 Task: Select street view around selected location Big Bend National Park, Texas, United States and verify 3 surrounding locations
Action: Mouse moved to (112, 56)
Screenshot: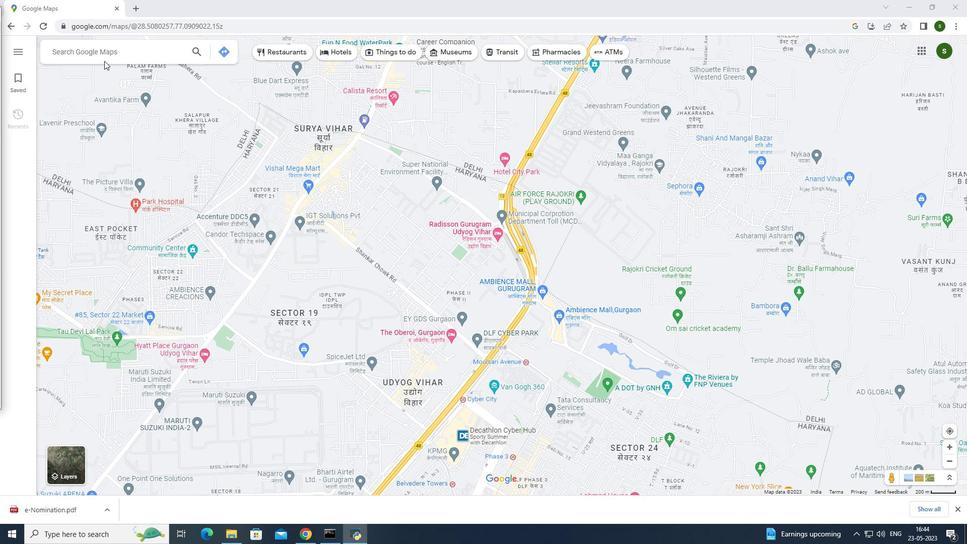 
Action: Mouse pressed left at (112, 56)
Screenshot: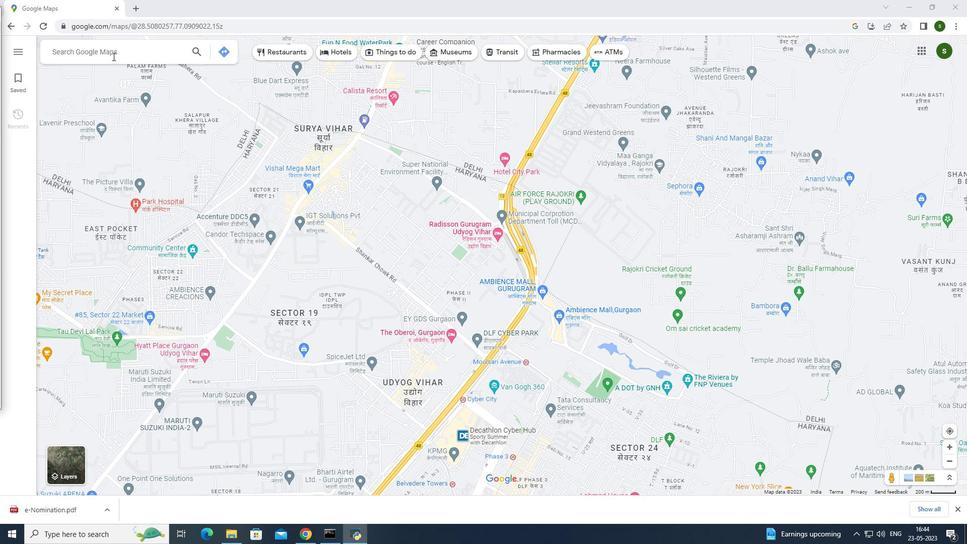 
Action: Mouse moved to (120, 65)
Screenshot: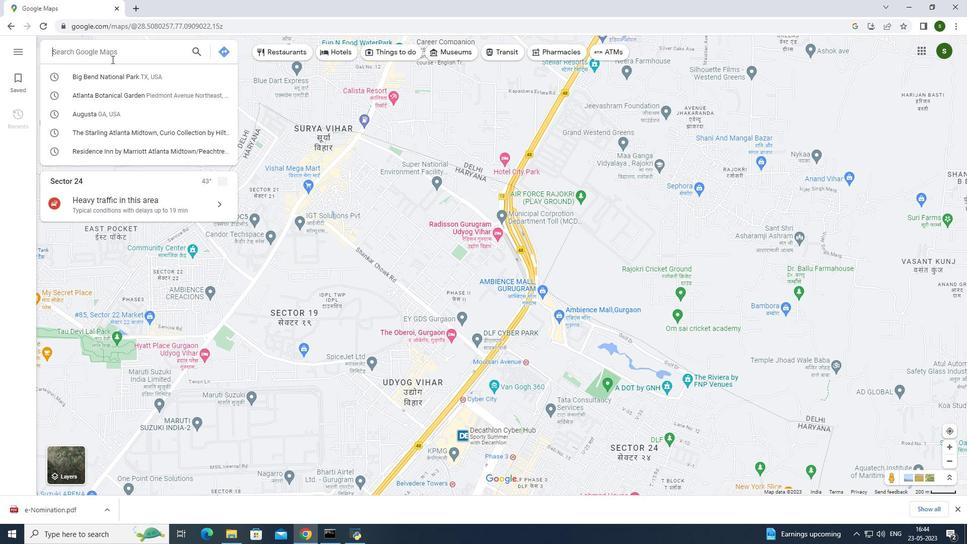 
Action: Key pressed <Key.caps_lock>B<Key.caps_lock>ig<Key.space><Key.caps_lock>B<Key.caps_lock>end<Key.space><Key.caps_lock>N<Key.caps_lock>ational<Key.space><Key.caps_lock>P<Key.caps_lock>ark,<Key.caps_lock>T<Key.caps_lock>exas,<Key.caps_lock>U<Key.caps_lock>nted<Key.space><Key.caps_lock>S<Key.caps_lock>tates<Key.enter>
Screenshot: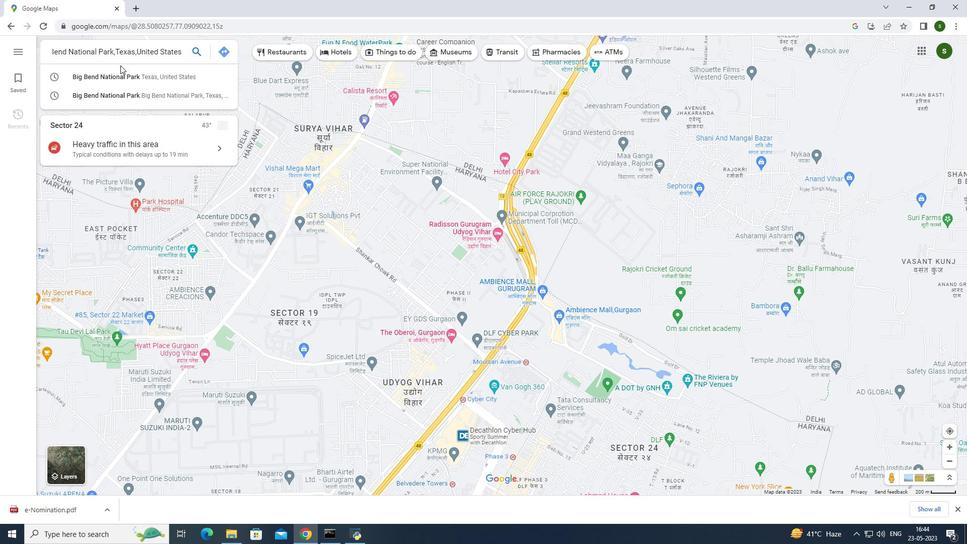
Action: Mouse moved to (654, 316)
Screenshot: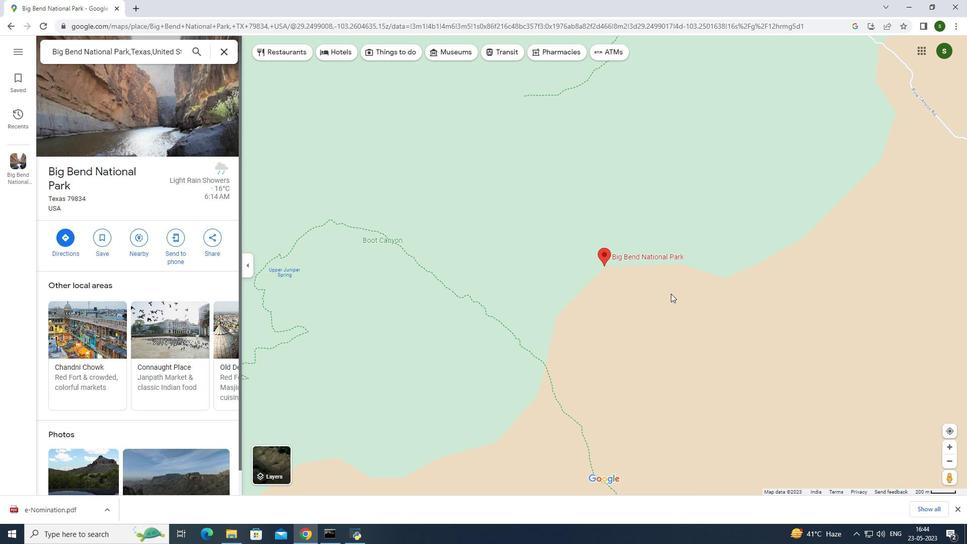 
Action: Mouse pressed left at (654, 316)
Screenshot: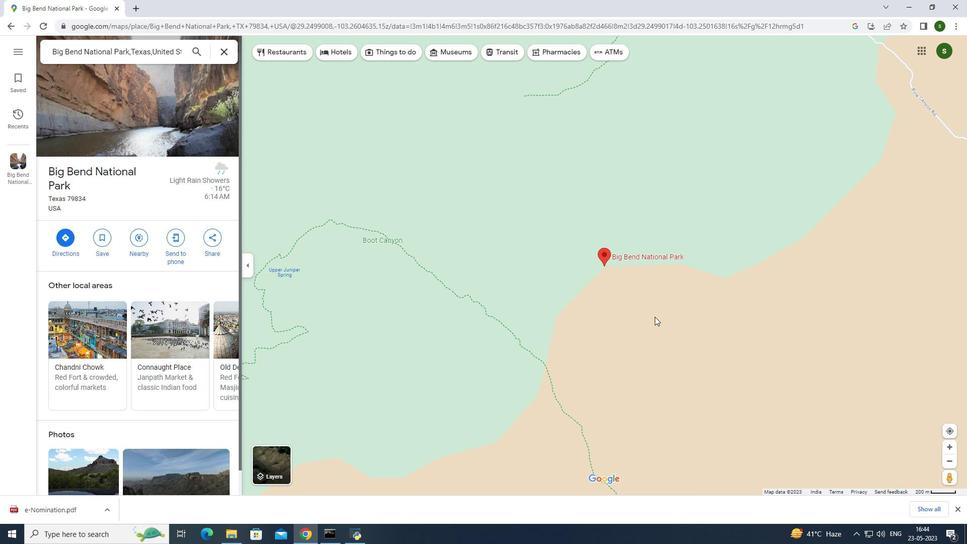 
Action: Mouse moved to (446, 245)
Screenshot: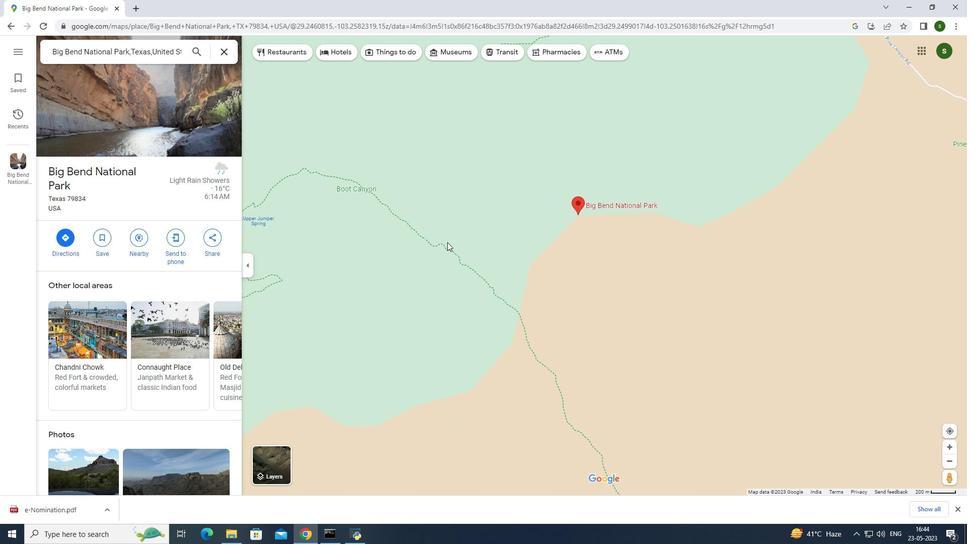 
Action: Mouse pressed left at (446, 245)
Screenshot: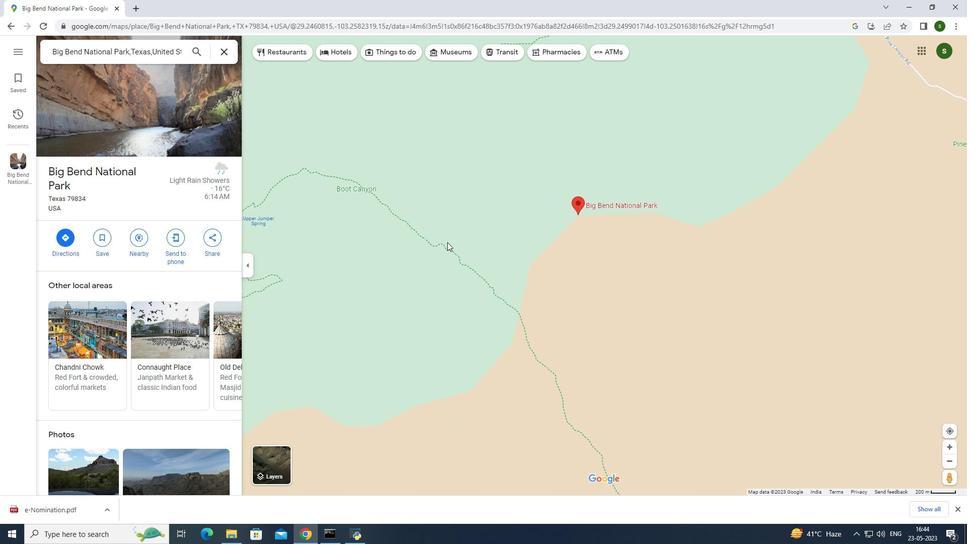 
Action: Mouse moved to (431, 235)
Screenshot: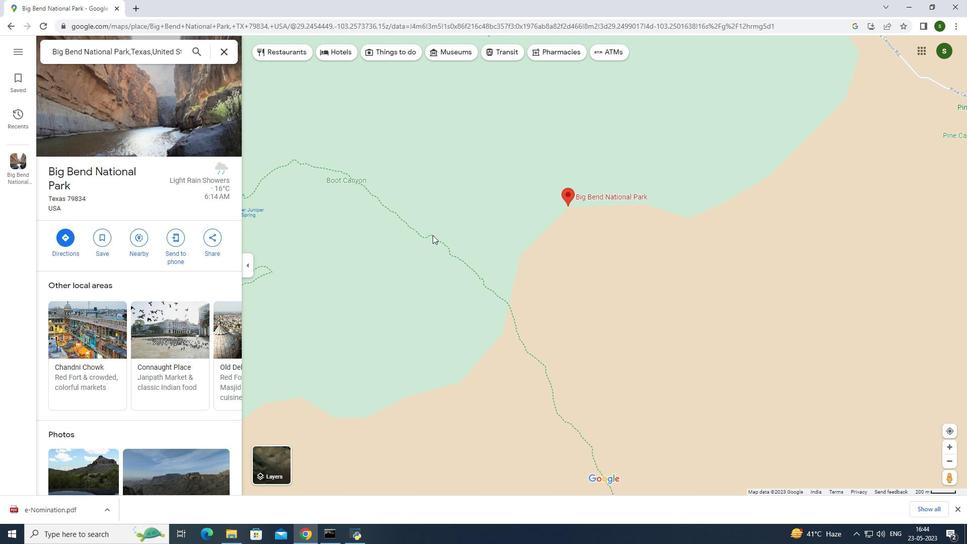 
Action: Mouse scrolled (431, 234) with delta (0, 0)
Screenshot: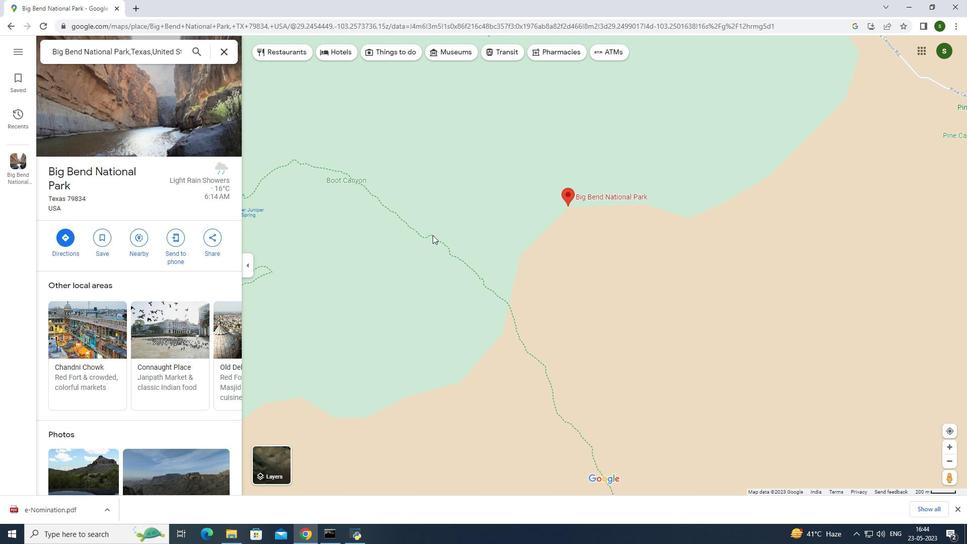 
Action: Mouse scrolled (431, 234) with delta (0, 0)
Screenshot: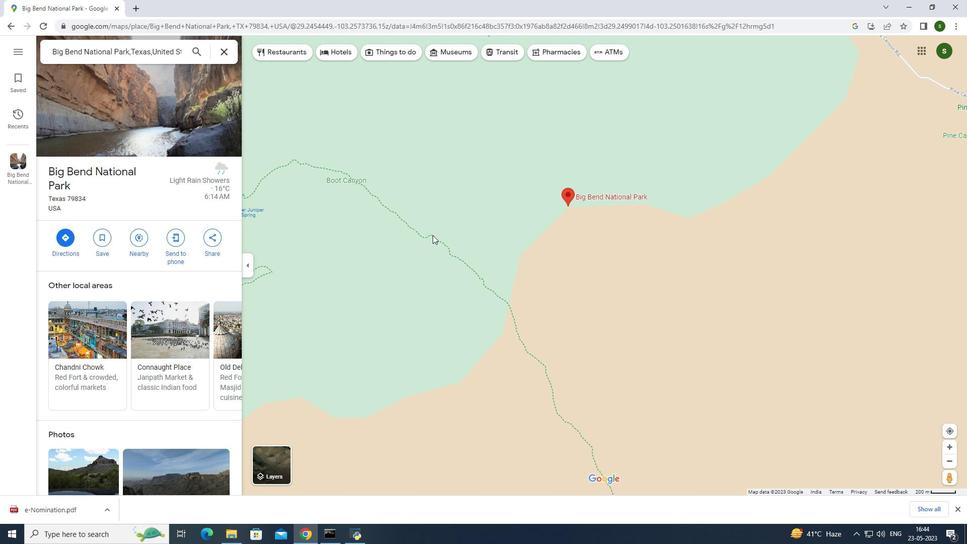 
Action: Mouse scrolled (431, 234) with delta (0, 0)
Screenshot: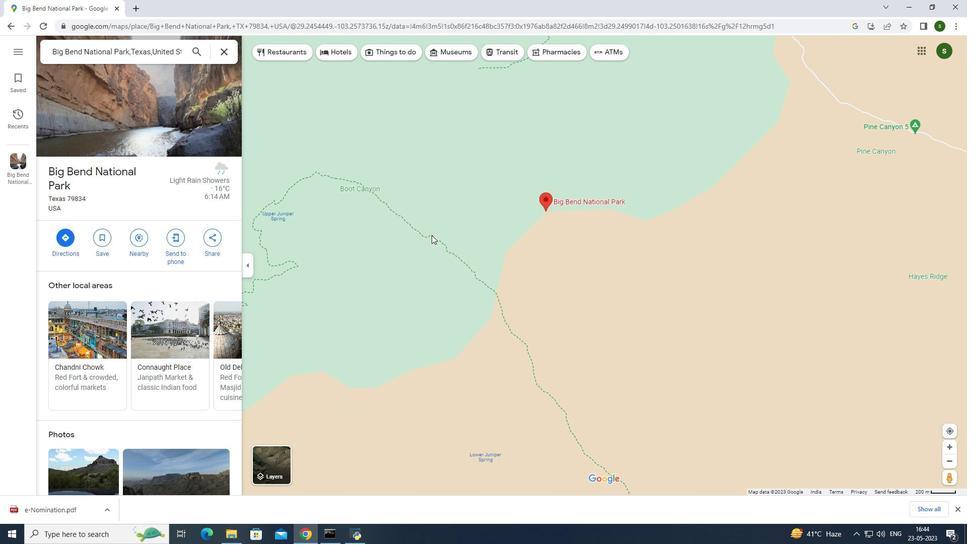 
Action: Mouse scrolled (431, 234) with delta (0, 0)
Screenshot: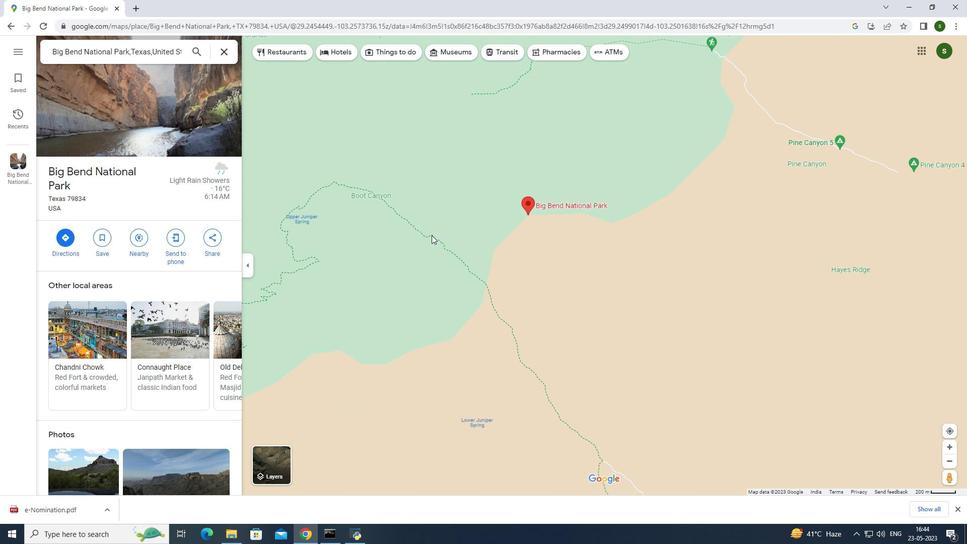 
Action: Mouse scrolled (431, 235) with delta (0, 0)
Screenshot: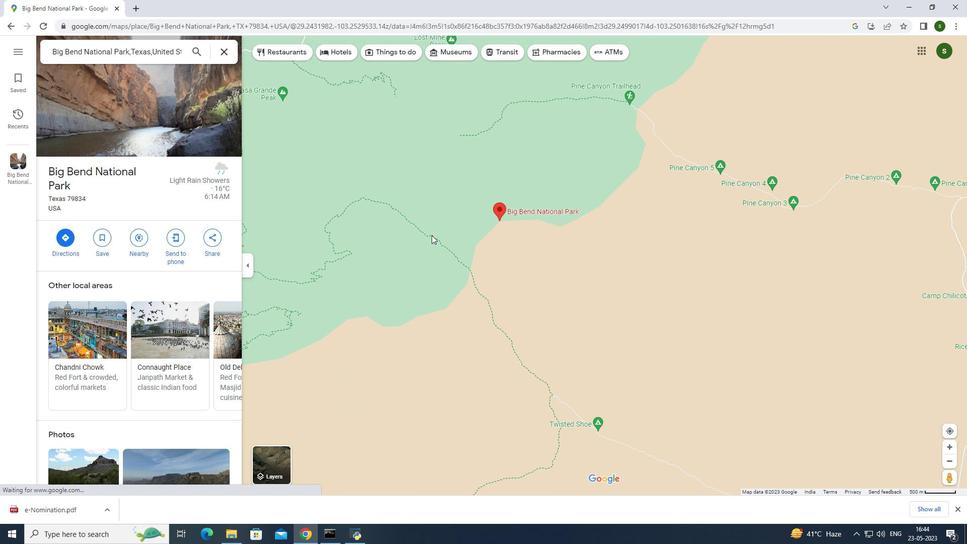 
Action: Mouse scrolled (431, 235) with delta (0, 0)
Screenshot: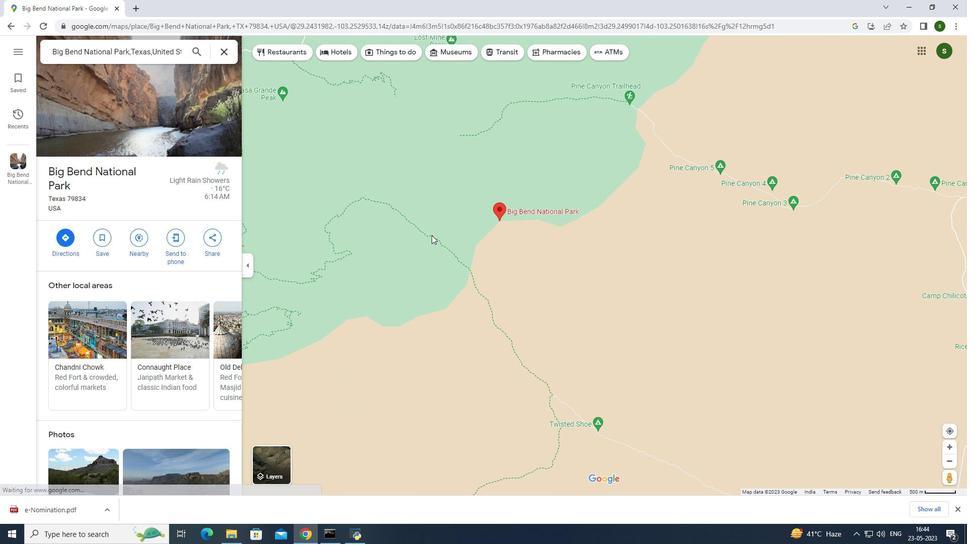 
Action: Mouse scrolled (431, 235) with delta (0, 0)
Screenshot: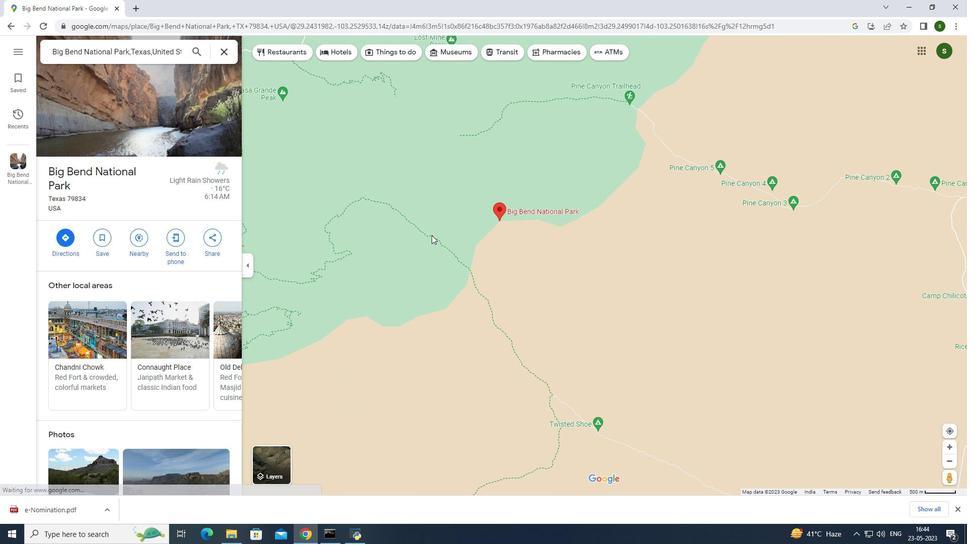 
Action: Mouse scrolled (431, 235) with delta (0, 0)
Screenshot: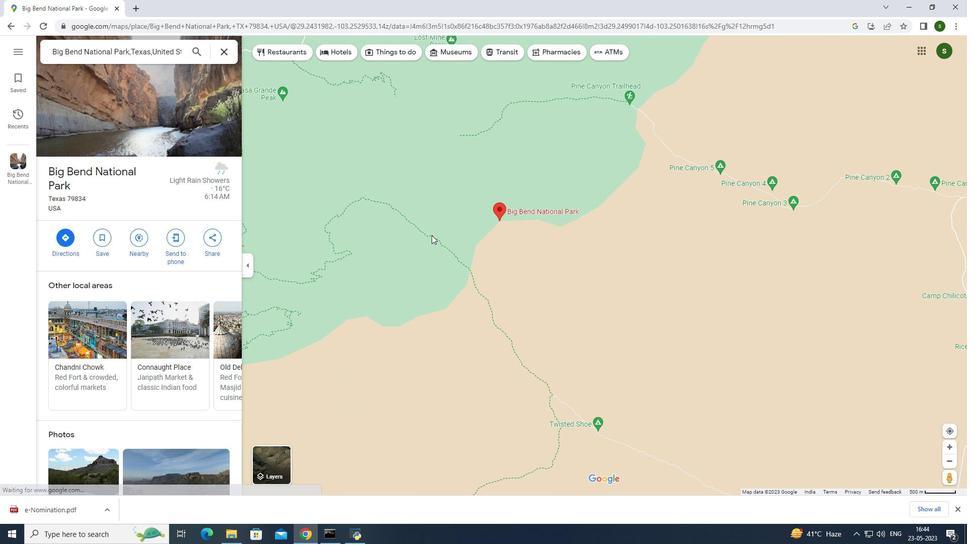 
Action: Mouse scrolled (431, 235) with delta (0, 0)
Screenshot: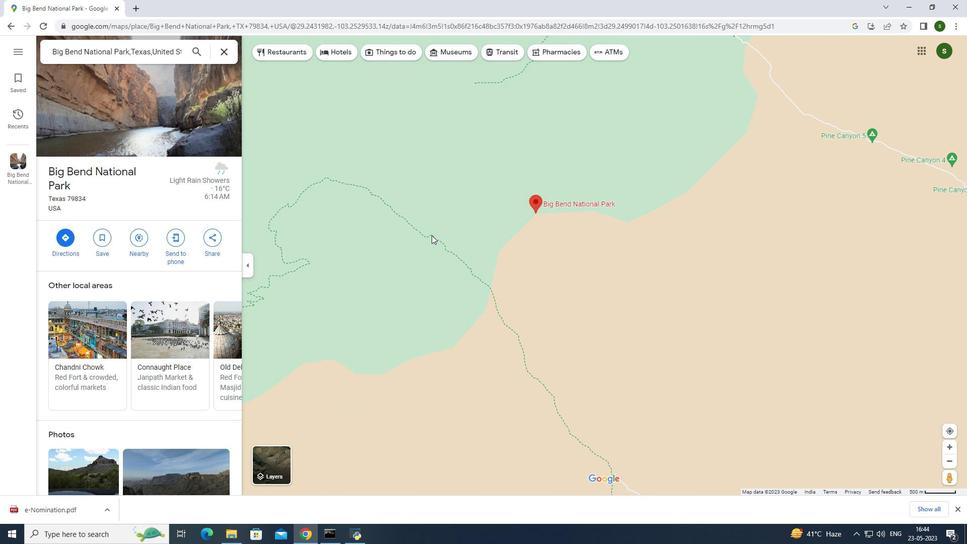 
Action: Mouse scrolled (431, 235) with delta (0, 0)
Screenshot: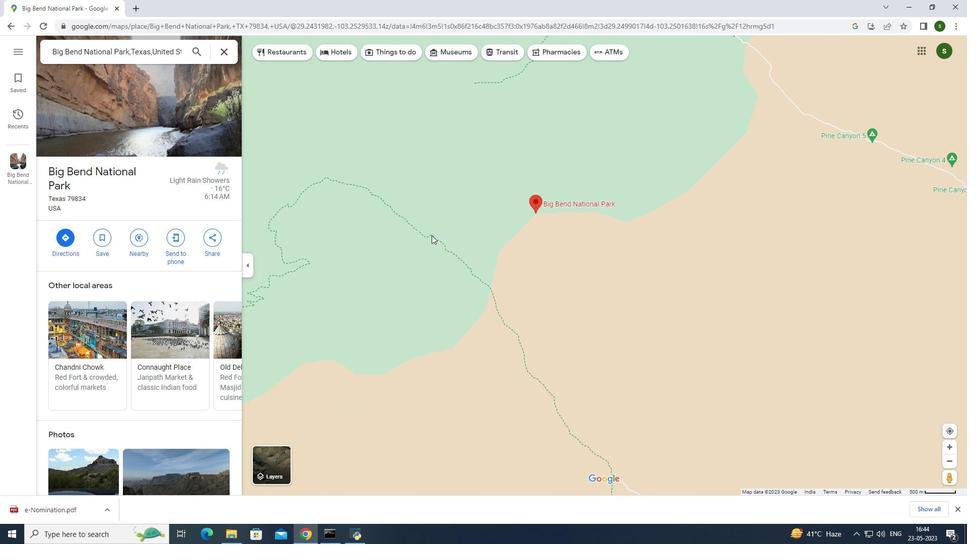 
Action: Mouse scrolled (431, 235) with delta (0, 0)
Screenshot: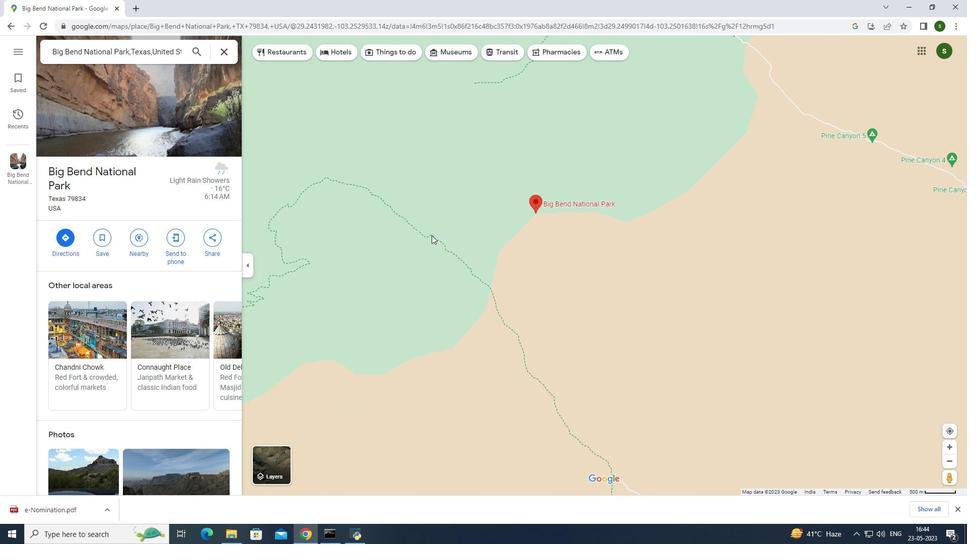 
Action: Mouse scrolled (431, 235) with delta (0, 0)
Screenshot: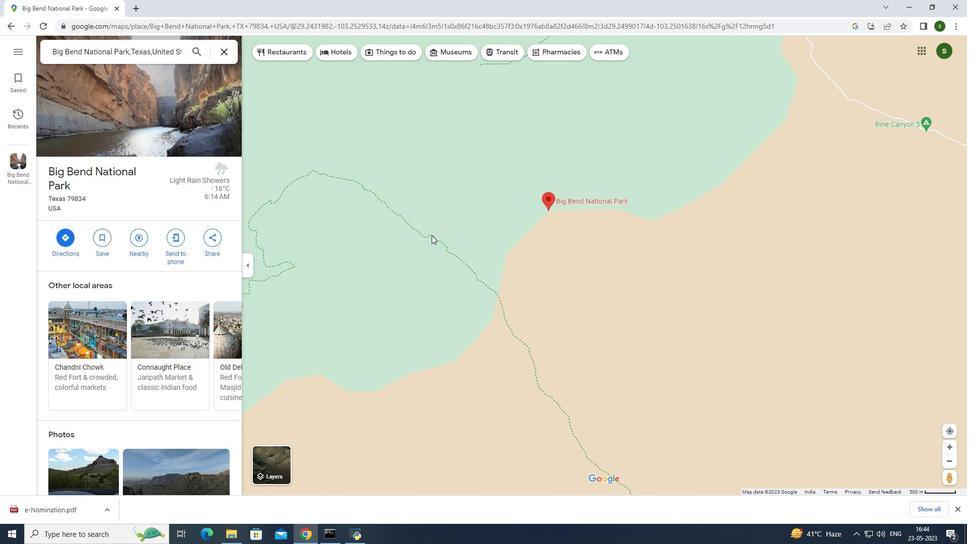 
Action: Mouse moved to (806, 269)
Screenshot: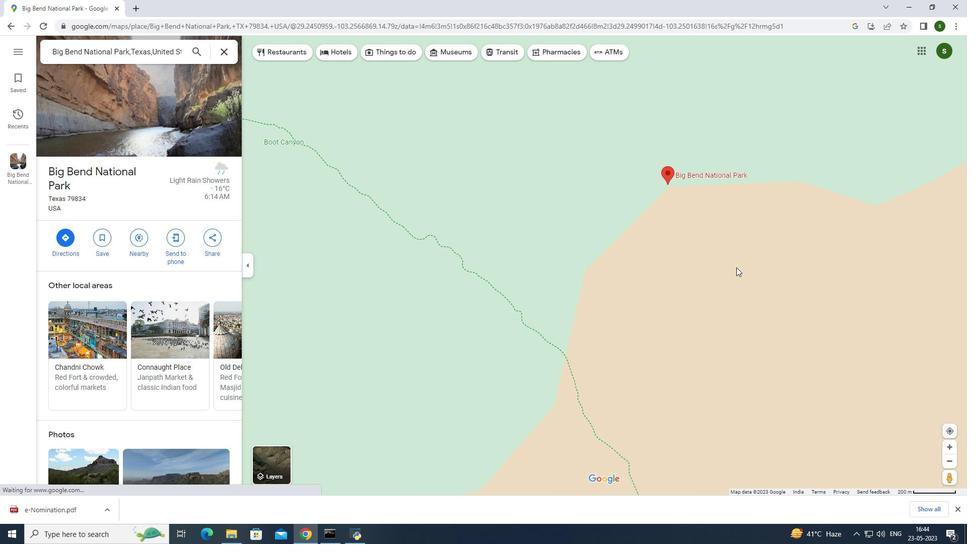 
Action: Mouse pressed left at (806, 269)
Screenshot: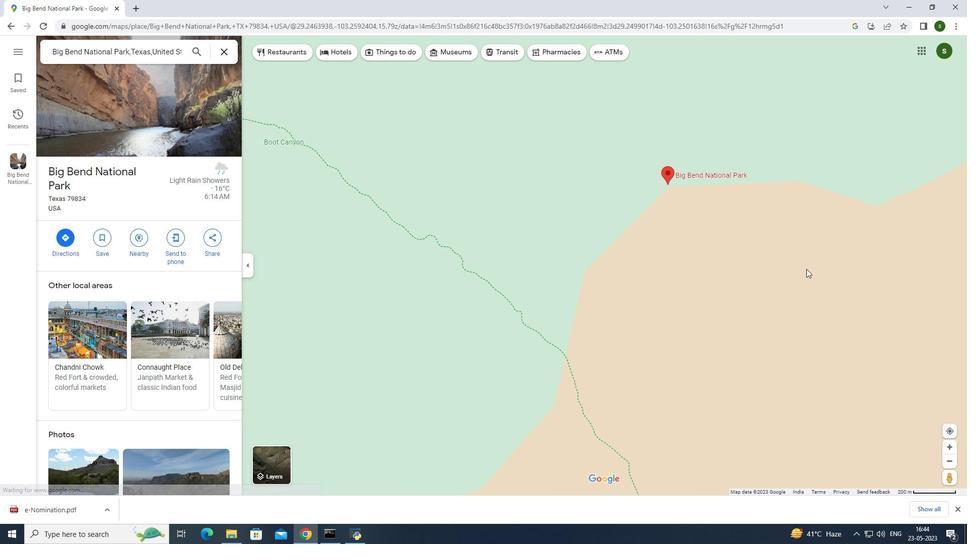 
Action: Mouse moved to (564, 236)
Screenshot: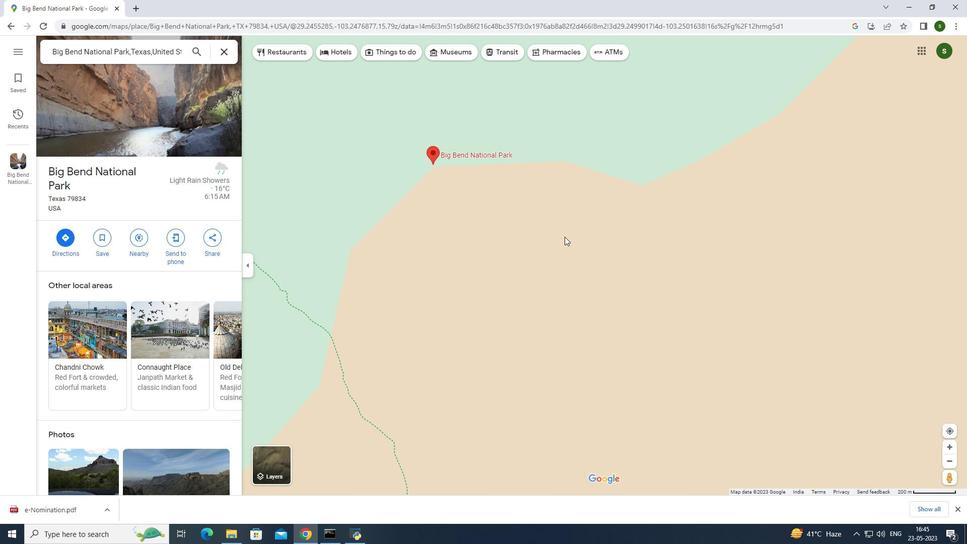 
Action: Mouse pressed left at (564, 236)
Screenshot: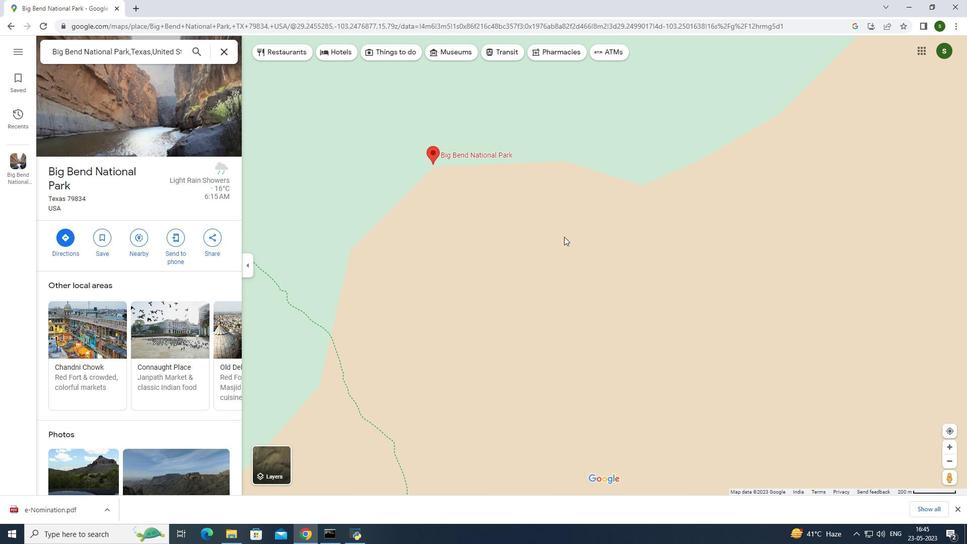 
Action: Mouse moved to (553, 224)
Screenshot: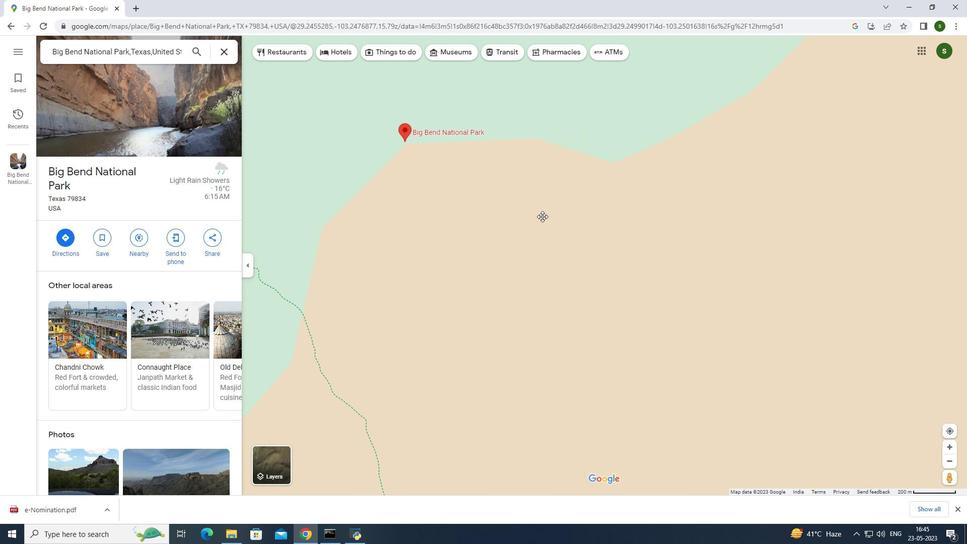 
Action: Mouse pressed left at (553, 224)
Screenshot: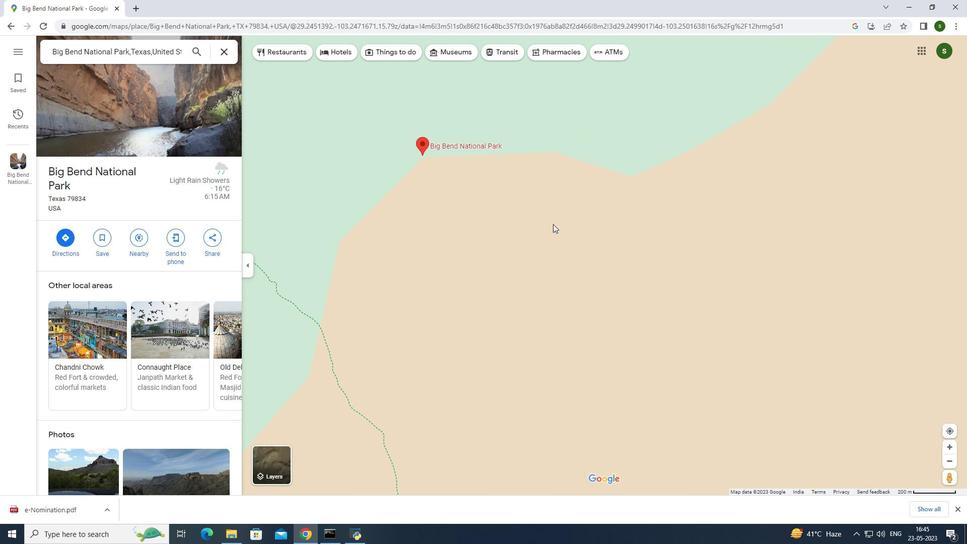 
Action: Mouse moved to (474, 240)
Screenshot: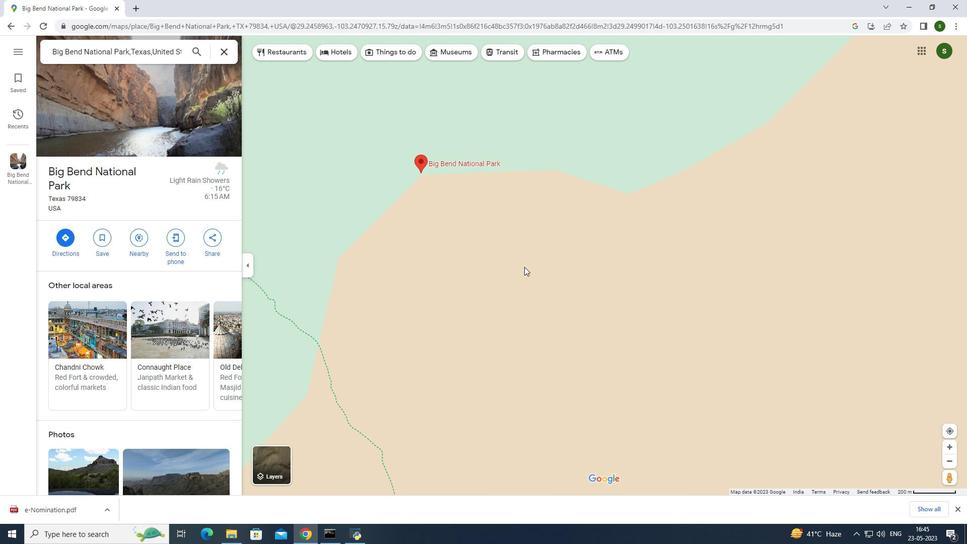 
Action: Mouse scrolled (474, 239) with delta (0, 0)
Screenshot: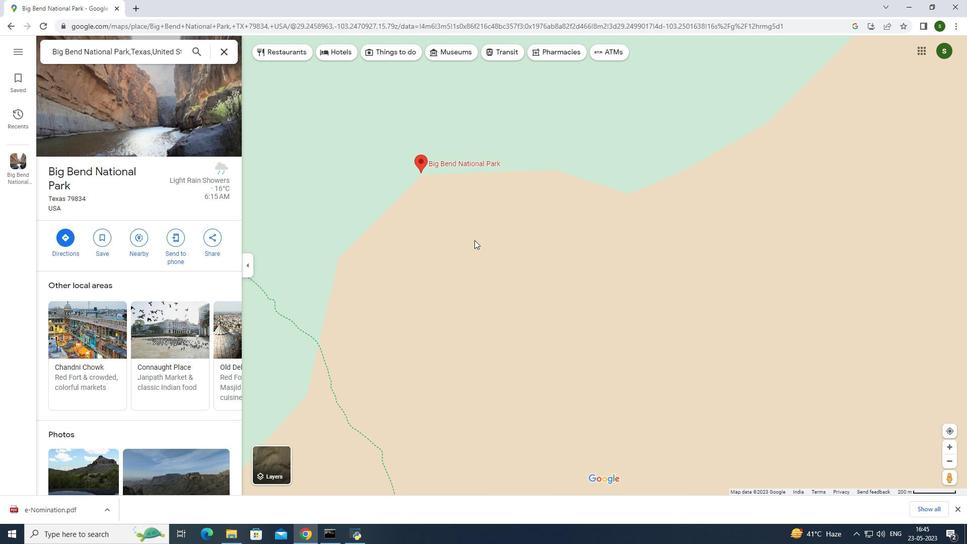 
Action: Mouse scrolled (474, 239) with delta (0, 0)
Screenshot: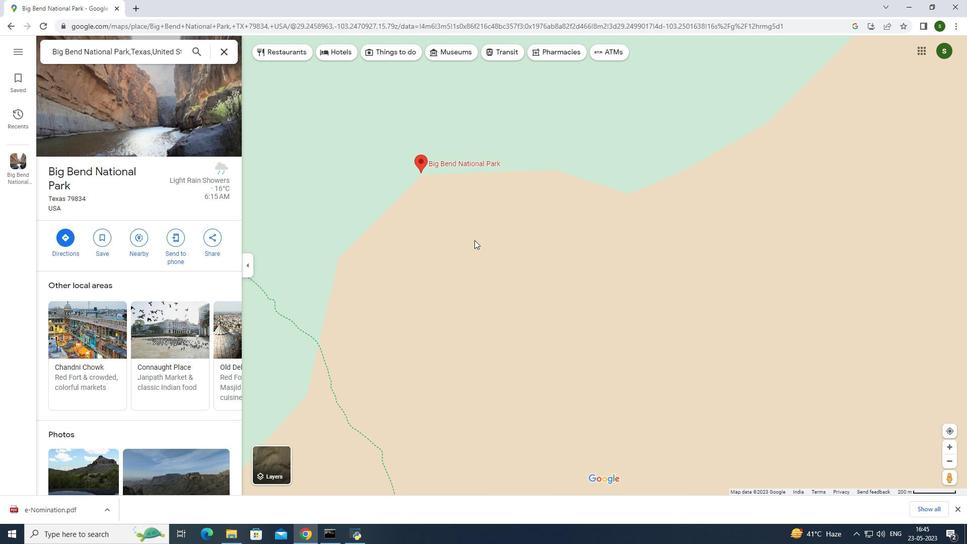 
Action: Mouse moved to (474, 240)
Screenshot: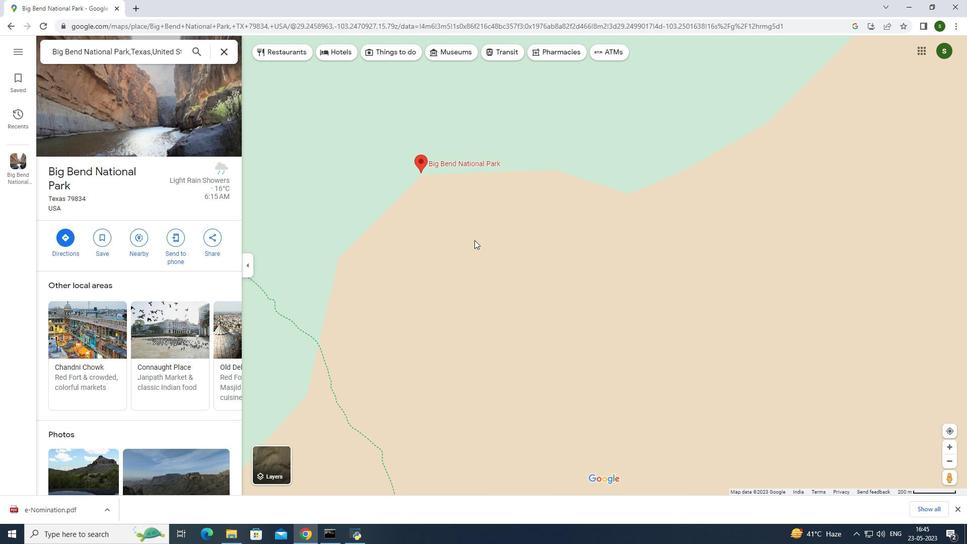 
Action: Mouse scrolled (474, 239) with delta (0, 0)
Screenshot: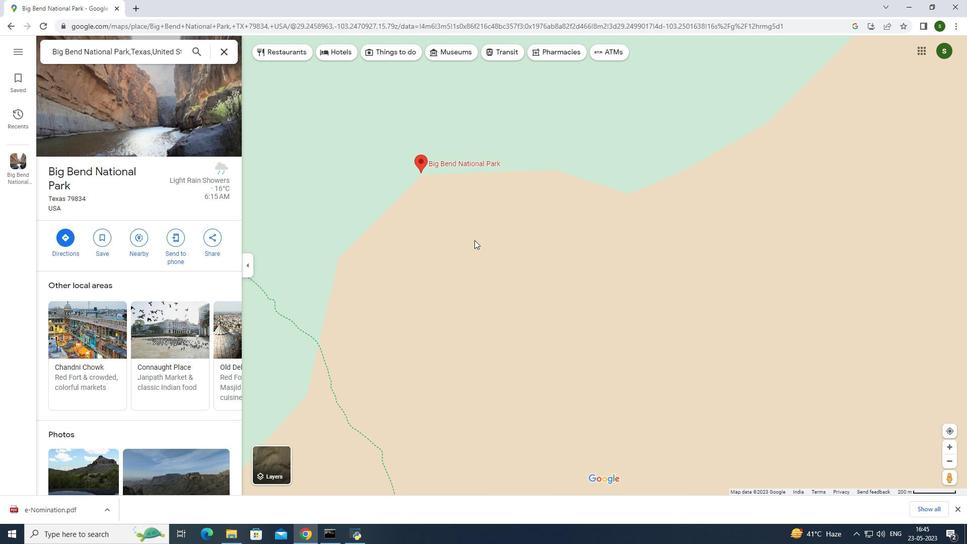
Action: Mouse scrolled (474, 239) with delta (0, 0)
Screenshot: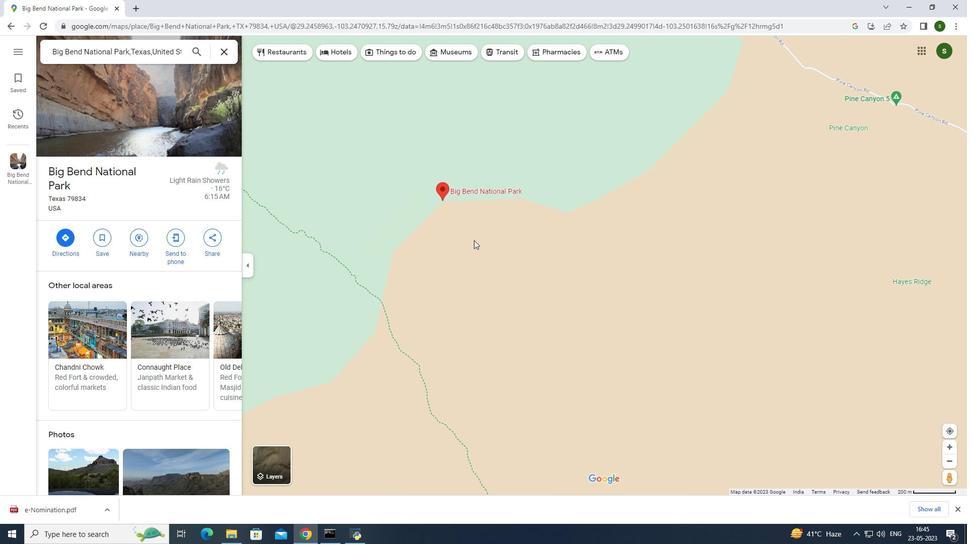 
Action: Mouse scrolled (474, 239) with delta (0, 0)
Screenshot: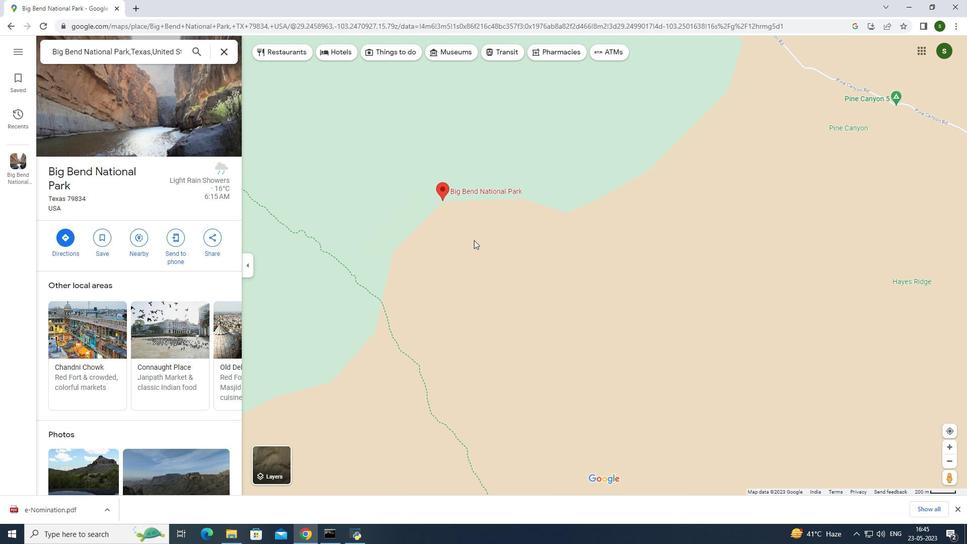 
Action: Mouse scrolled (474, 239) with delta (0, 0)
Screenshot: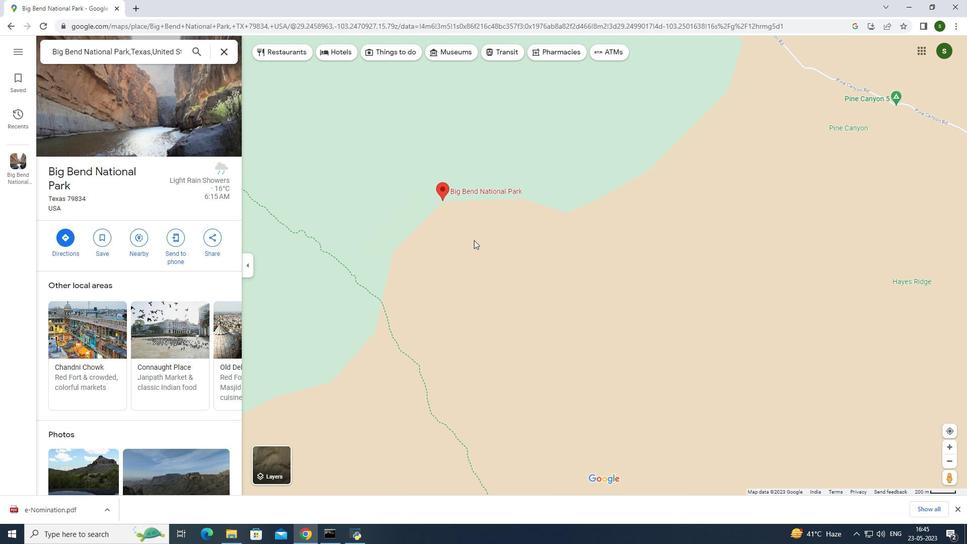 
Action: Mouse scrolled (474, 239) with delta (0, 0)
Screenshot: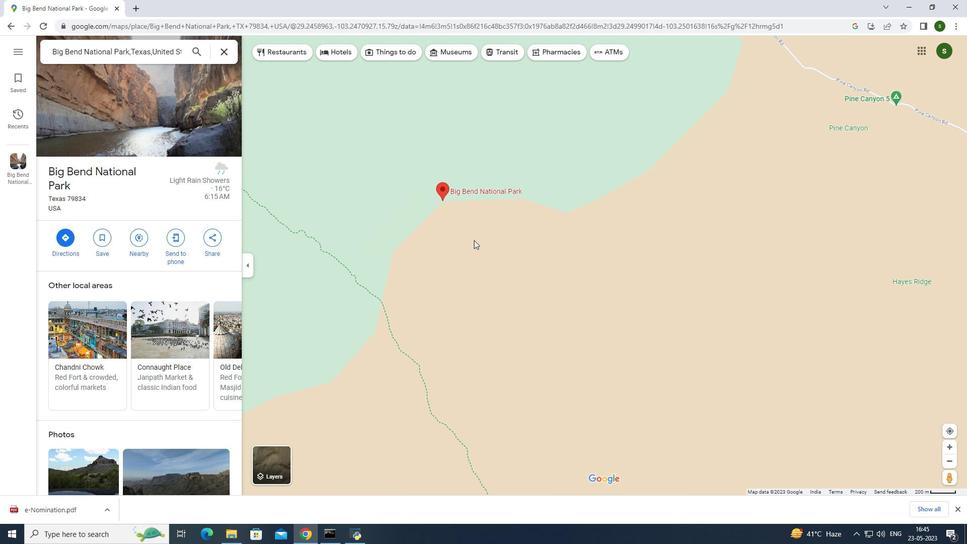 
Action: Mouse moved to (591, 84)
Screenshot: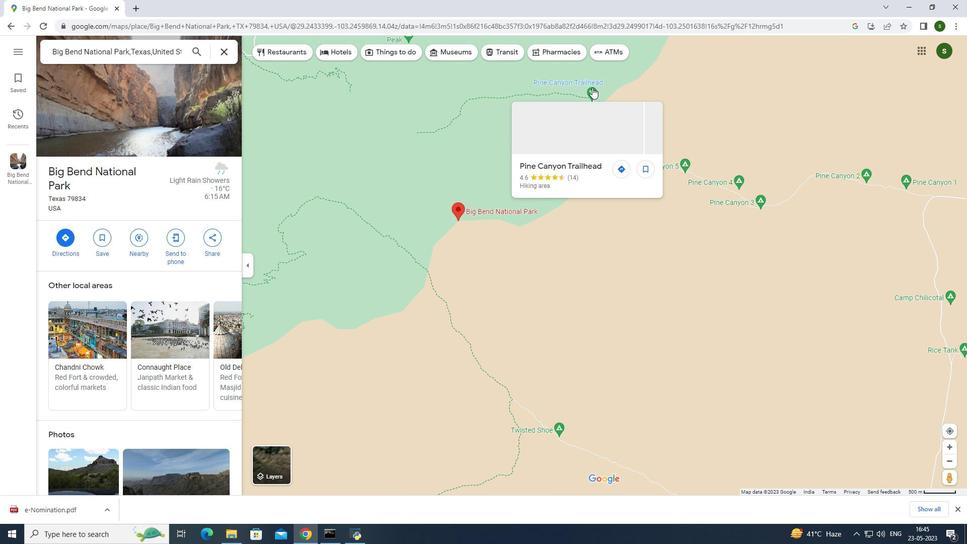 
Action: Mouse pressed left at (591, 84)
Screenshot: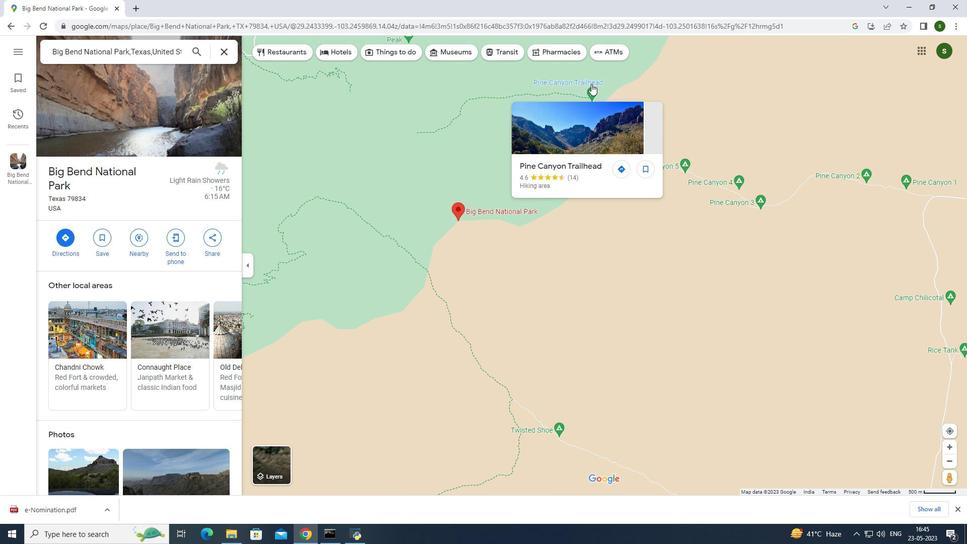 
Action: Mouse moved to (142, 301)
Screenshot: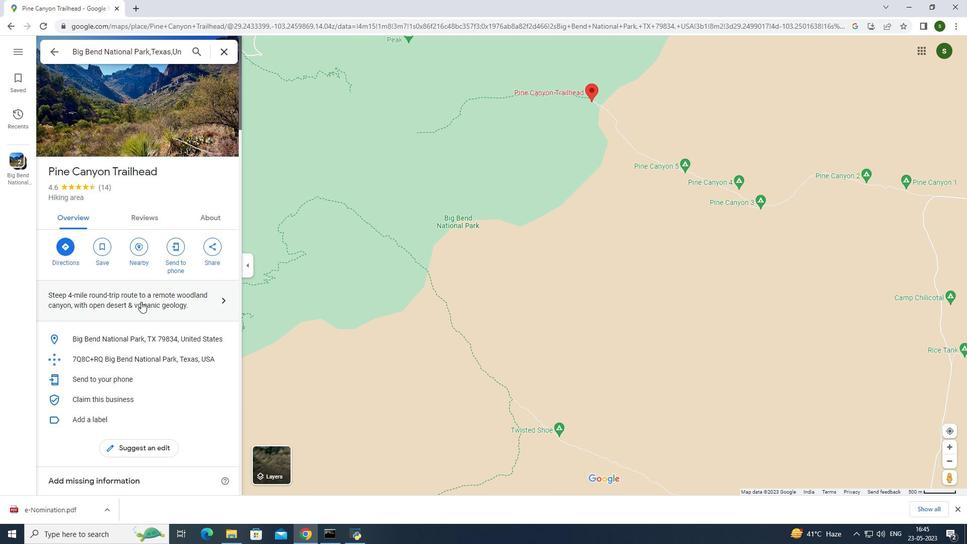 
Action: Mouse scrolled (142, 301) with delta (0, 0)
Screenshot: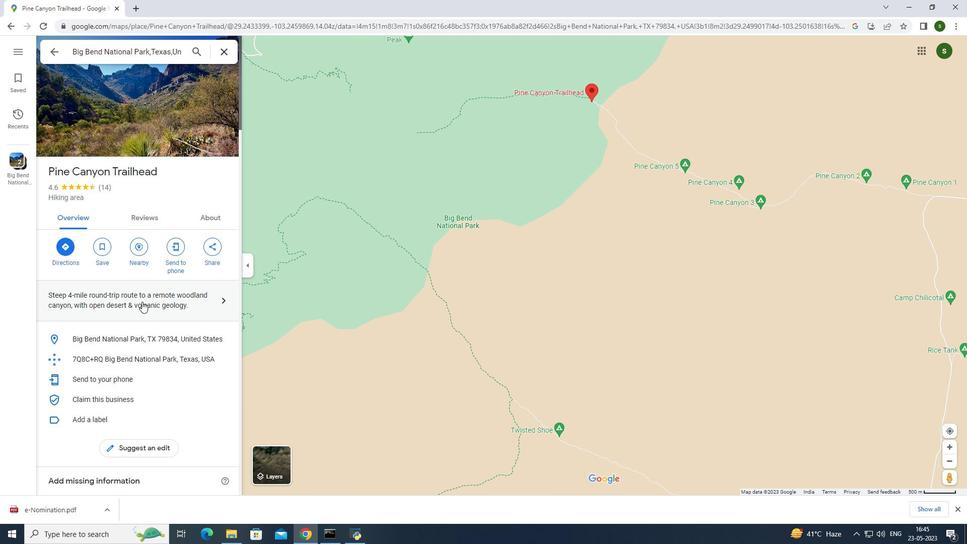 
Action: Mouse scrolled (142, 301) with delta (0, 0)
Screenshot: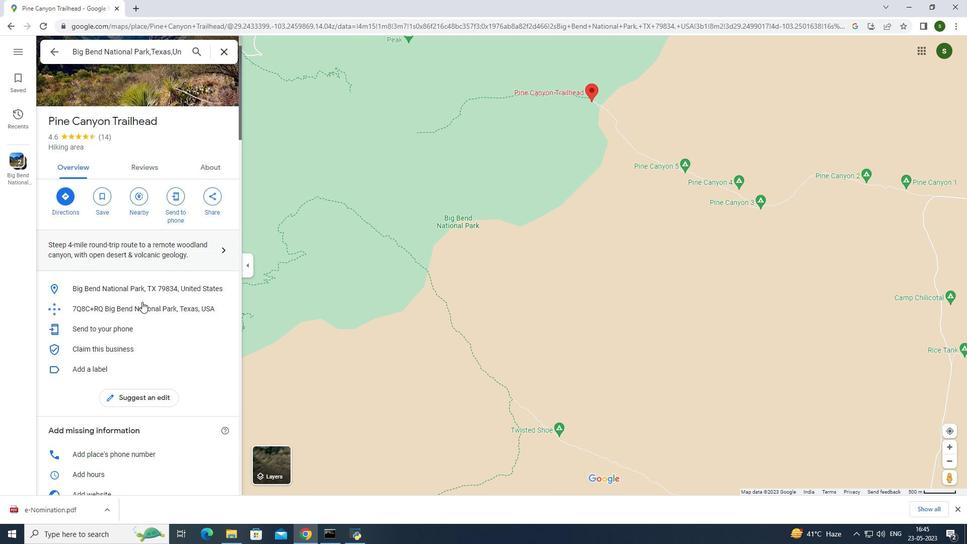 
Action: Mouse scrolled (142, 301) with delta (0, 0)
Screenshot: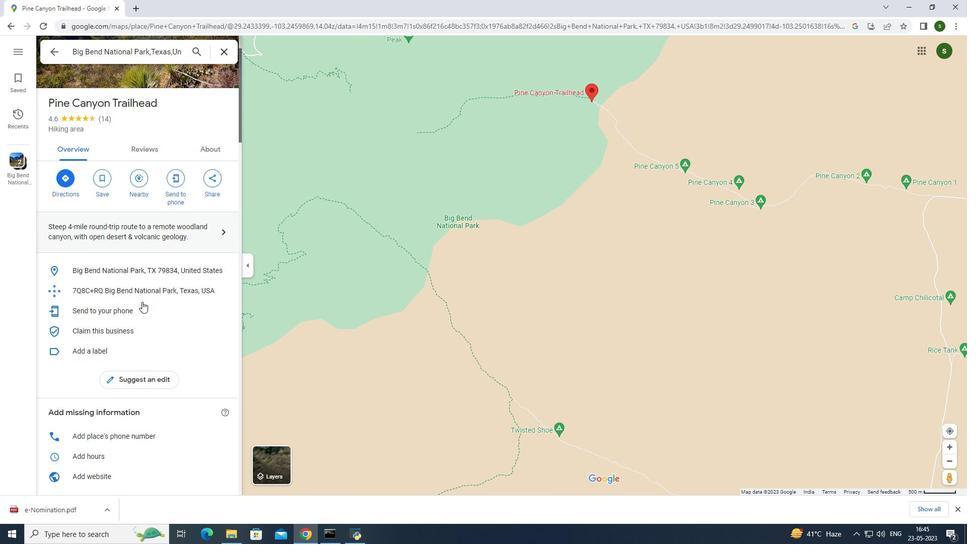 
Action: Mouse scrolled (142, 301) with delta (0, 0)
Screenshot: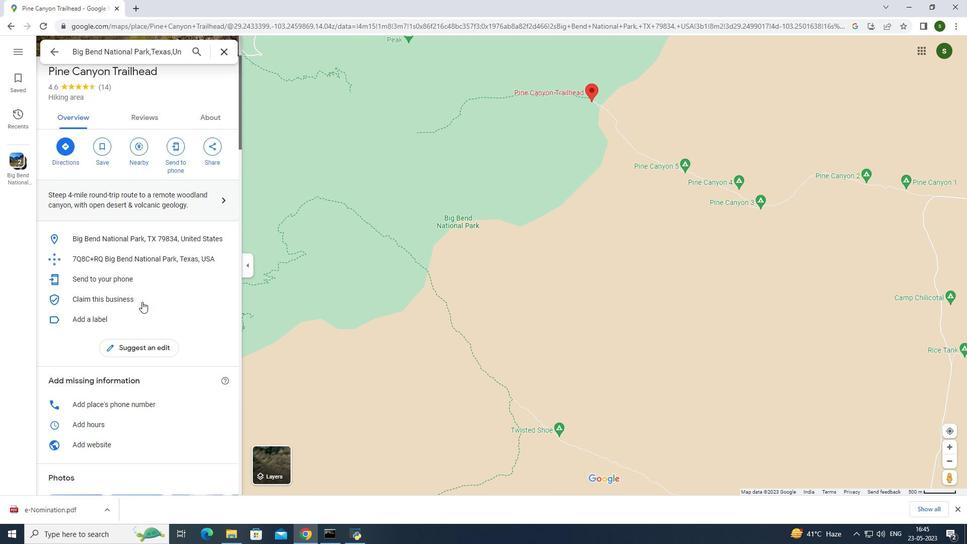 
Action: Mouse scrolled (142, 301) with delta (0, 0)
Screenshot: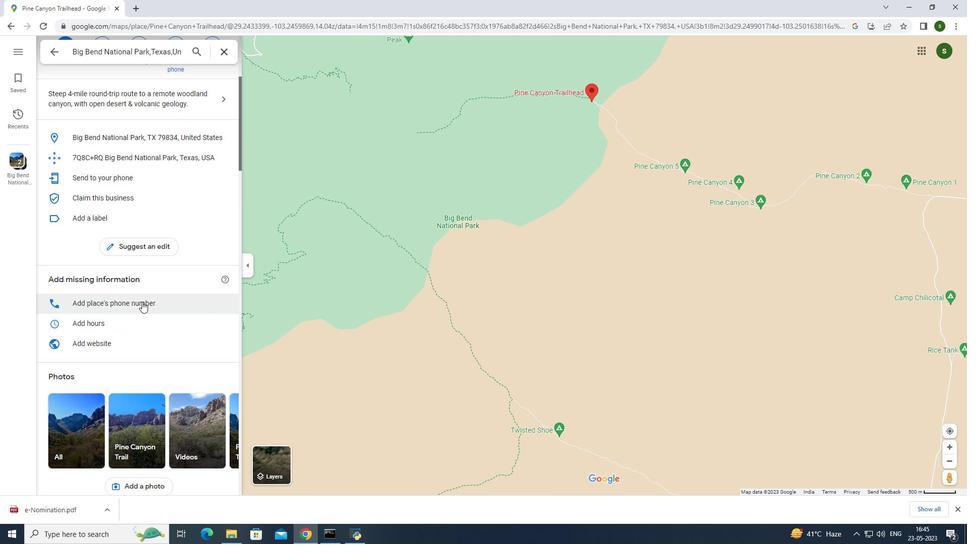 
Action: Mouse scrolled (142, 301) with delta (0, 0)
Screenshot: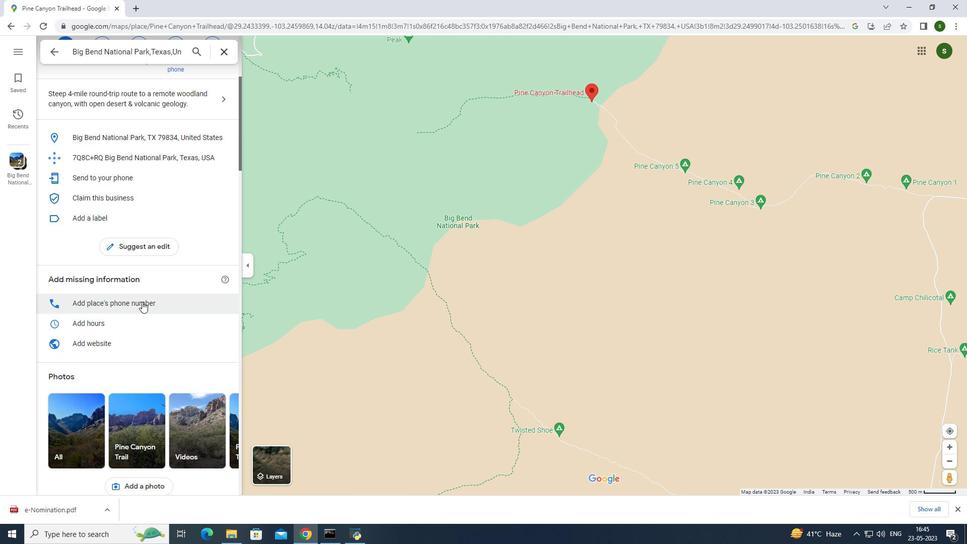 
Action: Mouse scrolled (142, 301) with delta (0, 0)
Screenshot: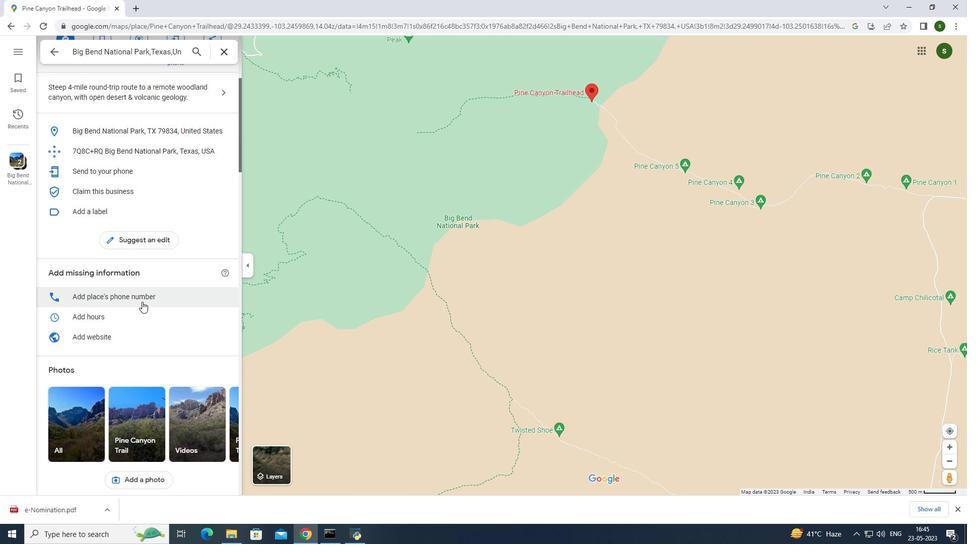 
Action: Mouse moved to (96, 289)
Screenshot: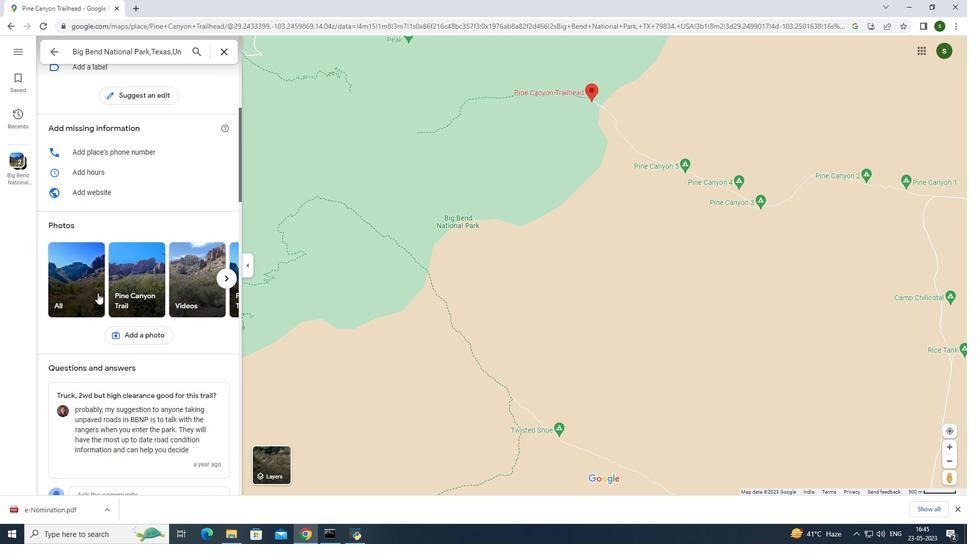 
Action: Mouse pressed left at (96, 289)
Screenshot: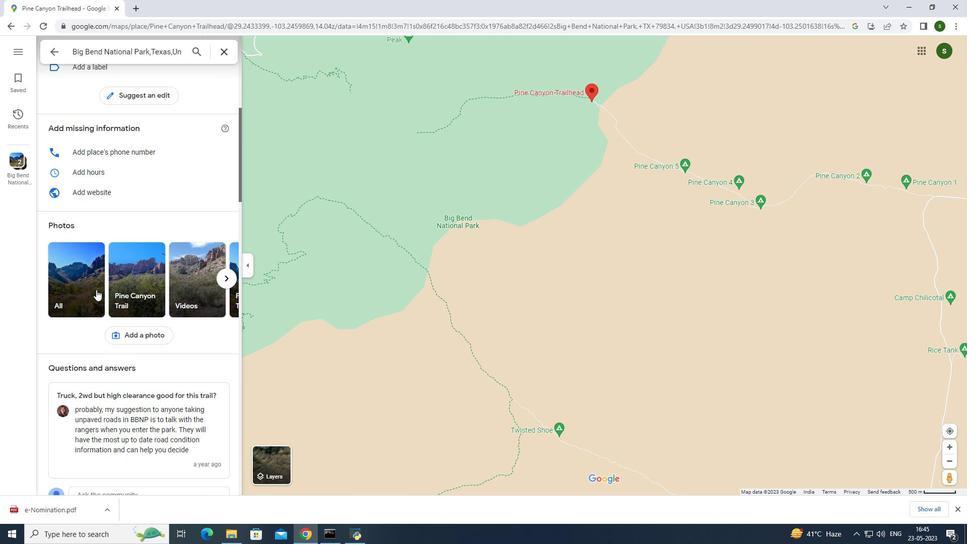 
Action: Mouse moved to (166, 305)
Screenshot: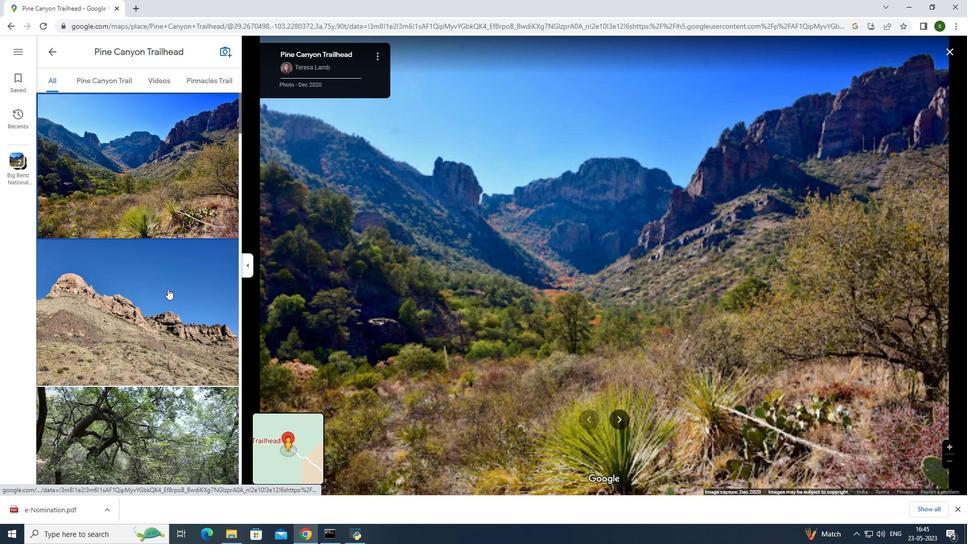 
Action: Mouse scrolled (166, 304) with delta (0, 0)
Screenshot: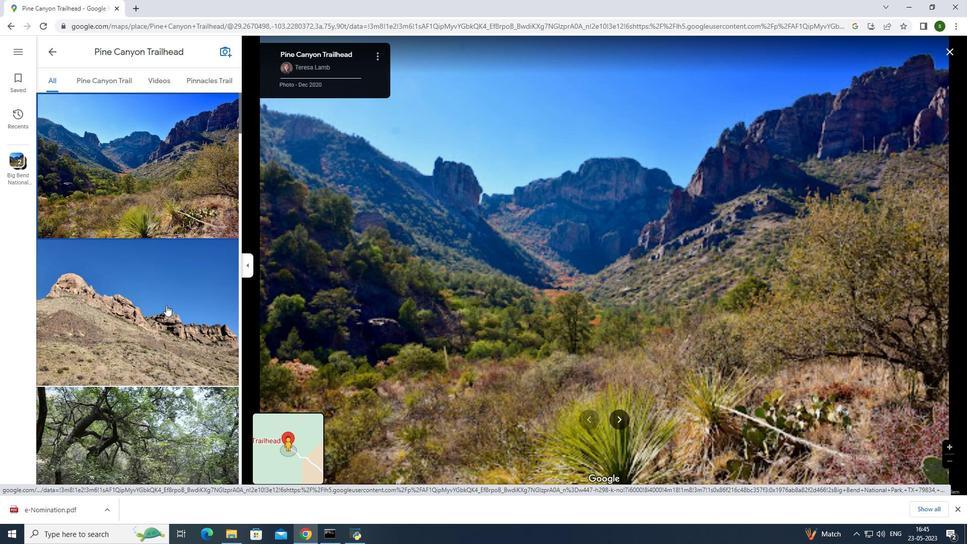 
Action: Mouse scrolled (166, 304) with delta (0, 0)
Screenshot: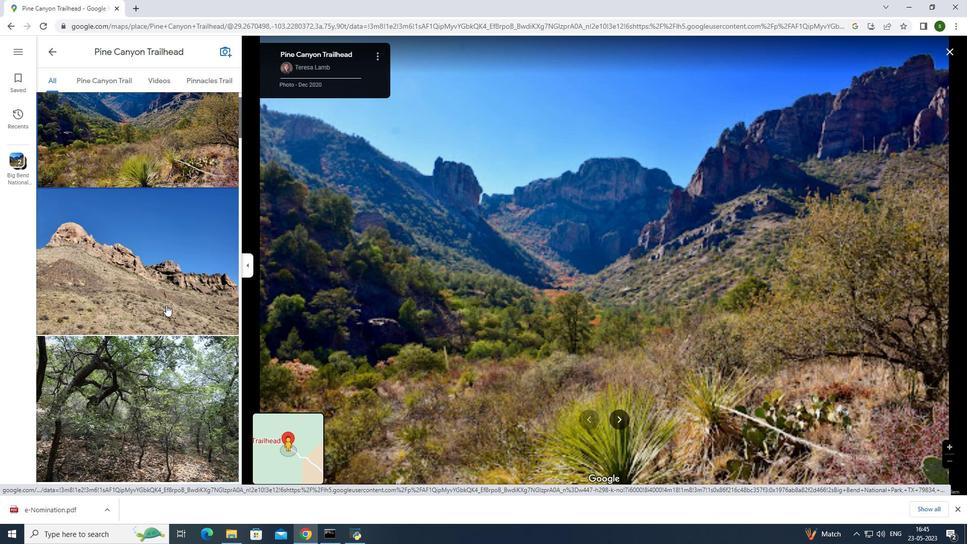 
Action: Mouse moved to (166, 305)
Screenshot: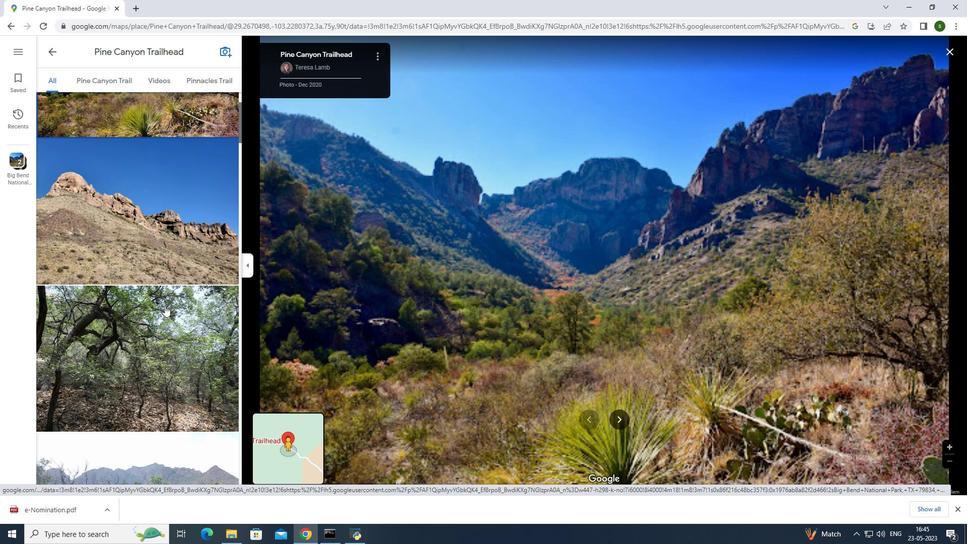 
Action: Mouse scrolled (166, 305) with delta (0, 0)
Screenshot: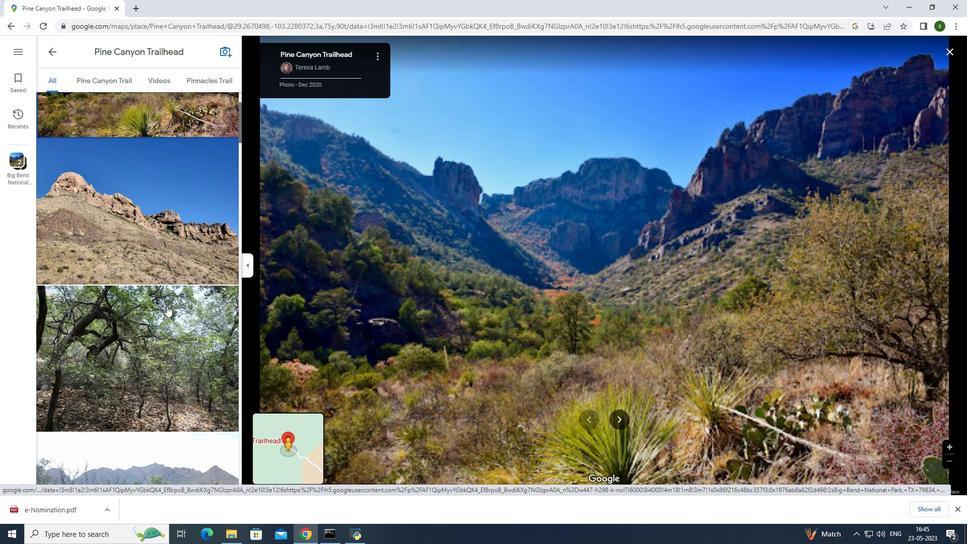 
Action: Mouse scrolled (166, 305) with delta (0, 0)
Screenshot: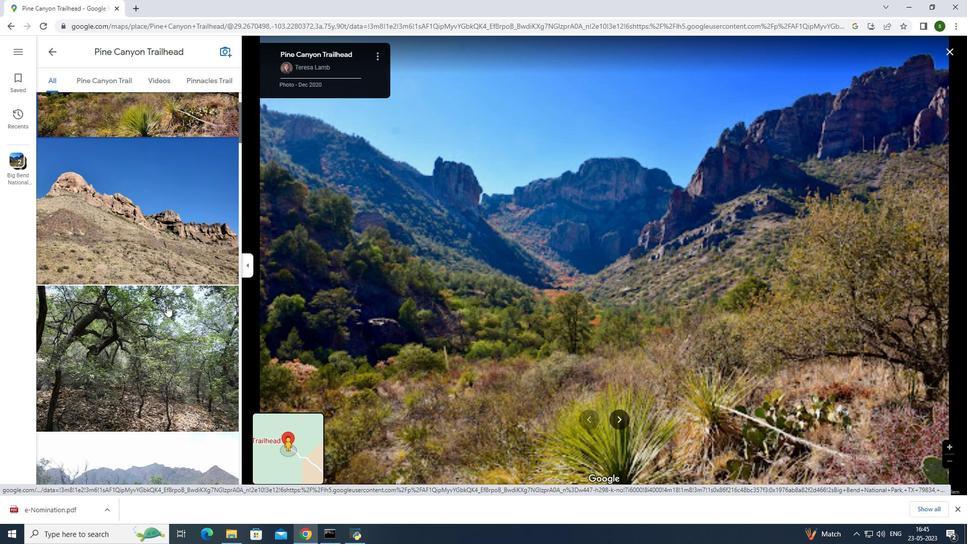
Action: Mouse moved to (165, 306)
Screenshot: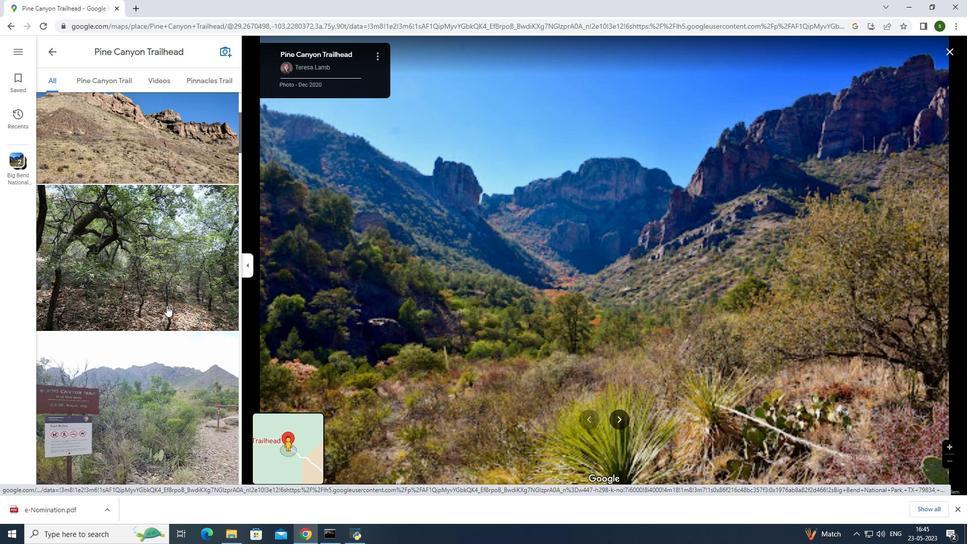 
Action: Mouse scrolled (165, 306) with delta (0, 0)
Screenshot: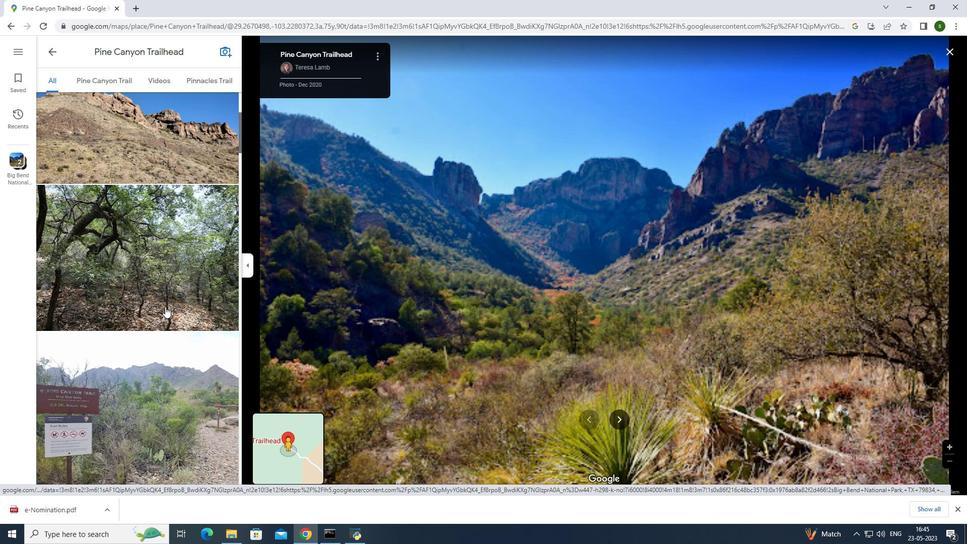 
Action: Mouse scrolled (165, 306) with delta (0, 0)
Screenshot: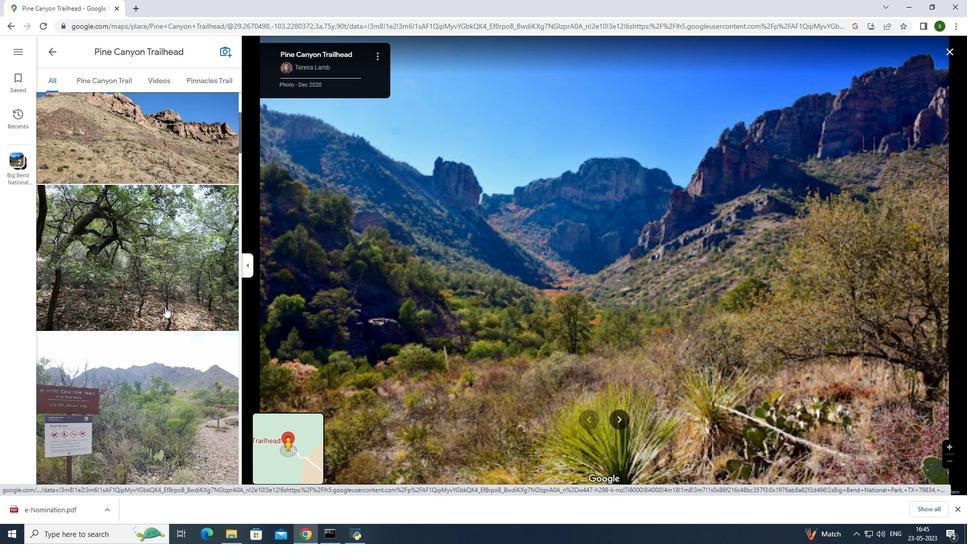 
Action: Mouse moved to (164, 307)
Screenshot: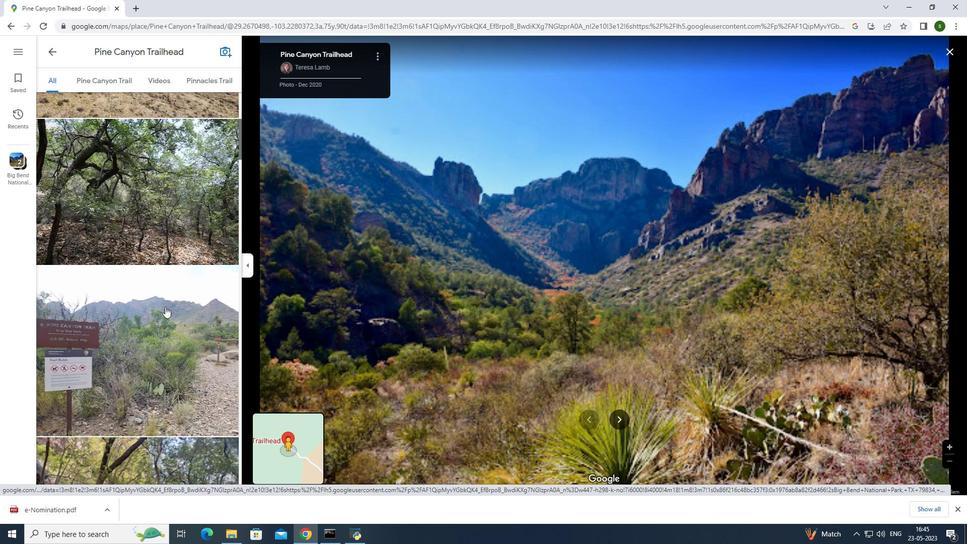 
Action: Mouse scrolled (164, 306) with delta (0, 0)
Screenshot: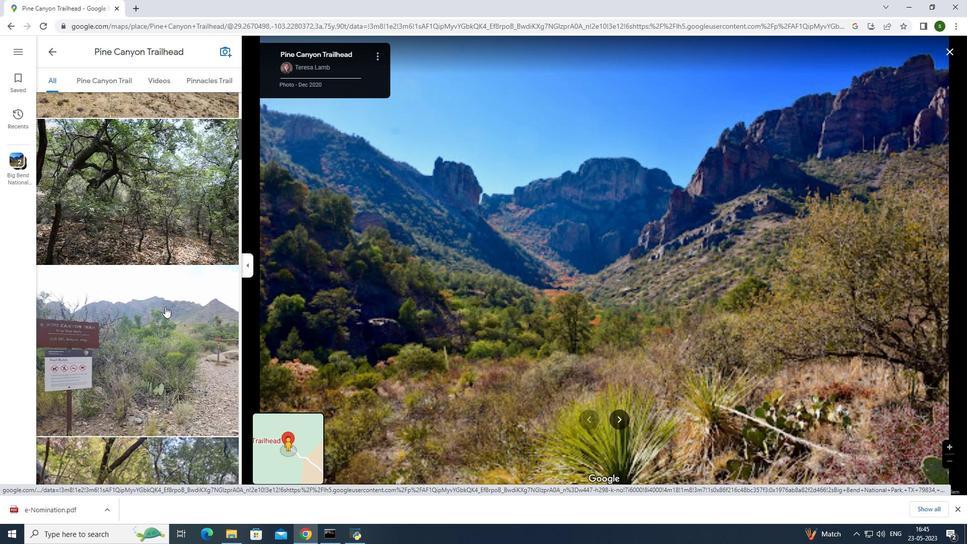 
Action: Mouse moved to (164, 307)
Screenshot: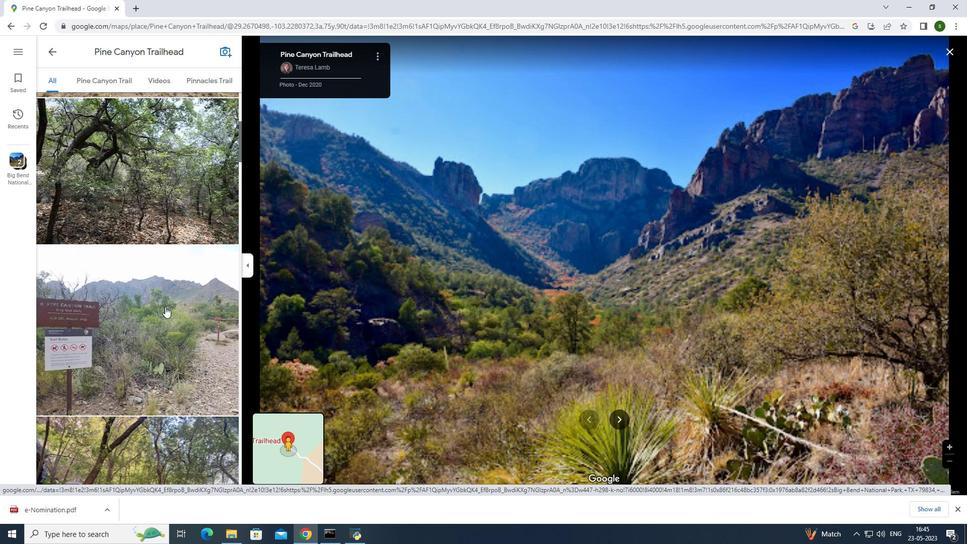 
Action: Mouse scrolled (164, 306) with delta (0, 0)
Screenshot: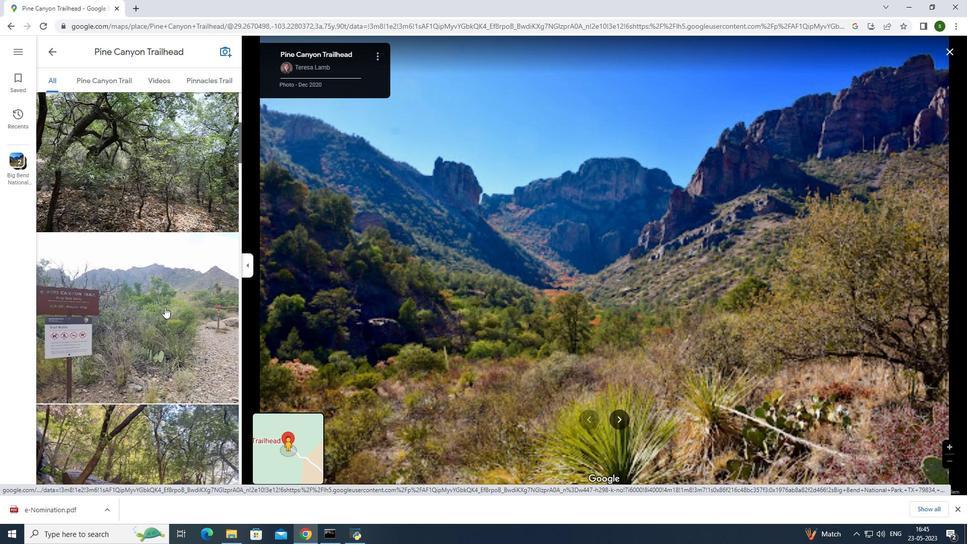 
Action: Mouse scrolled (164, 306) with delta (0, 0)
Screenshot: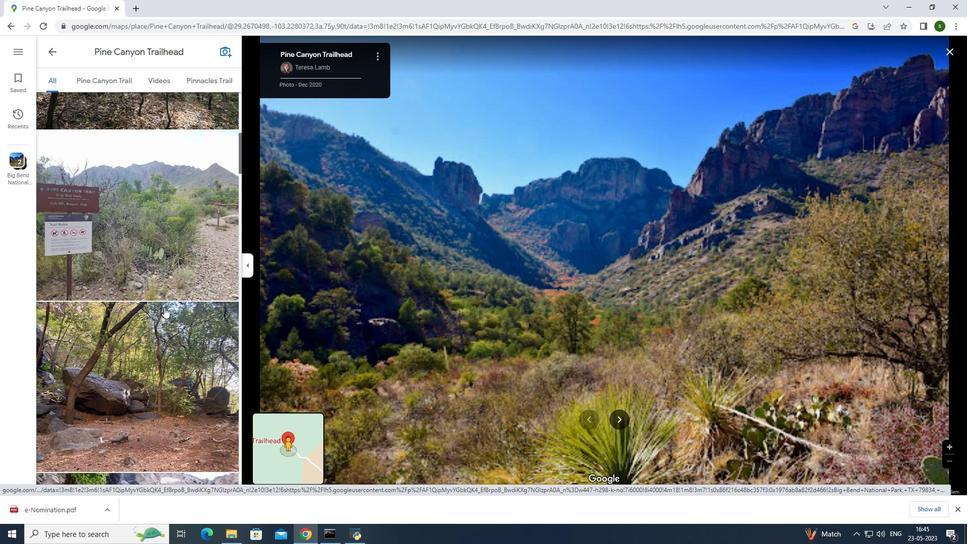 
Action: Mouse moved to (163, 306)
Screenshot: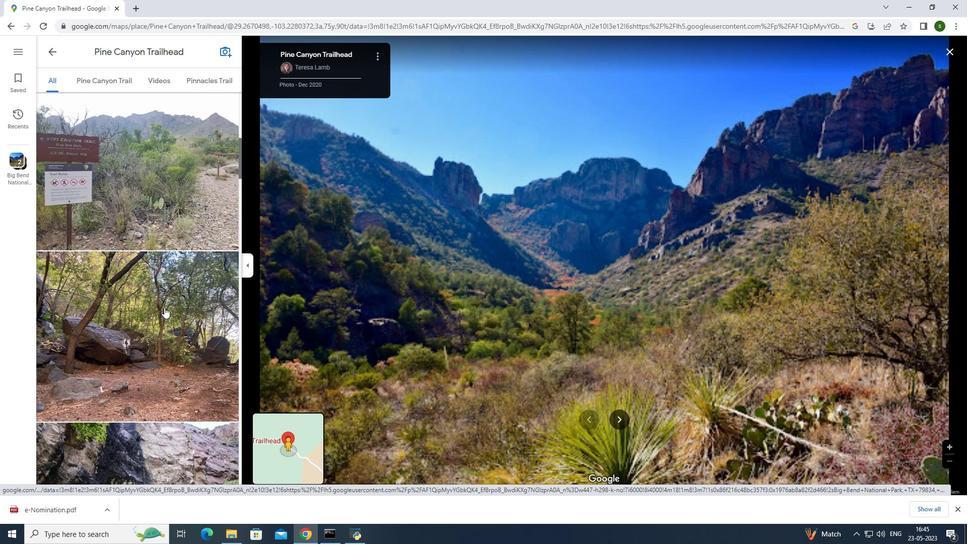 
Action: Mouse scrolled (163, 306) with delta (0, 0)
Screenshot: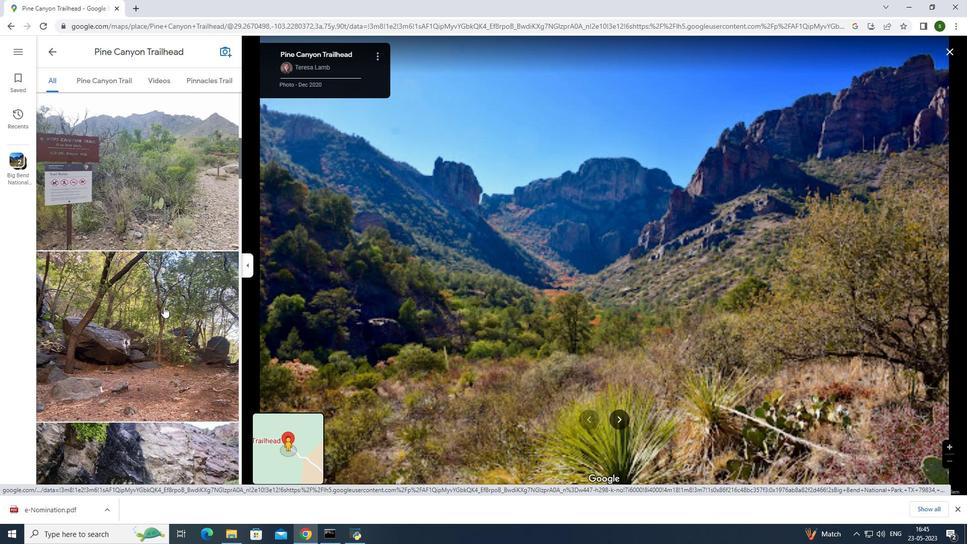 
Action: Mouse scrolled (163, 306) with delta (0, 0)
Screenshot: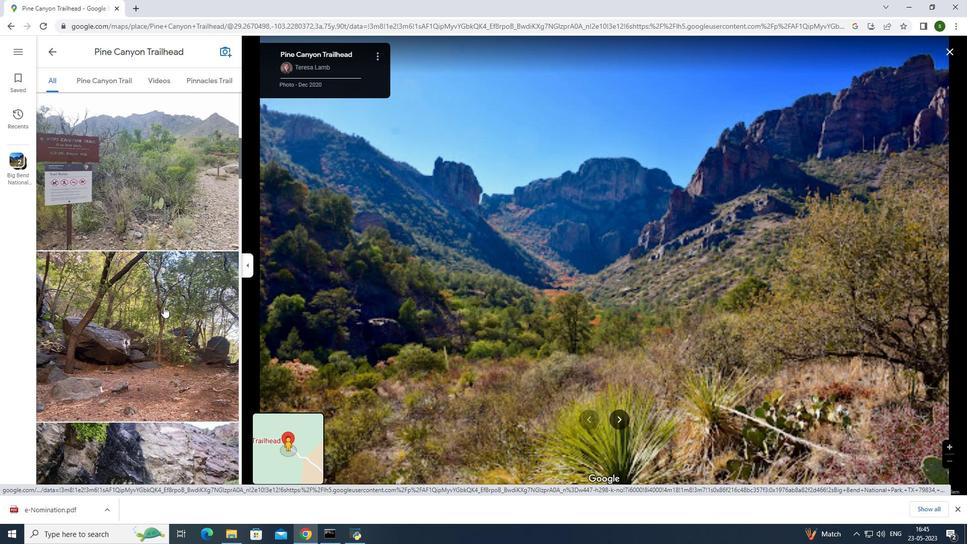 
Action: Mouse scrolled (163, 306) with delta (0, 0)
Screenshot: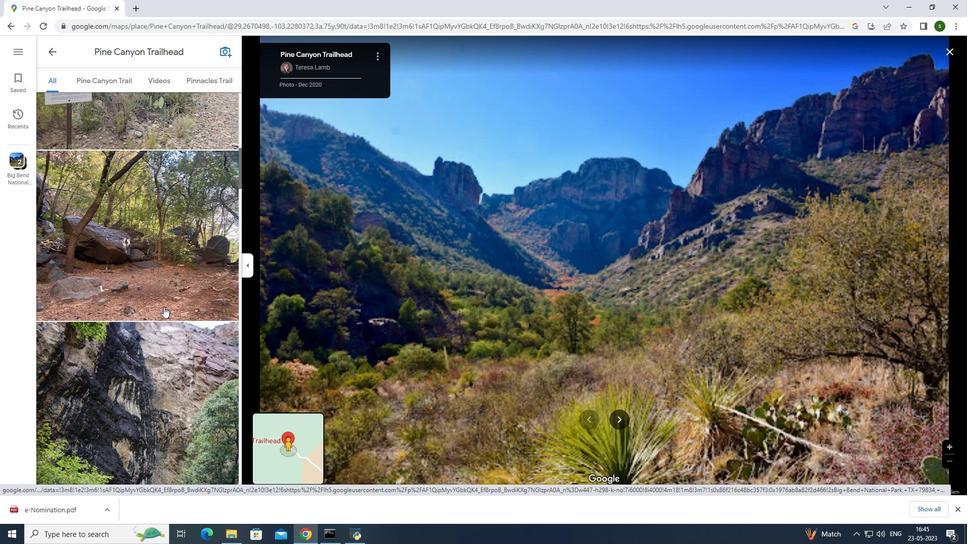 
Action: Mouse scrolled (163, 306) with delta (0, 0)
Screenshot: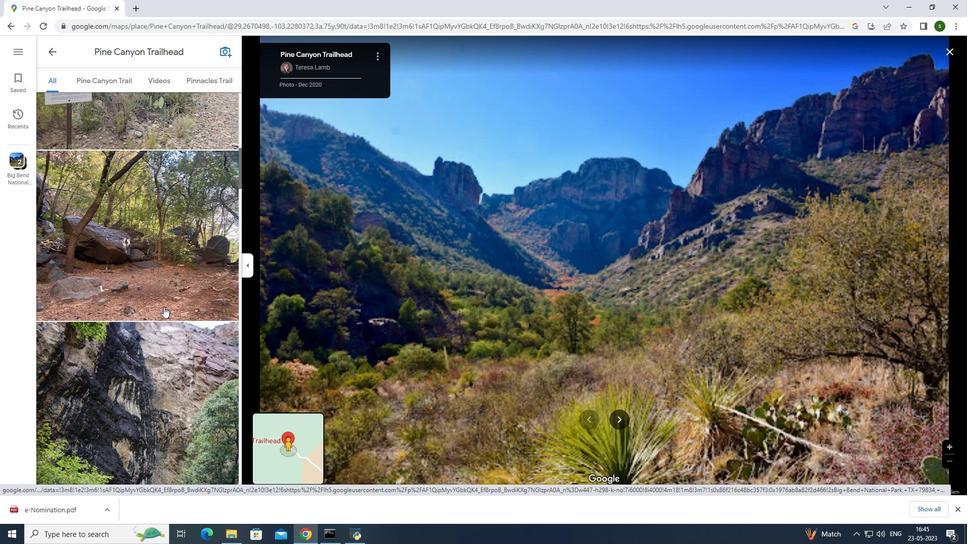 
Action: Mouse scrolled (163, 306) with delta (0, 0)
Screenshot: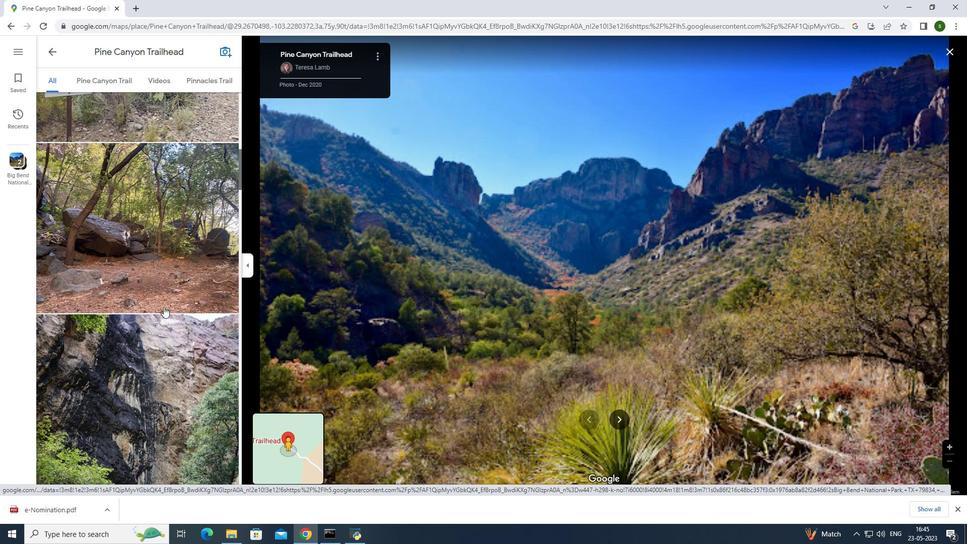 
Action: Mouse scrolled (163, 306) with delta (0, 0)
Screenshot: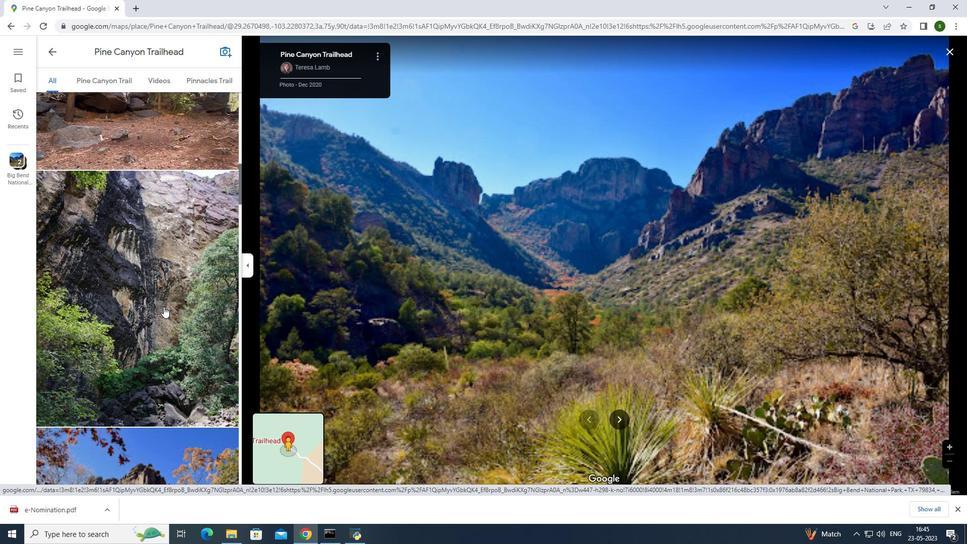
Action: Mouse scrolled (163, 306) with delta (0, 0)
Screenshot: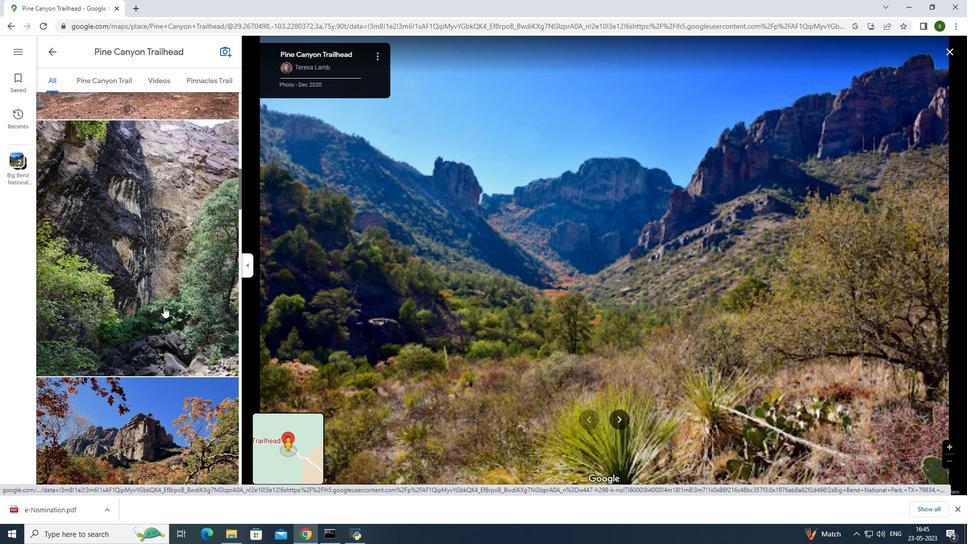 
Action: Mouse scrolled (163, 306) with delta (0, 0)
Screenshot: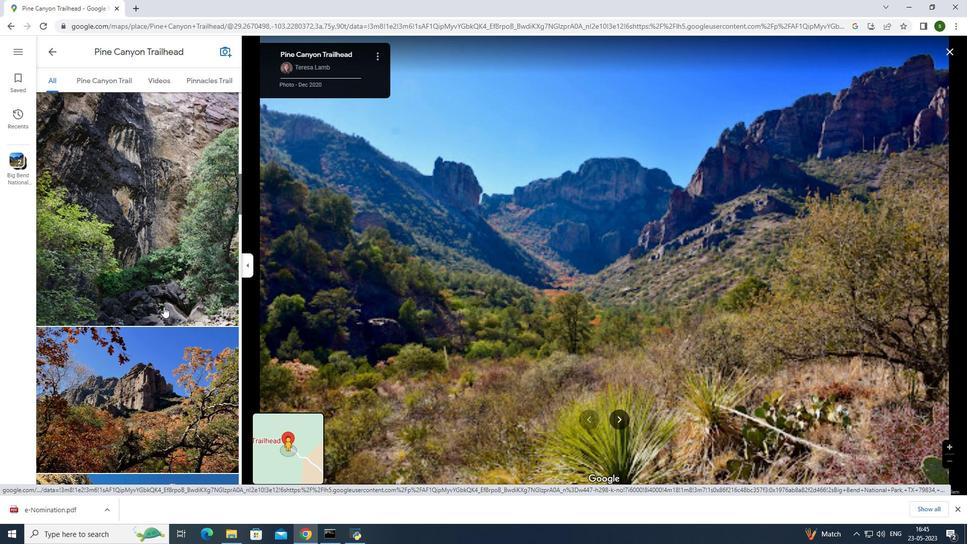 
Action: Mouse scrolled (163, 306) with delta (0, 0)
Screenshot: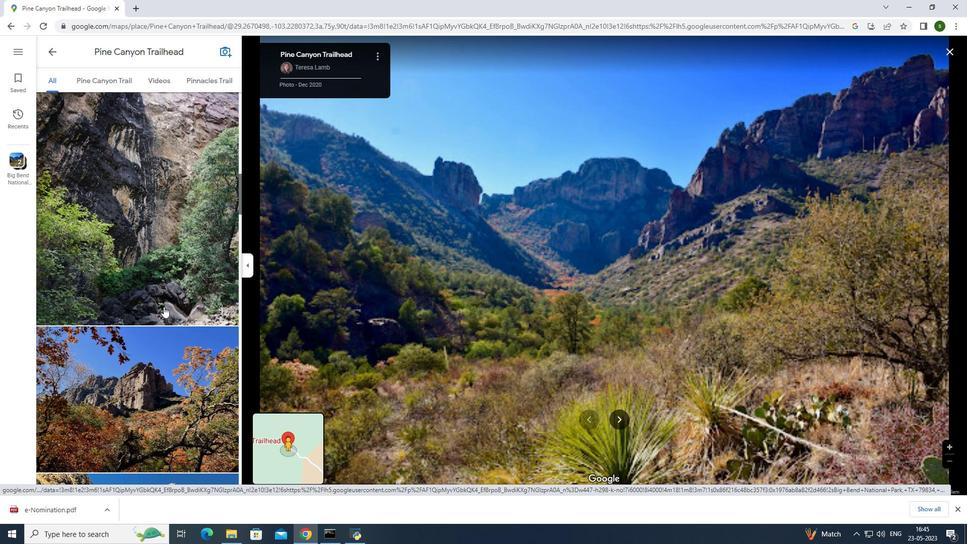 
Action: Mouse scrolled (163, 306) with delta (0, 0)
Screenshot: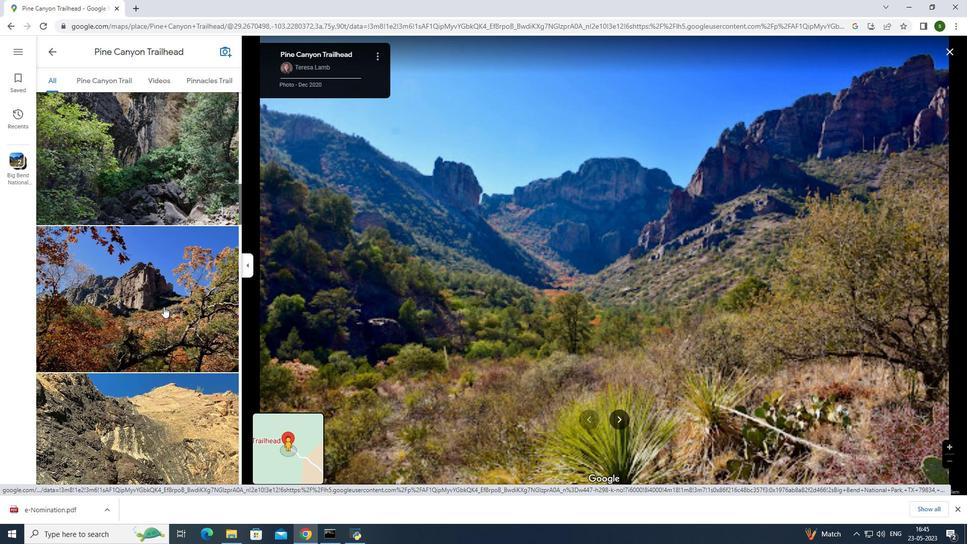 
Action: Mouse scrolled (163, 306) with delta (0, 0)
Screenshot: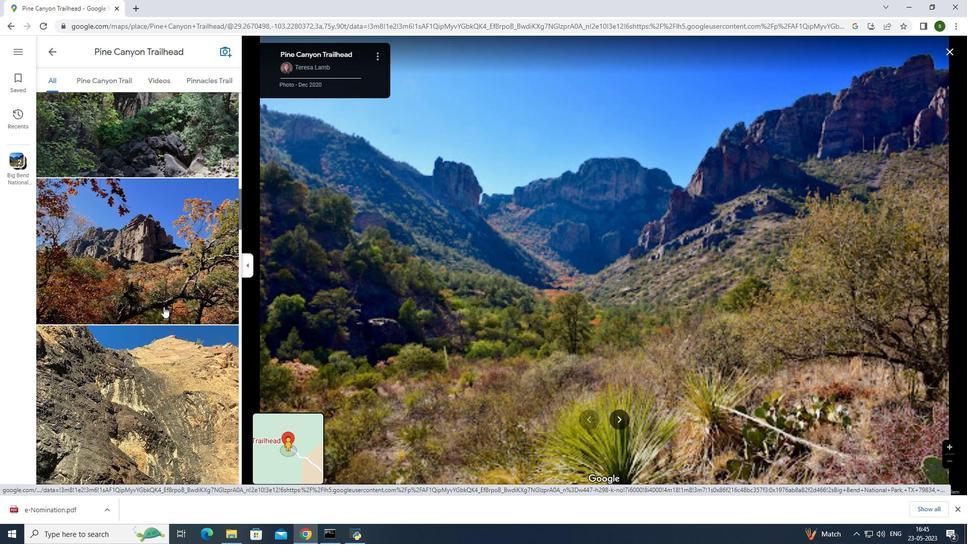 
Action: Mouse scrolled (163, 306) with delta (0, 0)
Screenshot: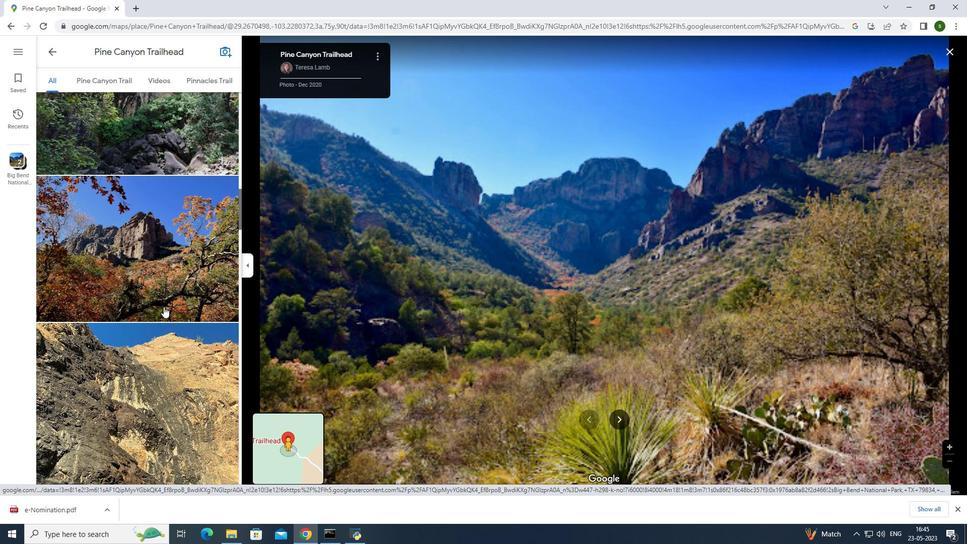 
Action: Mouse scrolled (163, 306) with delta (0, 0)
Screenshot: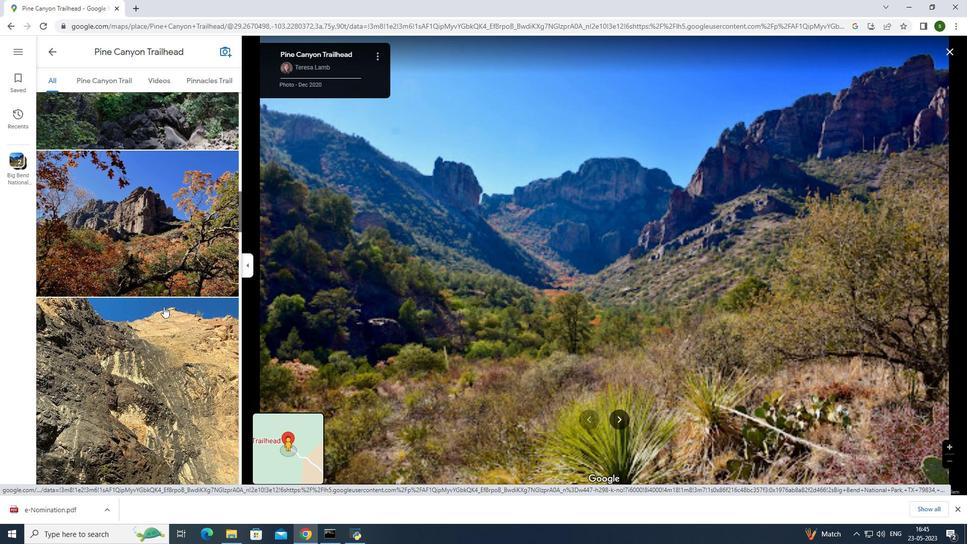 
Action: Mouse scrolled (163, 306) with delta (0, 0)
Screenshot: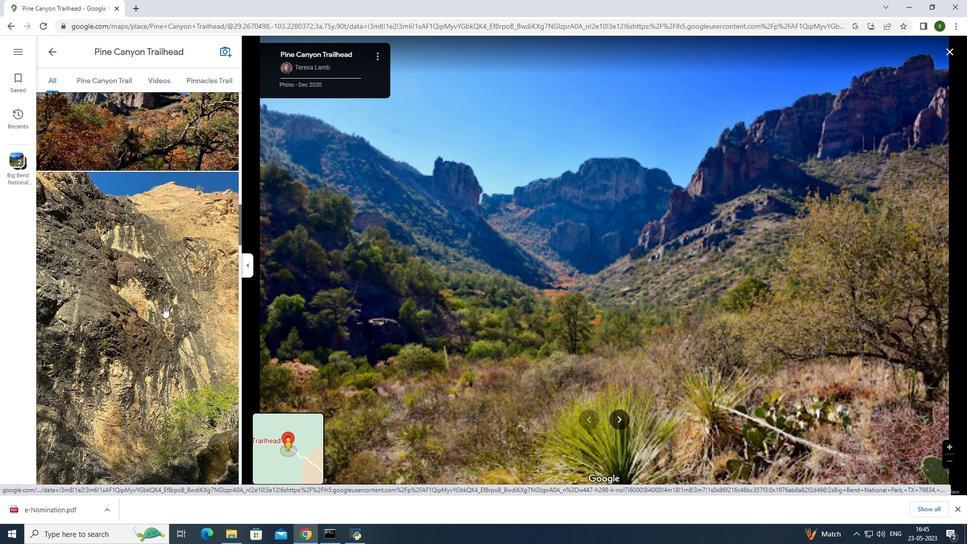 
Action: Mouse scrolled (163, 306) with delta (0, 0)
Screenshot: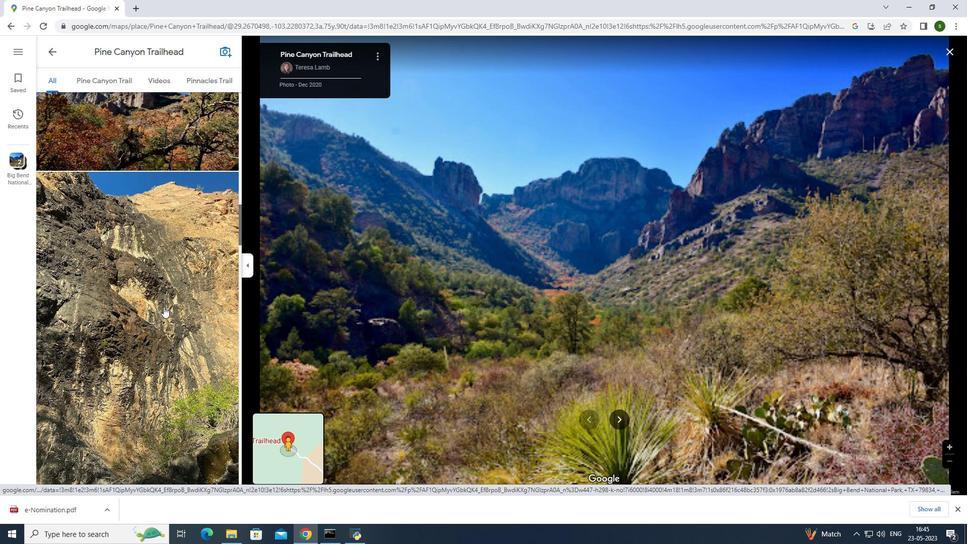 
Action: Mouse scrolled (163, 306) with delta (0, 0)
Screenshot: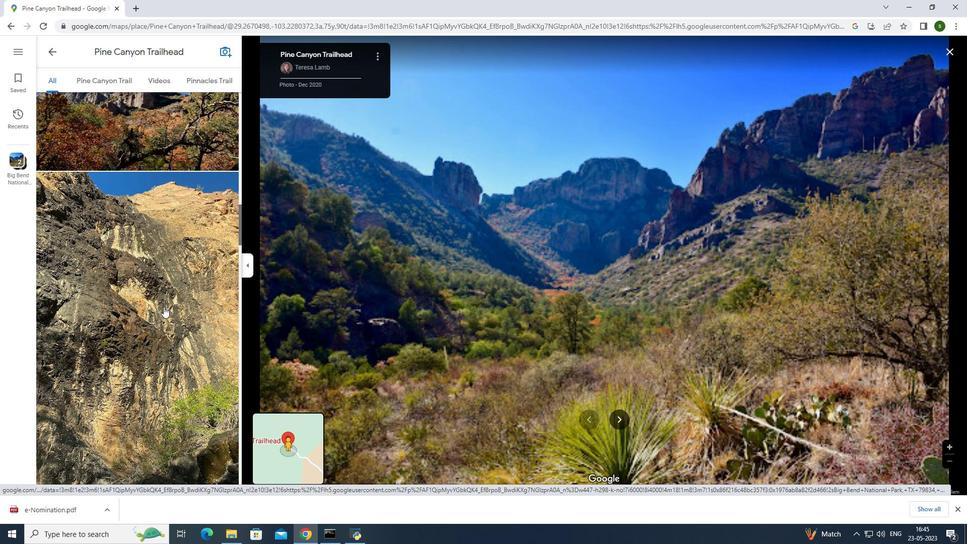
Action: Mouse moved to (162, 306)
Screenshot: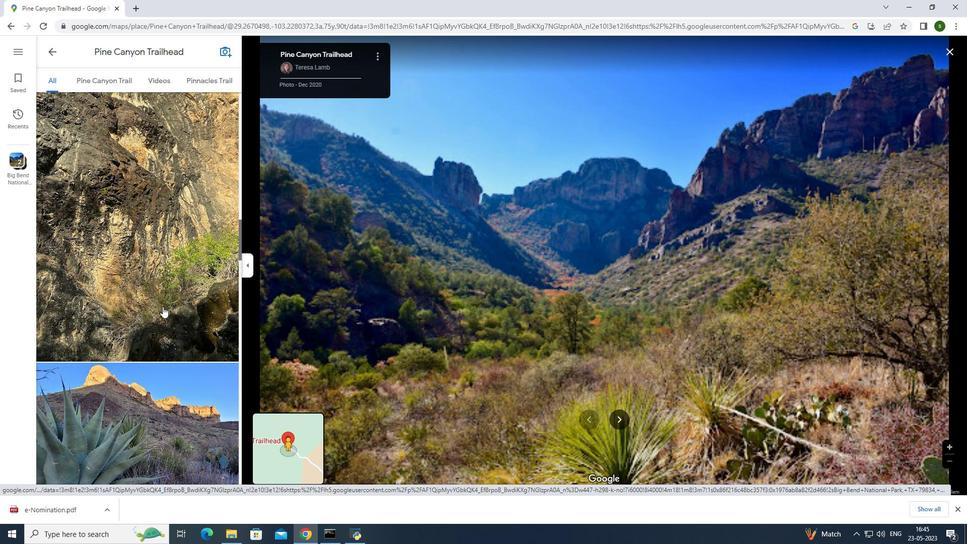 
Action: Mouse scrolled (162, 306) with delta (0, 0)
Screenshot: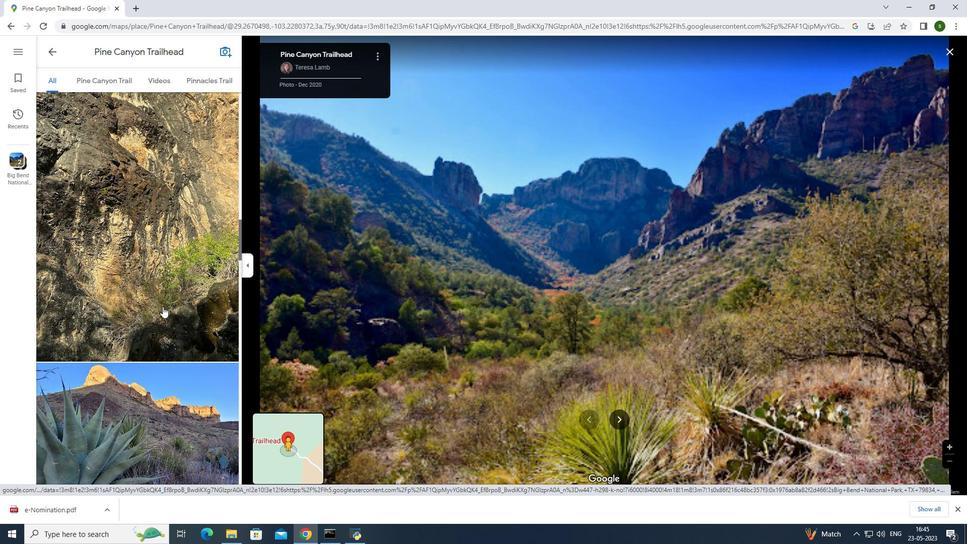 
Action: Mouse scrolled (162, 306) with delta (0, 0)
Screenshot: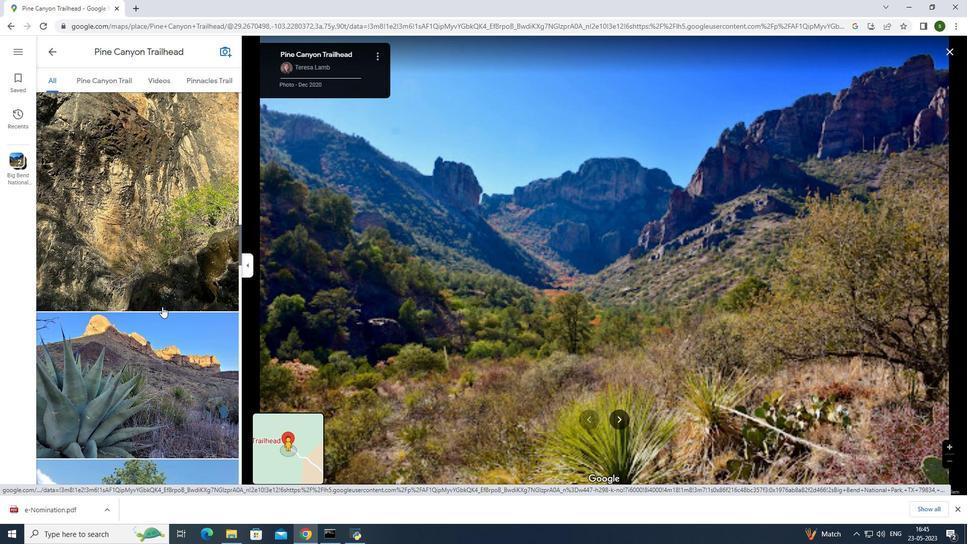 
Action: Mouse scrolled (162, 306) with delta (0, 0)
Screenshot: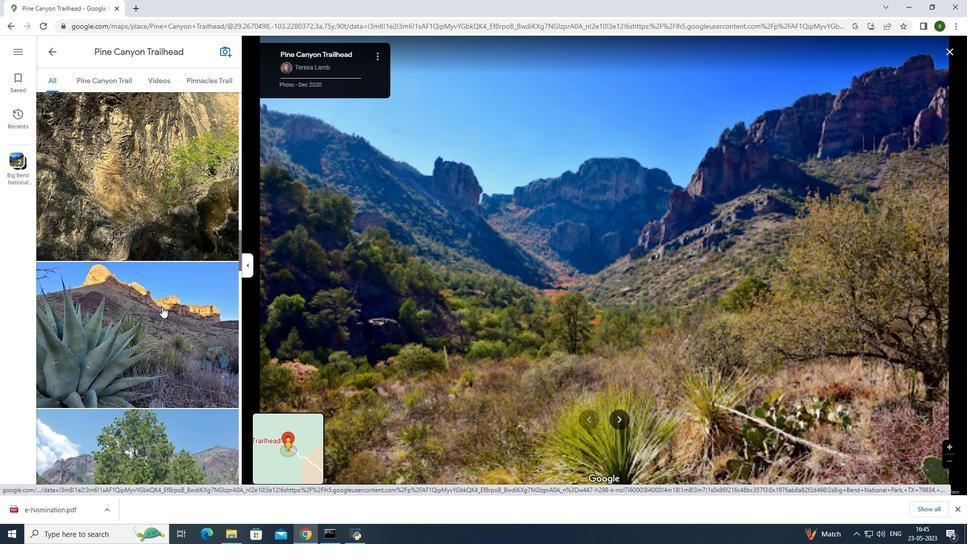 
Action: Mouse scrolled (162, 306) with delta (0, 0)
Screenshot: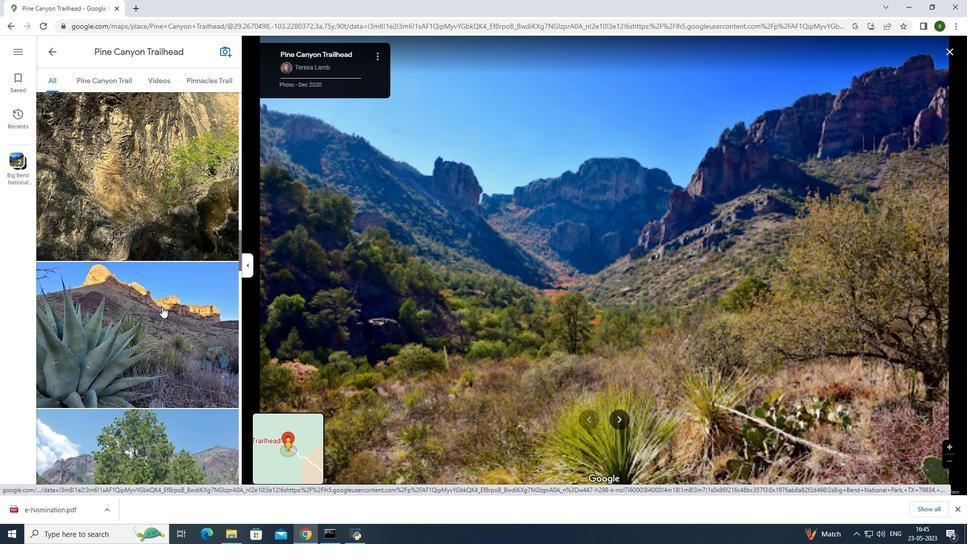 
Action: Mouse scrolled (162, 306) with delta (0, 0)
Screenshot: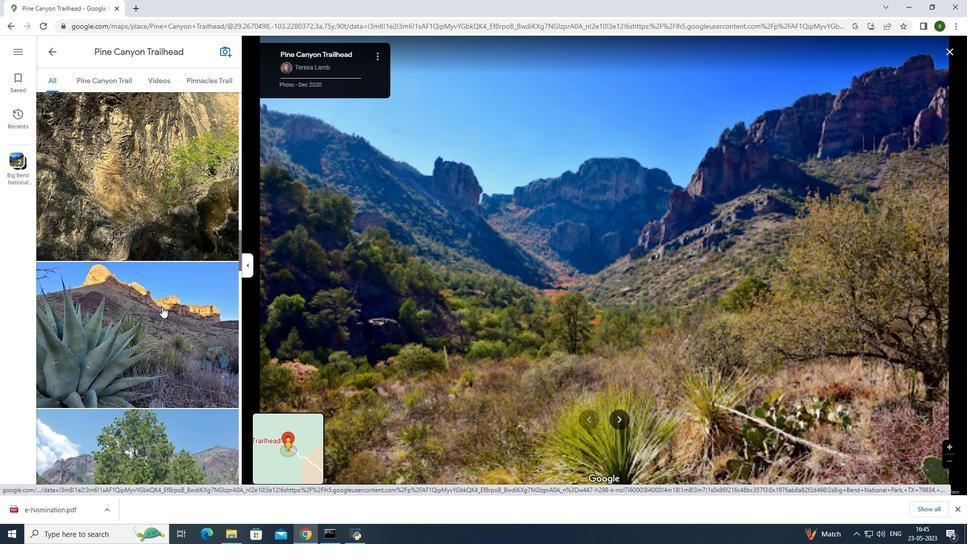 
Action: Mouse moved to (161, 306)
Screenshot: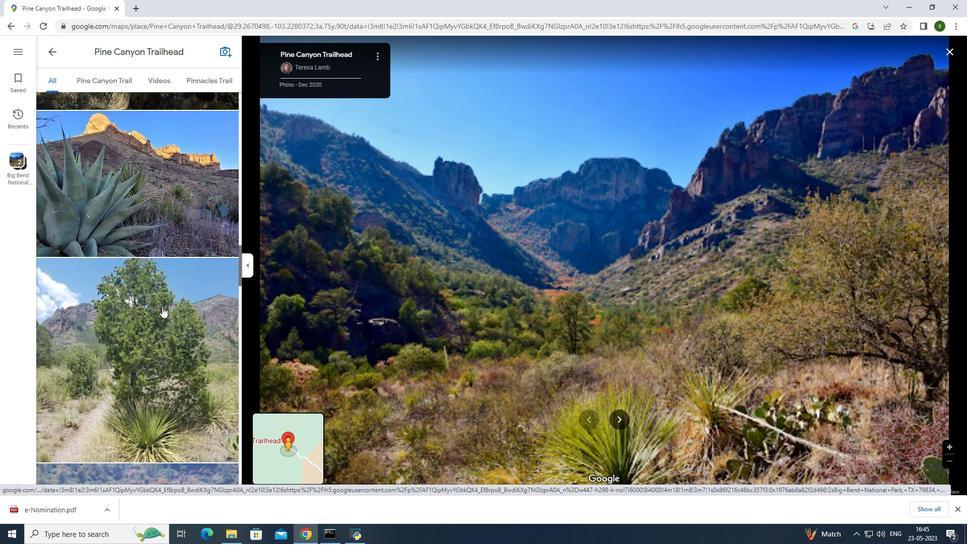 
Action: Mouse scrolled (161, 306) with delta (0, 0)
Screenshot: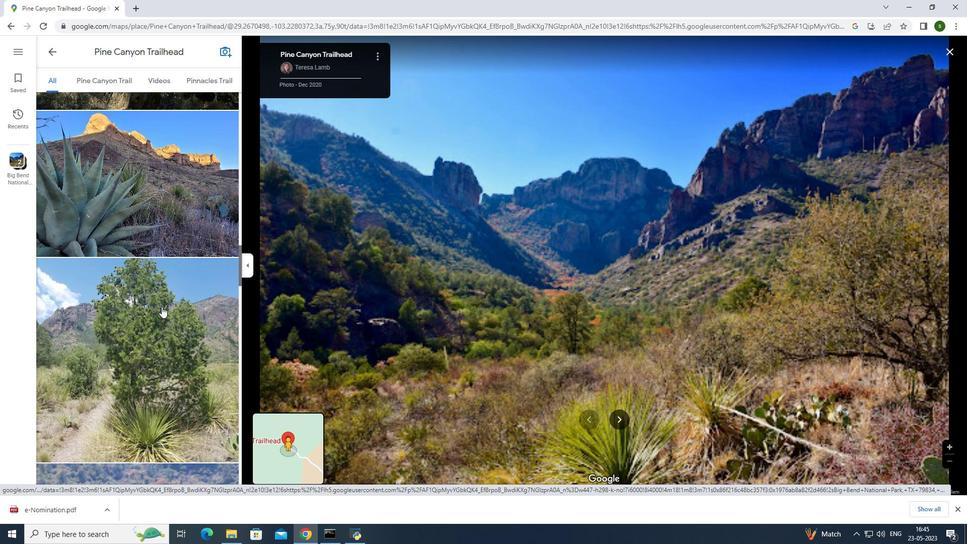 
Action: Mouse scrolled (161, 306) with delta (0, 0)
Screenshot: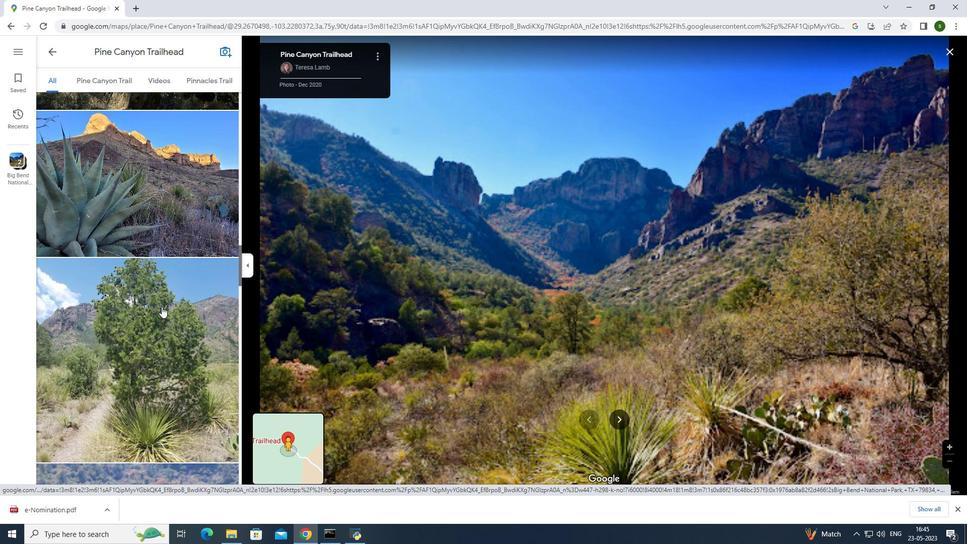 
Action: Mouse scrolled (161, 306) with delta (0, 0)
Screenshot: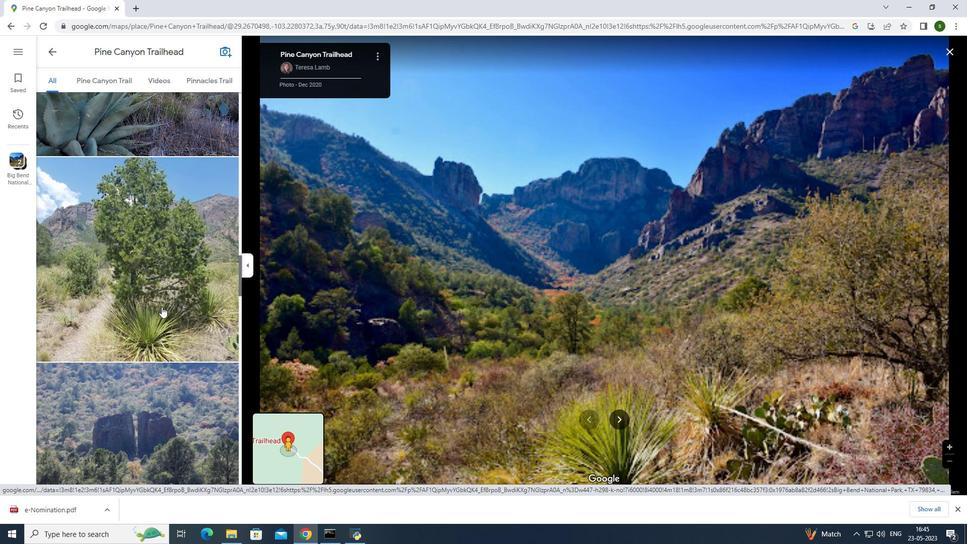 
Action: Mouse scrolled (161, 306) with delta (0, 0)
Screenshot: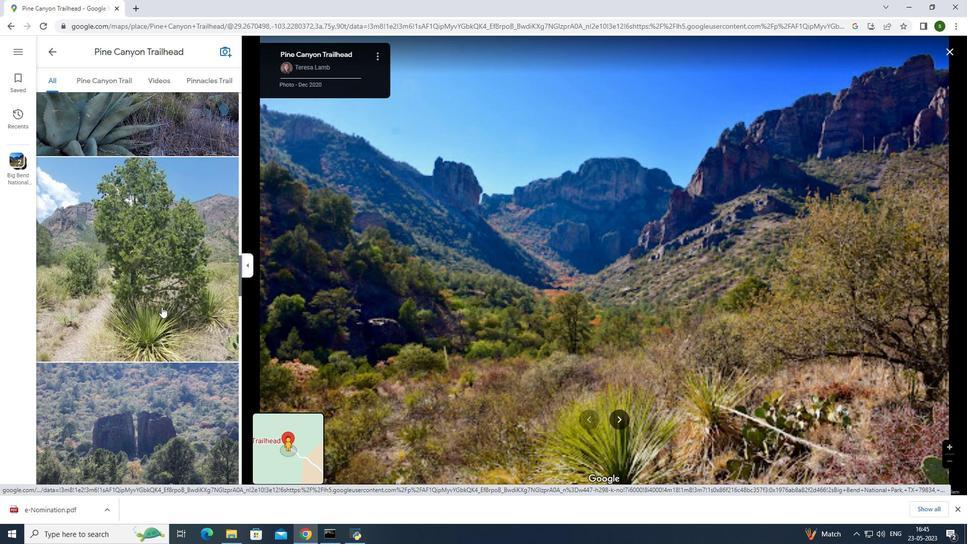 
Action: Mouse scrolled (161, 306) with delta (0, 0)
Screenshot: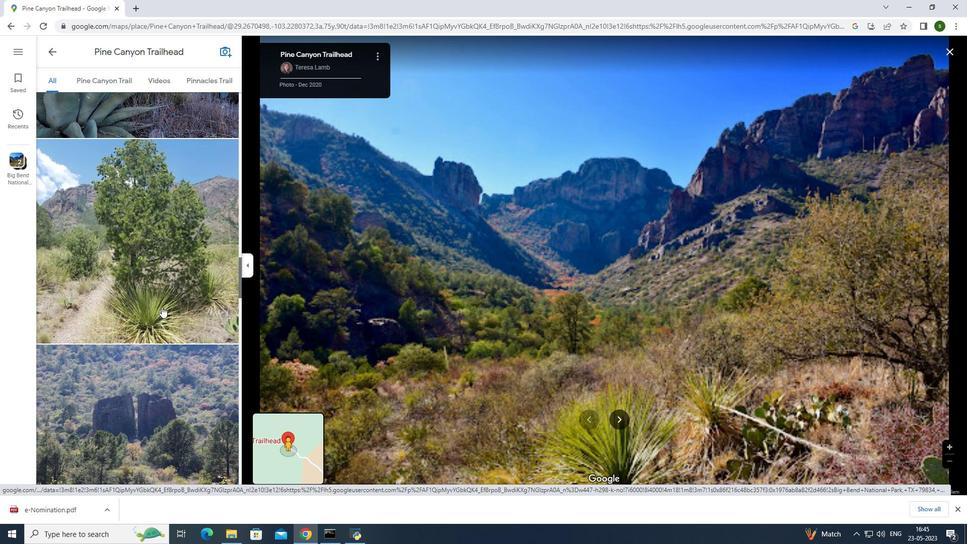 
Action: Mouse moved to (154, 81)
Screenshot: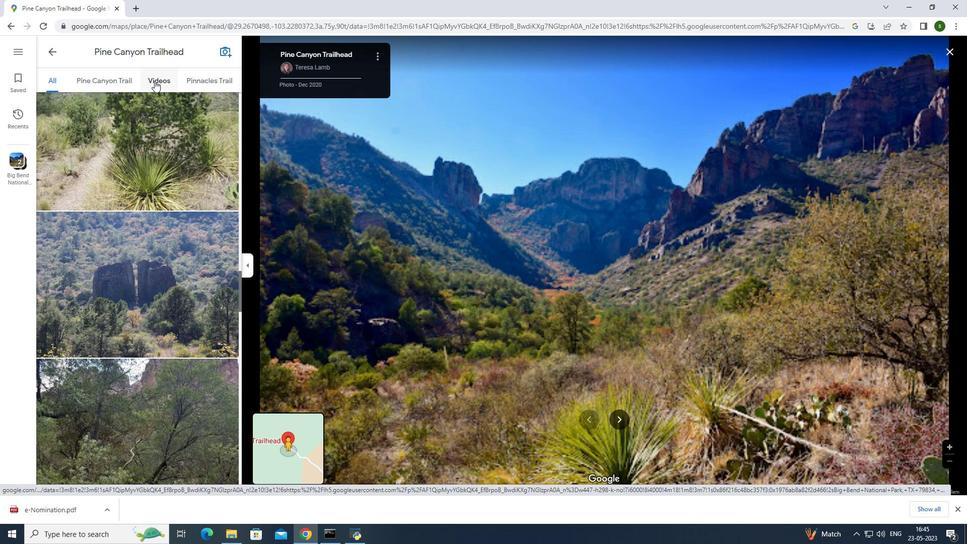 
Action: Mouse pressed left at (154, 81)
Screenshot: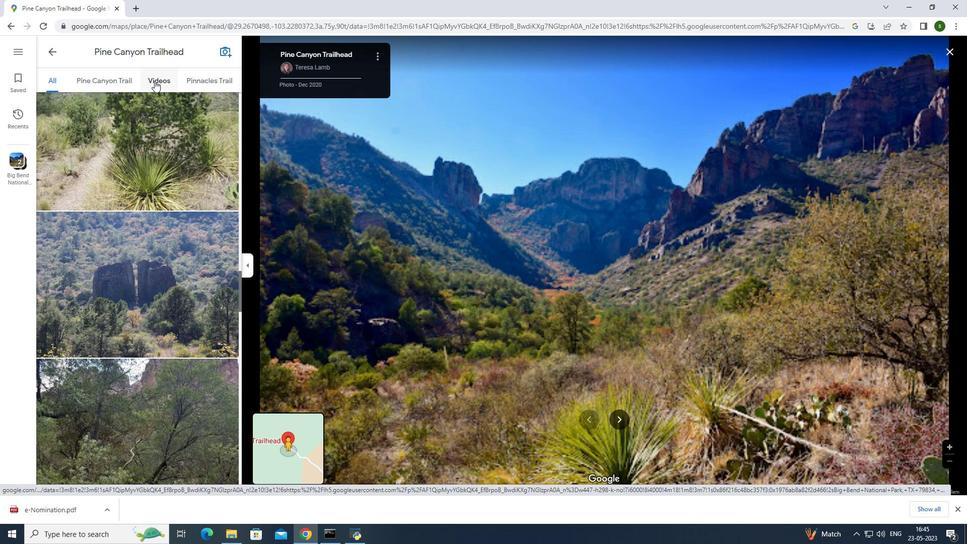 
Action: Mouse moved to (143, 355)
Screenshot: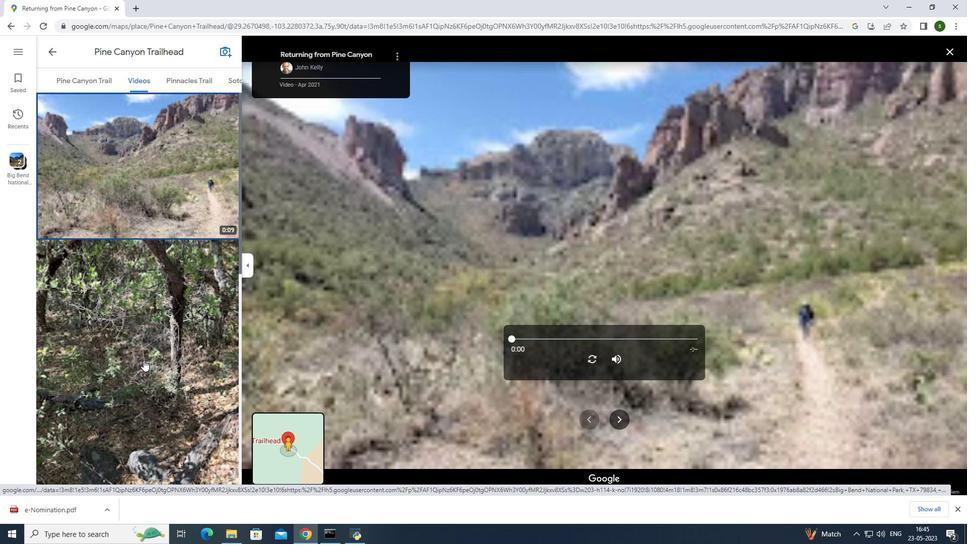 
Action: Mouse scrolled (143, 355) with delta (0, 0)
Screenshot: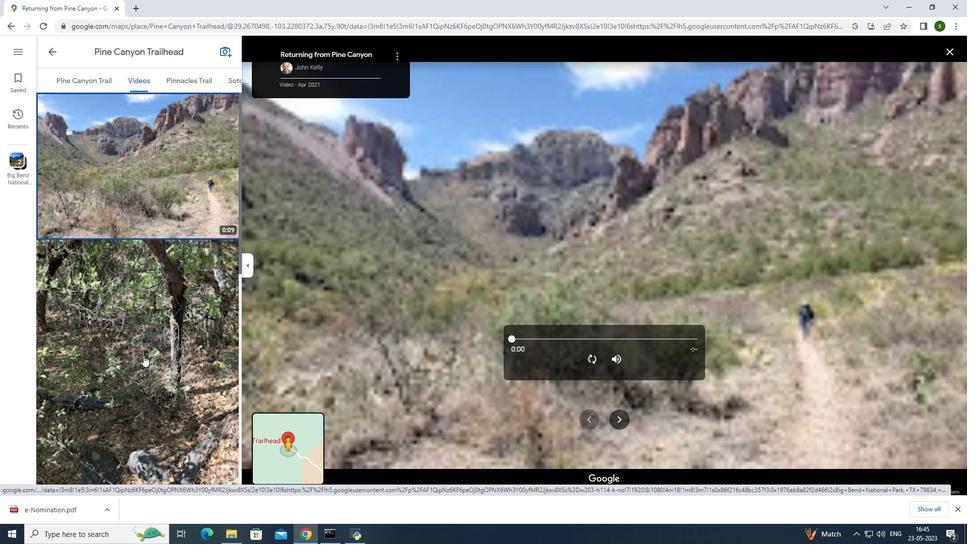 
Action: Mouse scrolled (143, 355) with delta (0, 0)
Screenshot: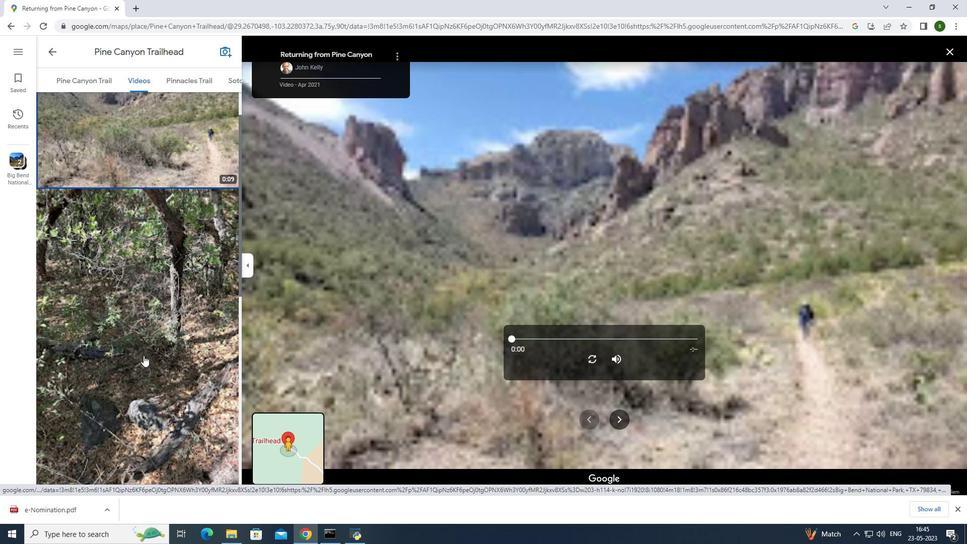 
Action: Mouse scrolled (143, 355) with delta (0, 0)
Screenshot: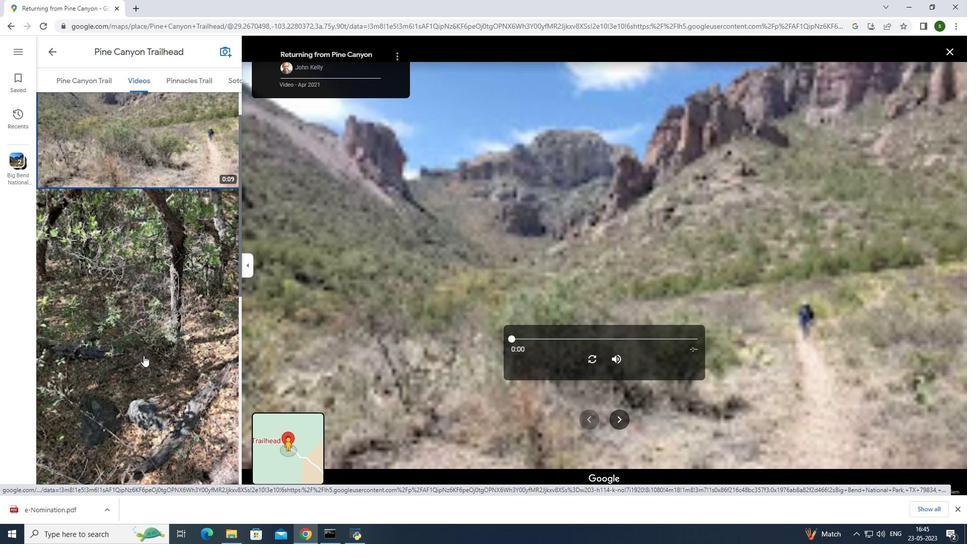 
Action: Mouse moved to (144, 355)
Screenshot: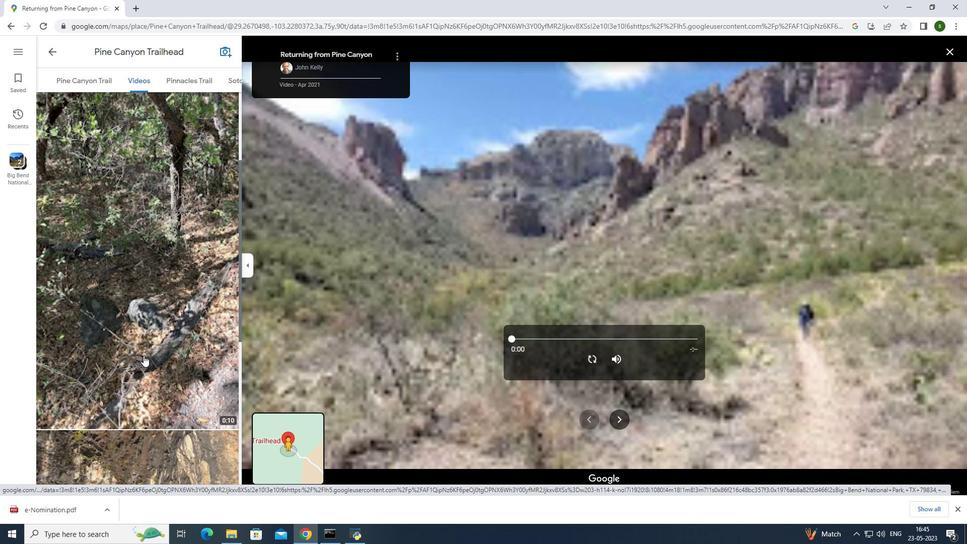 
Action: Mouse scrolled (144, 354) with delta (0, 0)
Screenshot: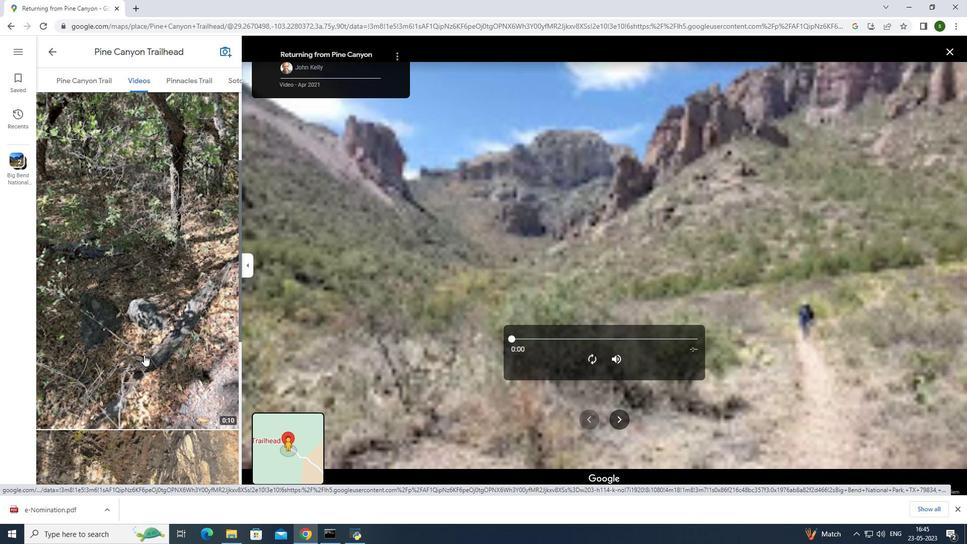 
Action: Mouse scrolled (144, 354) with delta (0, 0)
Screenshot: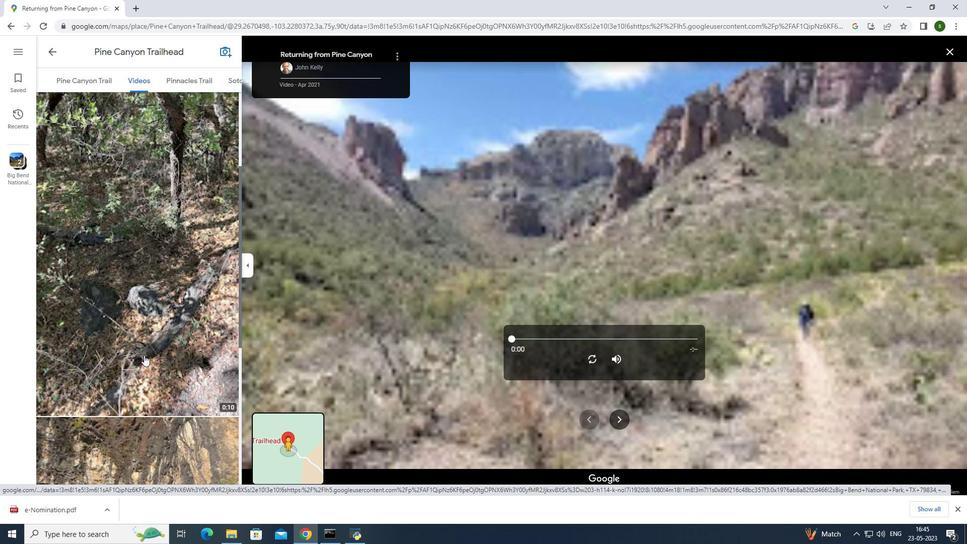 
Action: Mouse scrolled (144, 354) with delta (0, 0)
Screenshot: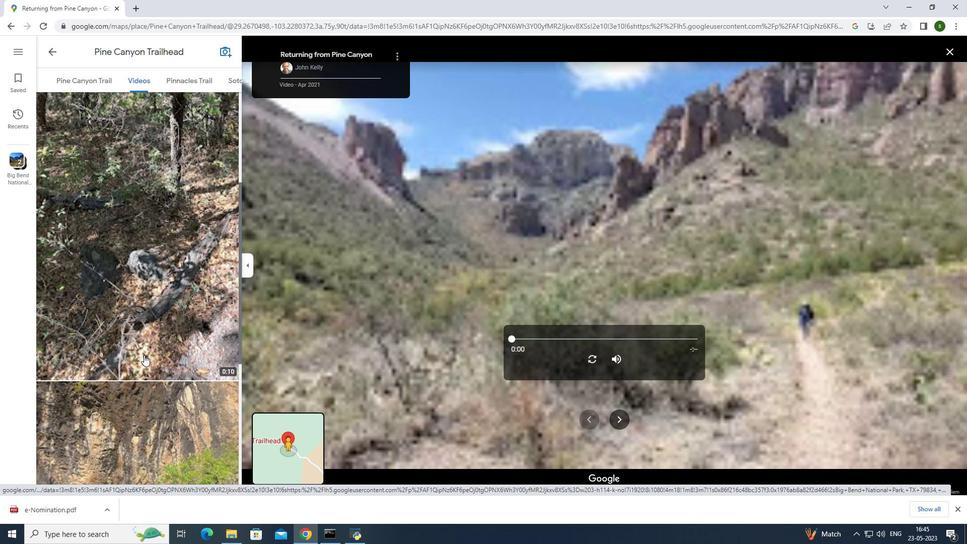 
Action: Mouse scrolled (144, 354) with delta (0, 0)
Screenshot: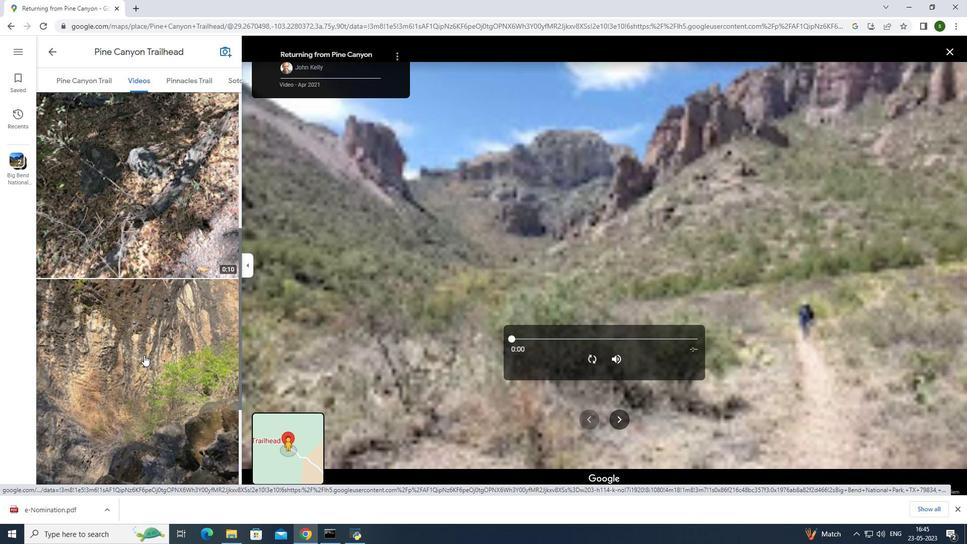 
Action: Mouse scrolled (144, 354) with delta (0, 0)
Screenshot: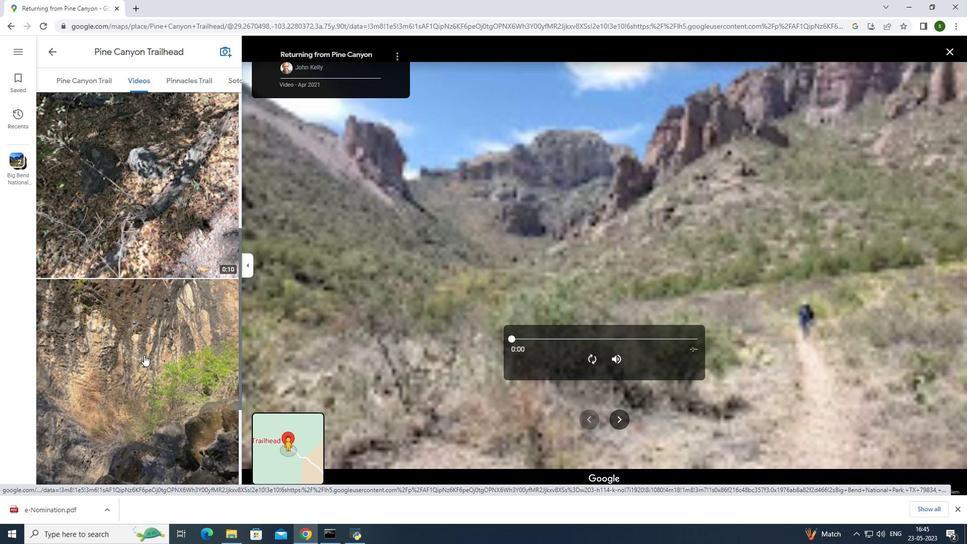 
Action: Mouse scrolled (144, 354) with delta (0, 0)
Screenshot: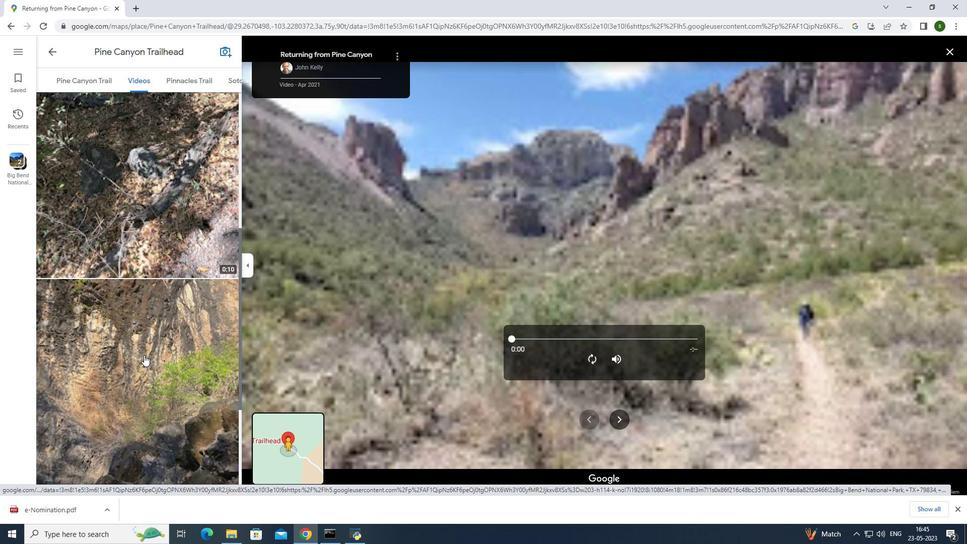 
Action: Mouse moved to (144, 355)
Screenshot: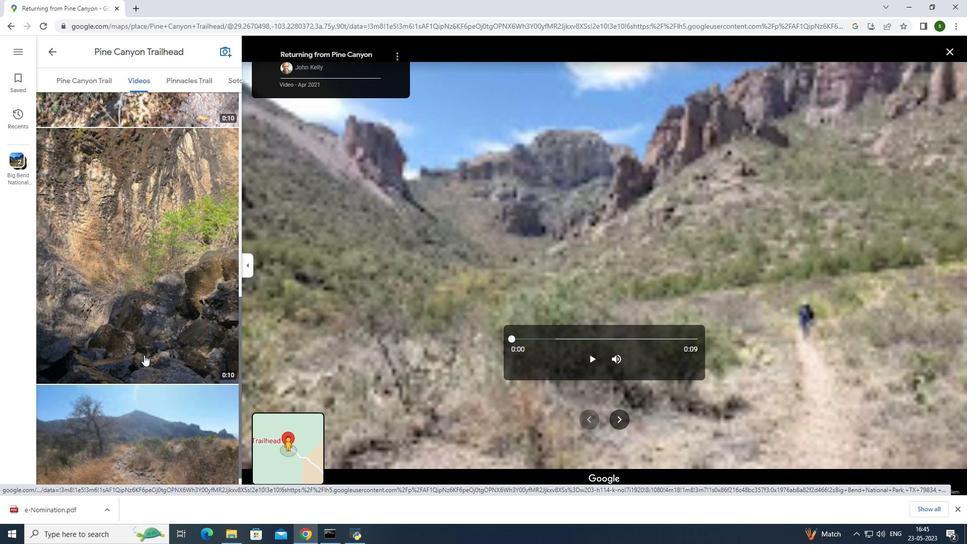 
Action: Mouse scrolled (144, 354) with delta (0, 0)
Screenshot: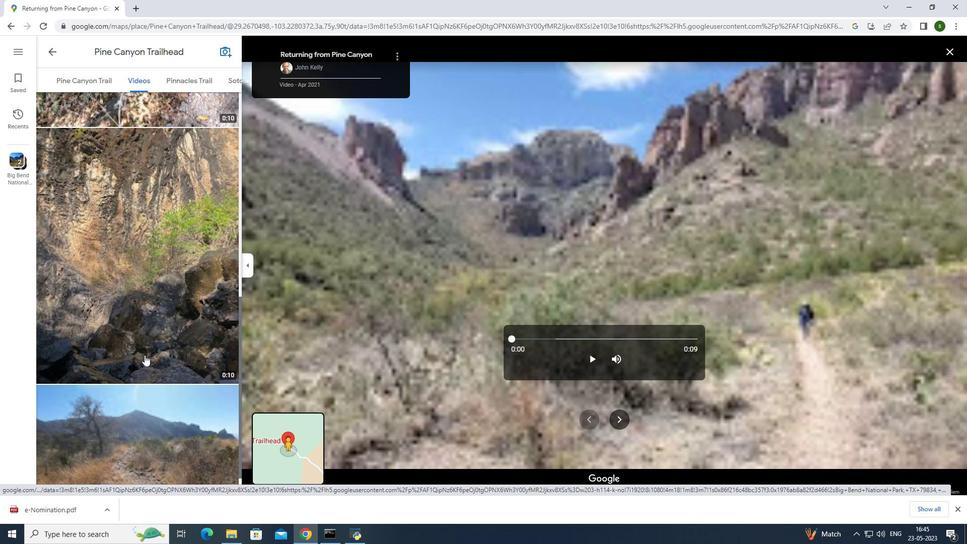 
Action: Mouse scrolled (144, 354) with delta (0, 0)
Screenshot: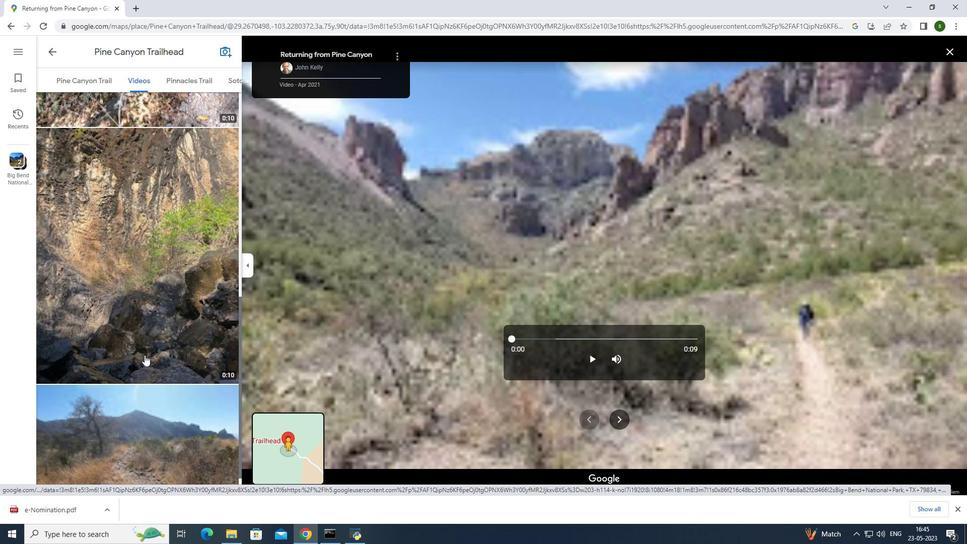 
Action: Mouse scrolled (144, 354) with delta (0, 0)
Screenshot: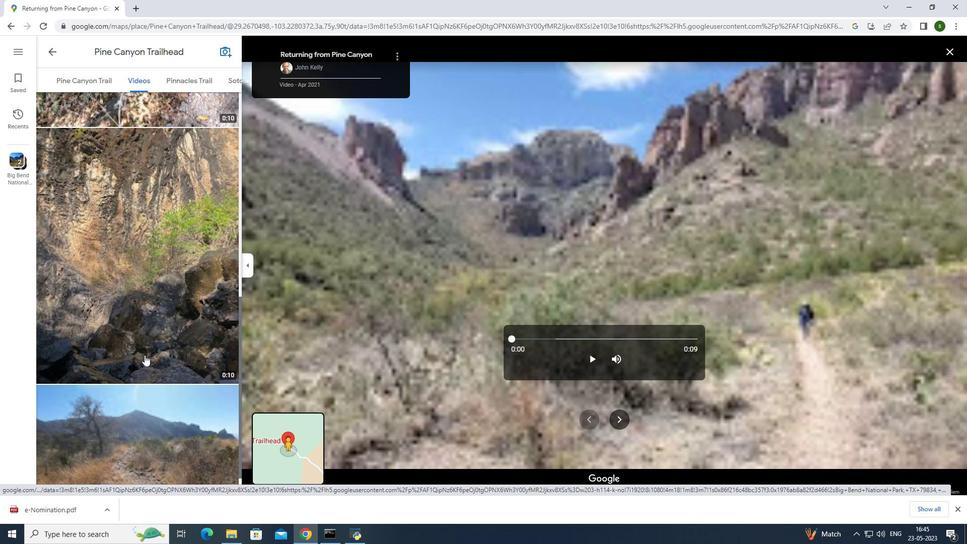 
Action: Mouse scrolled (144, 354) with delta (0, 0)
Screenshot: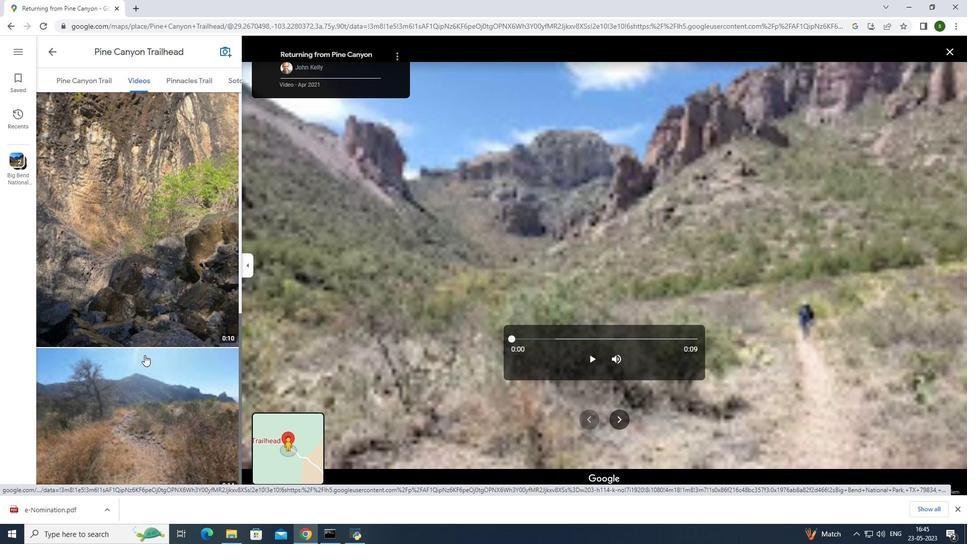 
Action: Mouse scrolled (144, 354) with delta (0, 0)
Screenshot: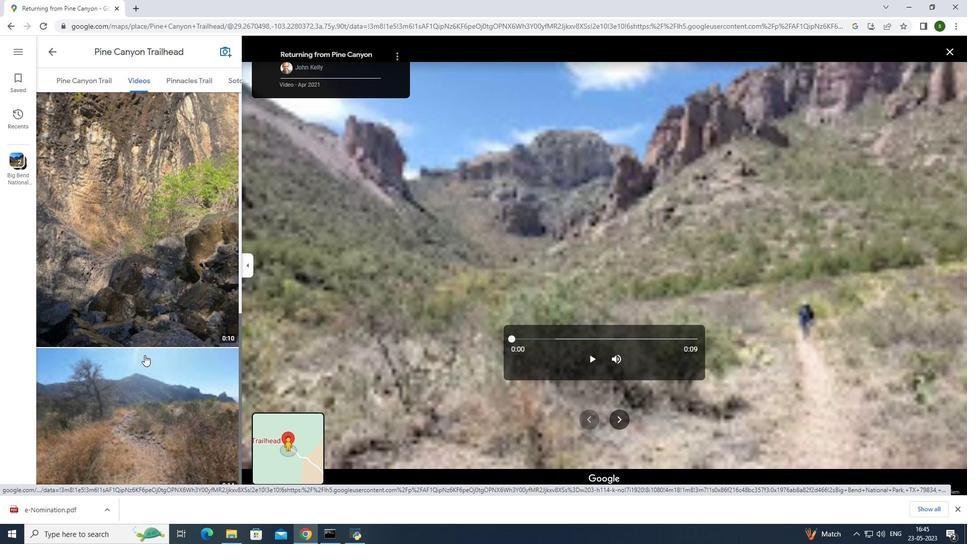 
Action: Mouse scrolled (144, 354) with delta (0, 0)
Screenshot: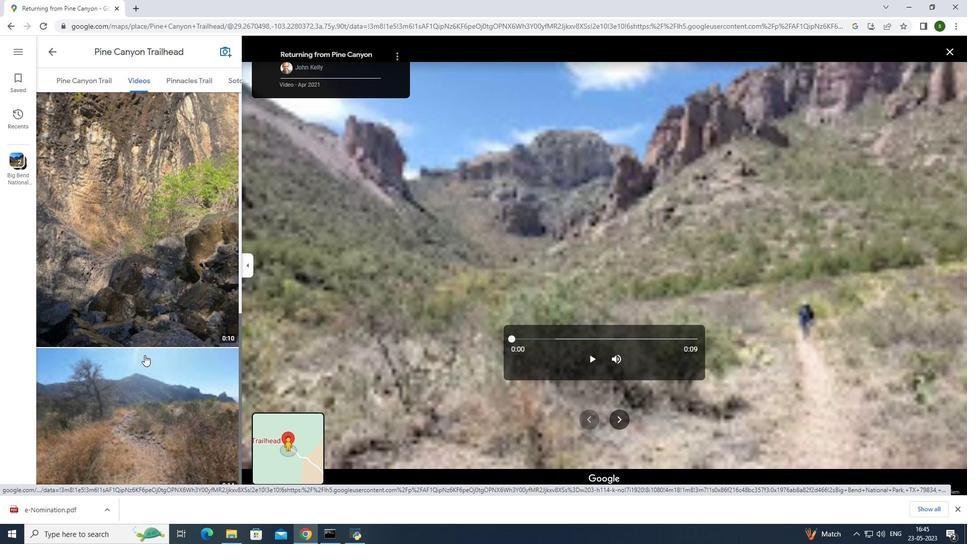 
Action: Mouse scrolled (144, 354) with delta (0, 0)
Screenshot: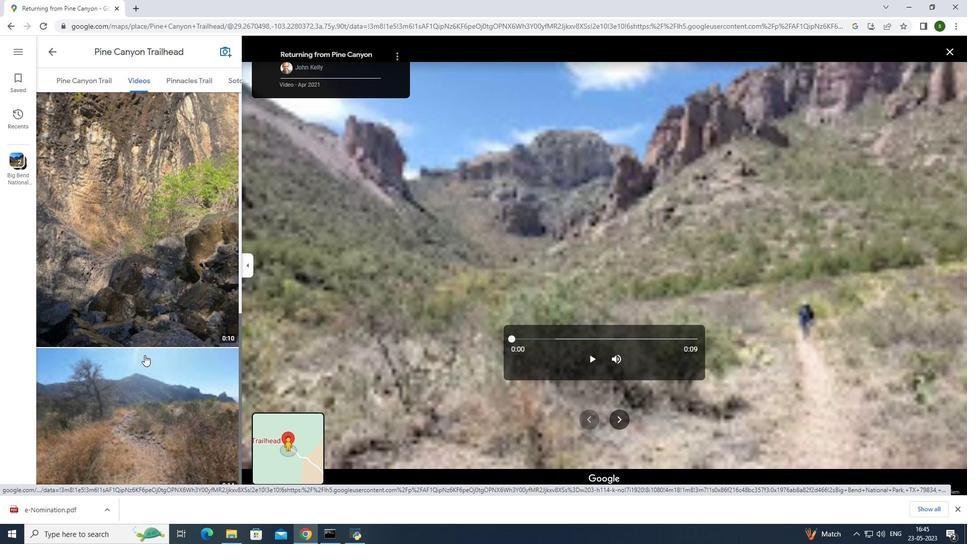 
Action: Mouse scrolled (144, 355) with delta (0, 0)
Screenshot: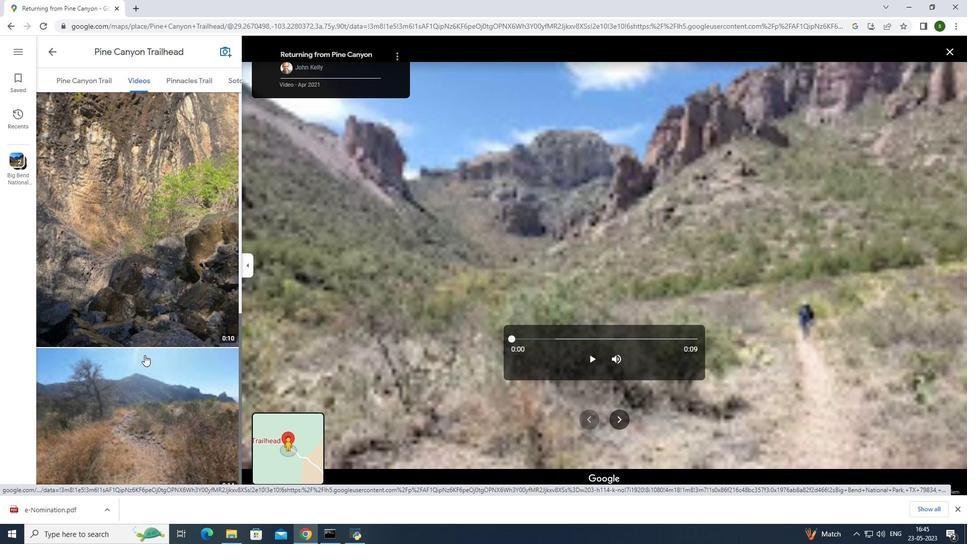 
Action: Mouse scrolled (144, 355) with delta (0, 0)
Screenshot: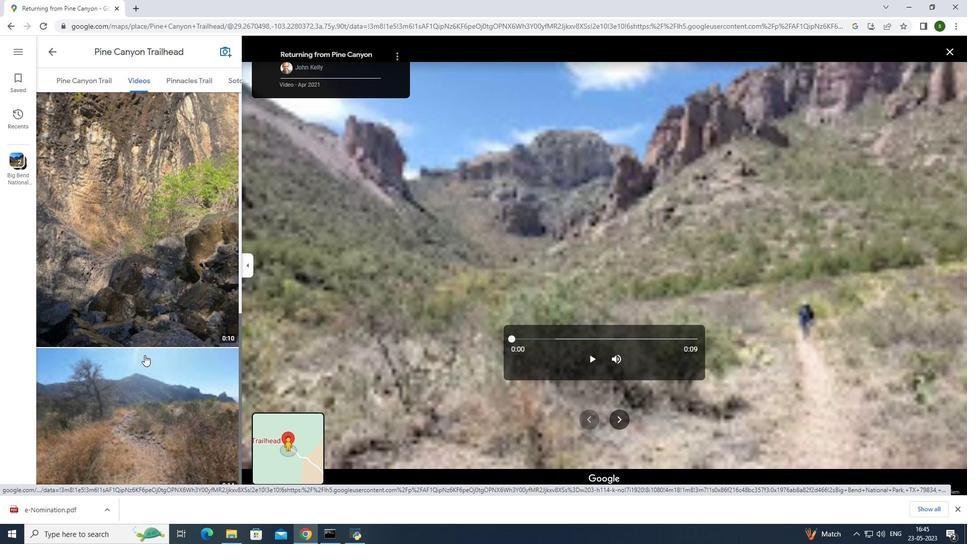 
Action: Mouse scrolled (144, 355) with delta (0, 0)
Screenshot: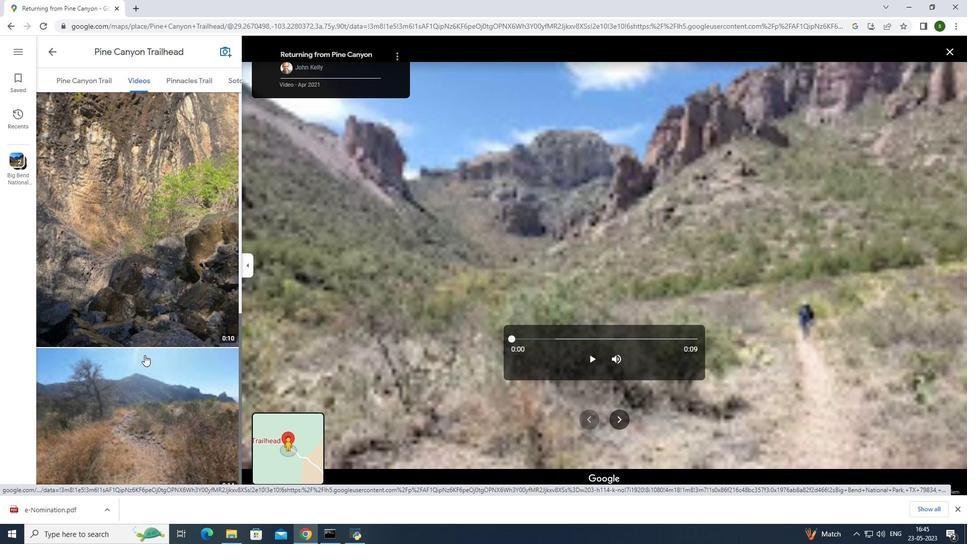 
Action: Mouse scrolled (144, 355) with delta (0, 0)
Screenshot: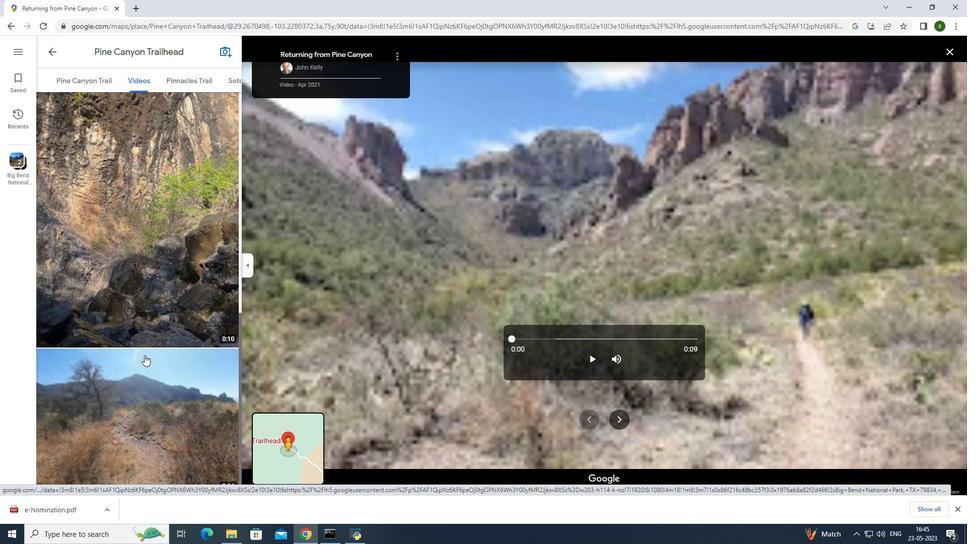 
Action: Mouse scrolled (144, 355) with delta (0, 0)
Screenshot: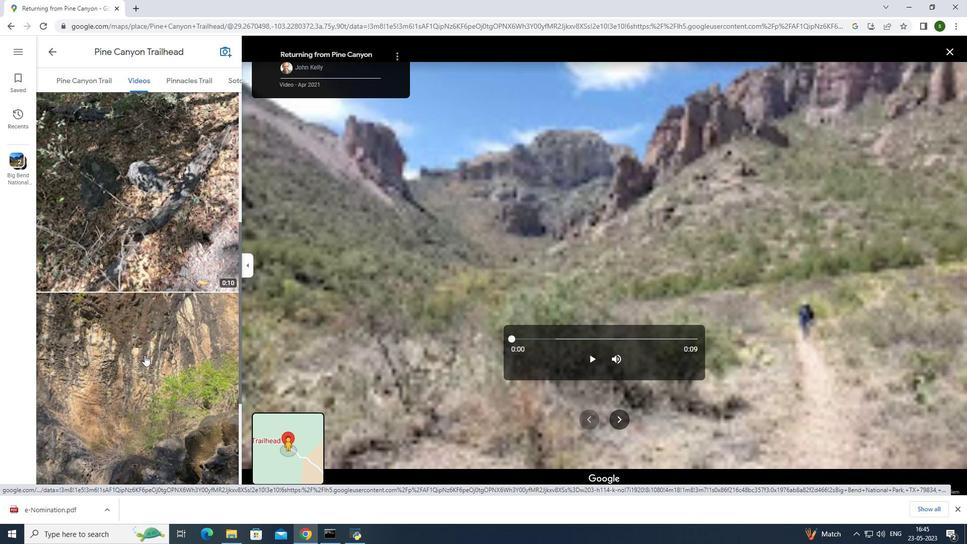
Action: Mouse scrolled (144, 355) with delta (0, 0)
Screenshot: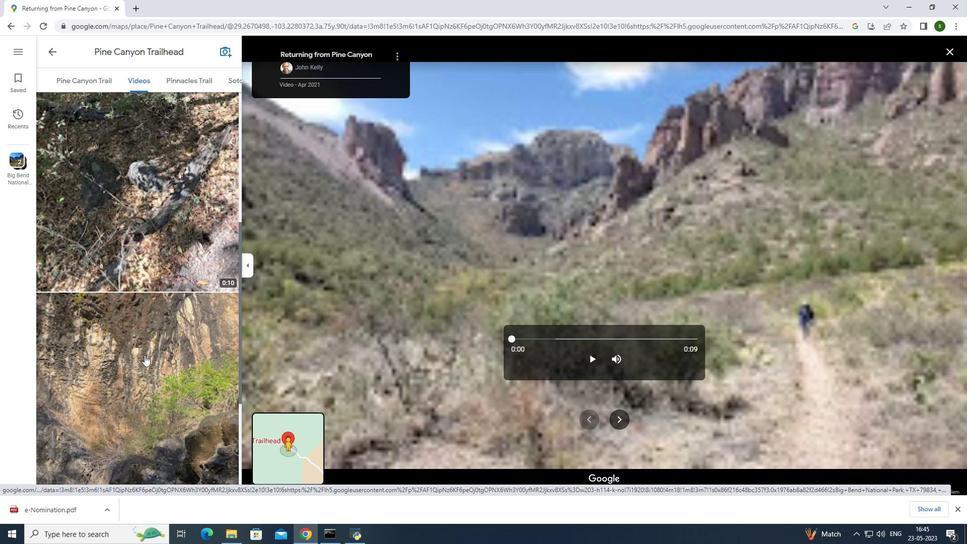 
Action: Mouse scrolled (144, 355) with delta (0, 0)
Screenshot: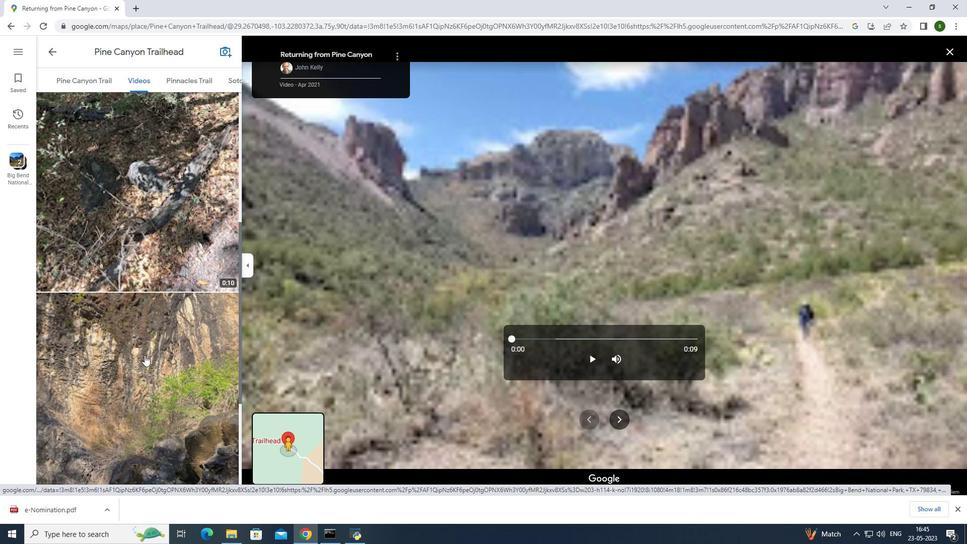 
Action: Mouse scrolled (144, 355) with delta (0, 0)
Screenshot: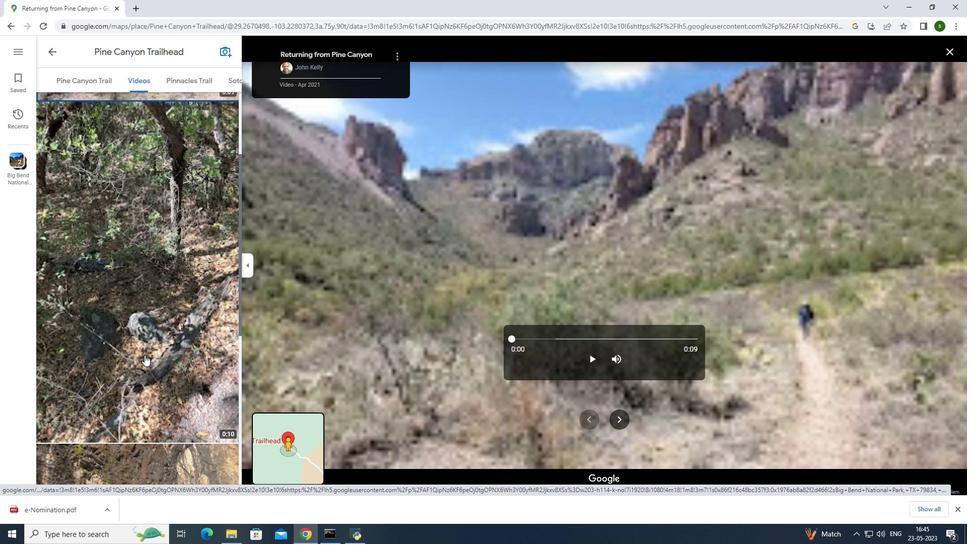 
Action: Mouse scrolled (144, 355) with delta (0, 0)
Screenshot: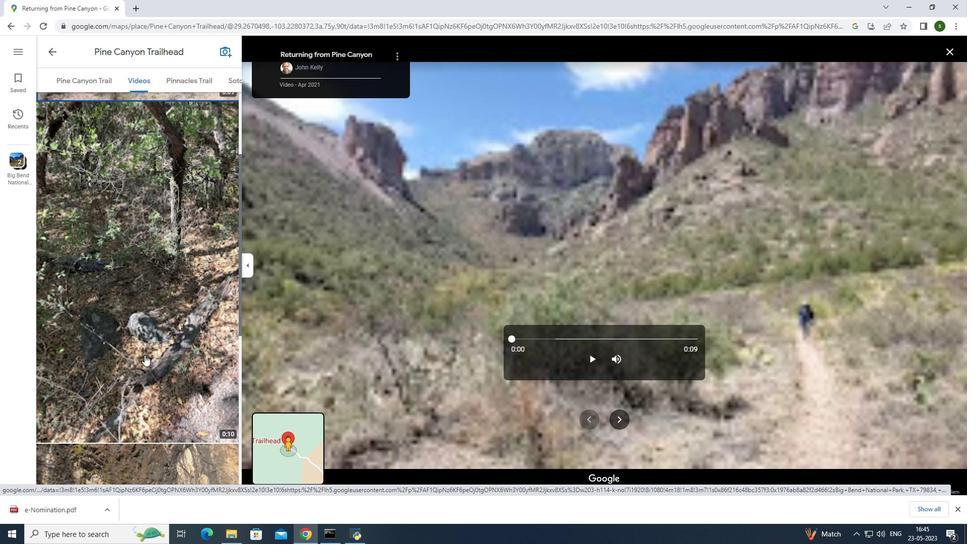 
Action: Mouse scrolled (144, 355) with delta (0, 0)
Screenshot: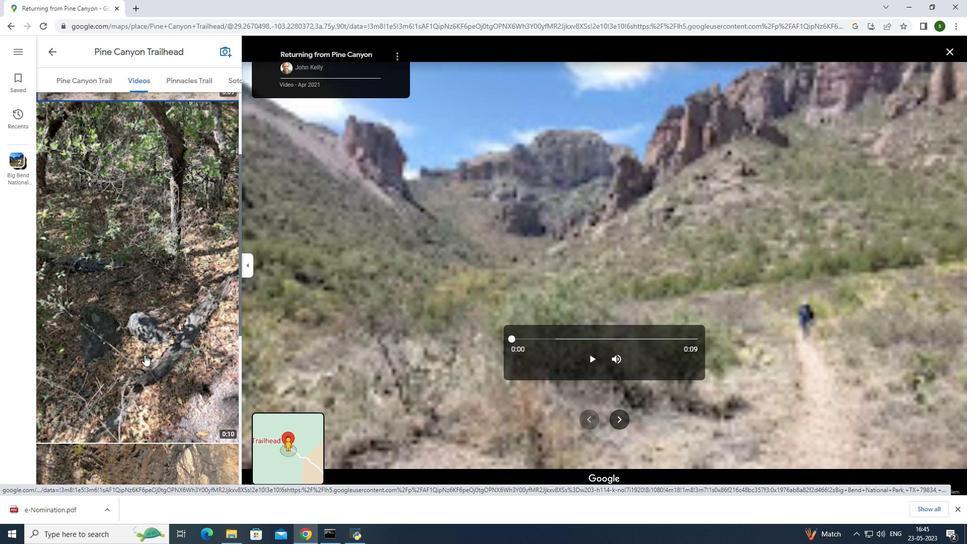 
Action: Mouse moved to (146, 353)
Screenshot: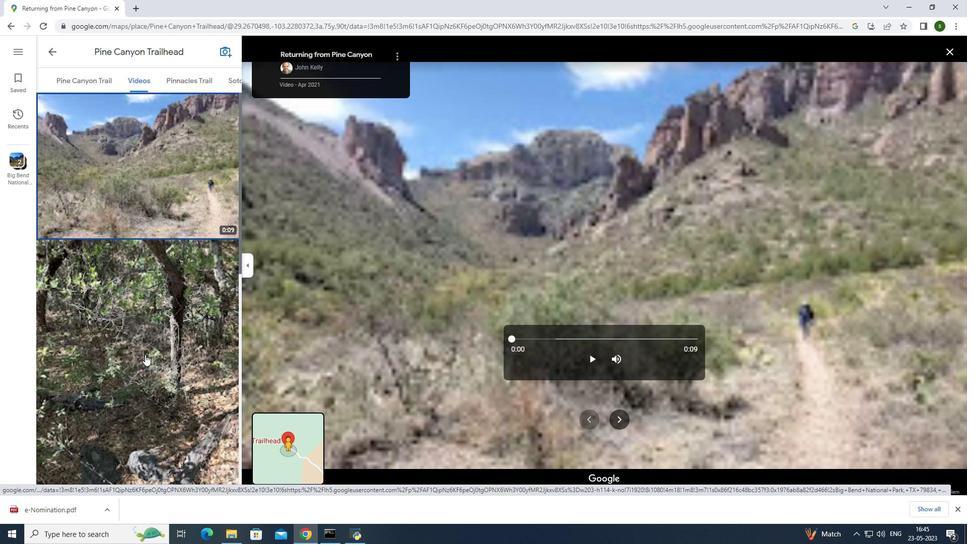 
Action: Mouse scrolled (146, 353) with delta (0, 0)
Screenshot: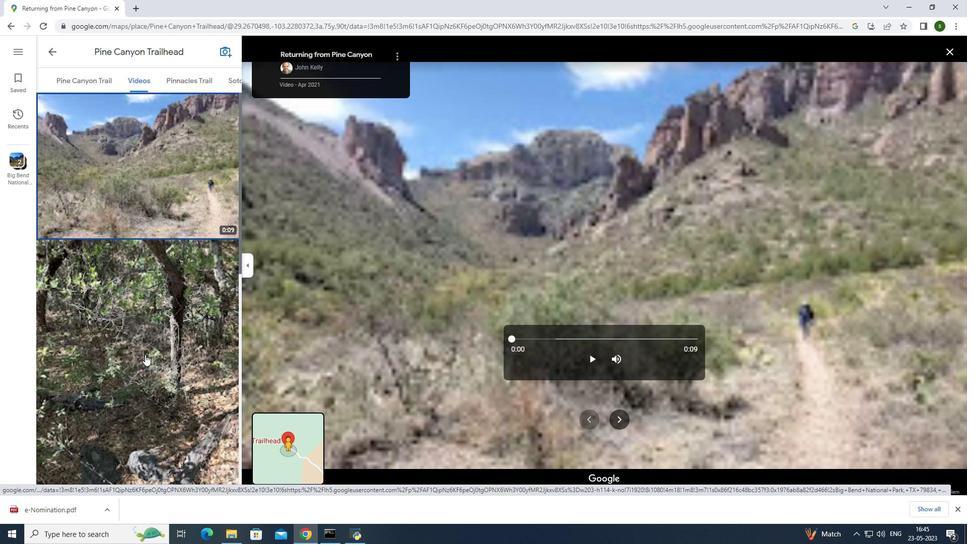 
Action: Mouse moved to (146, 352)
Screenshot: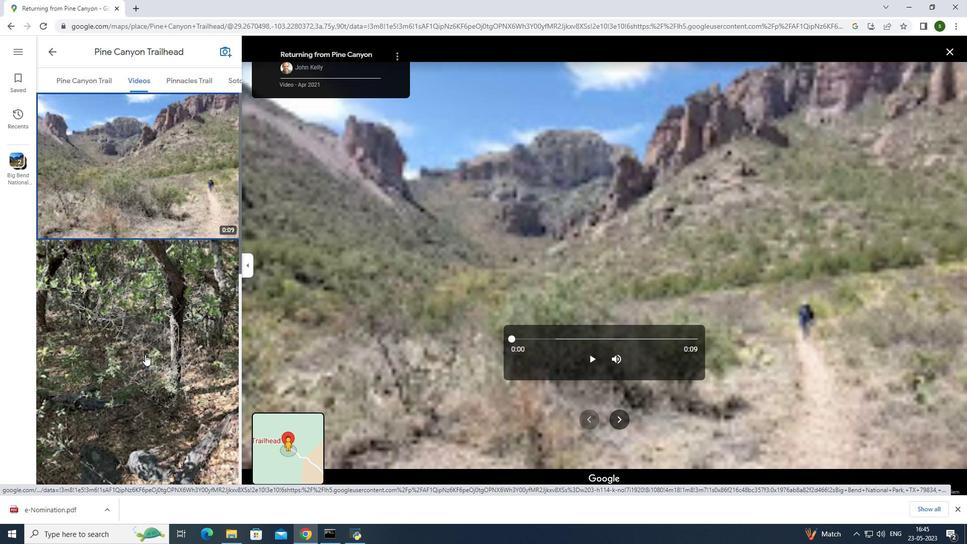 
Action: Mouse scrolled (146, 353) with delta (0, 0)
Screenshot: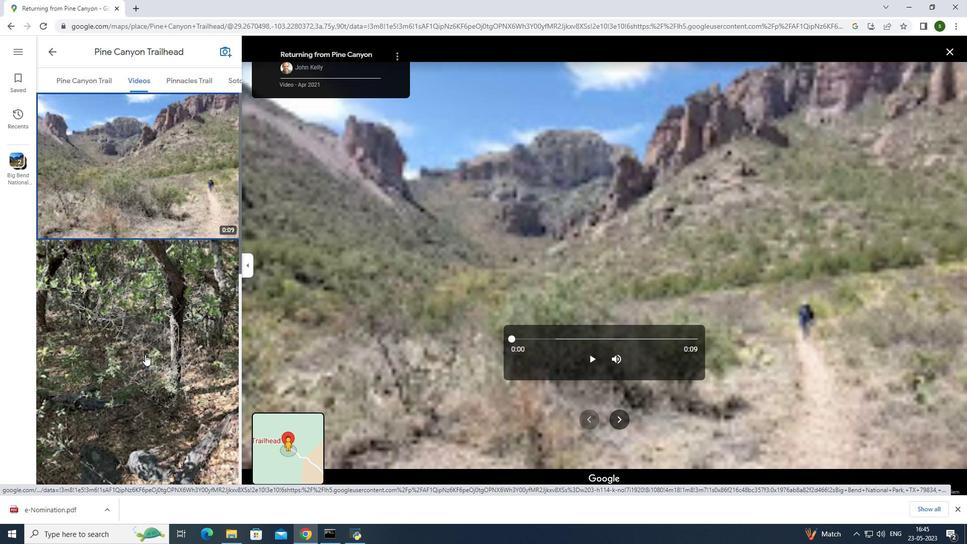 
Action: Mouse moved to (196, 75)
Screenshot: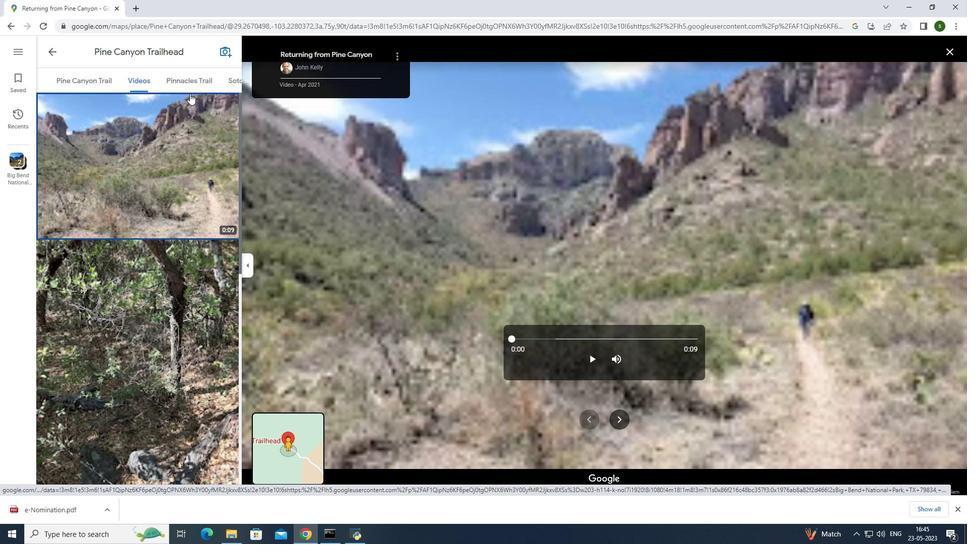 
Action: Mouse pressed left at (196, 75)
Screenshot: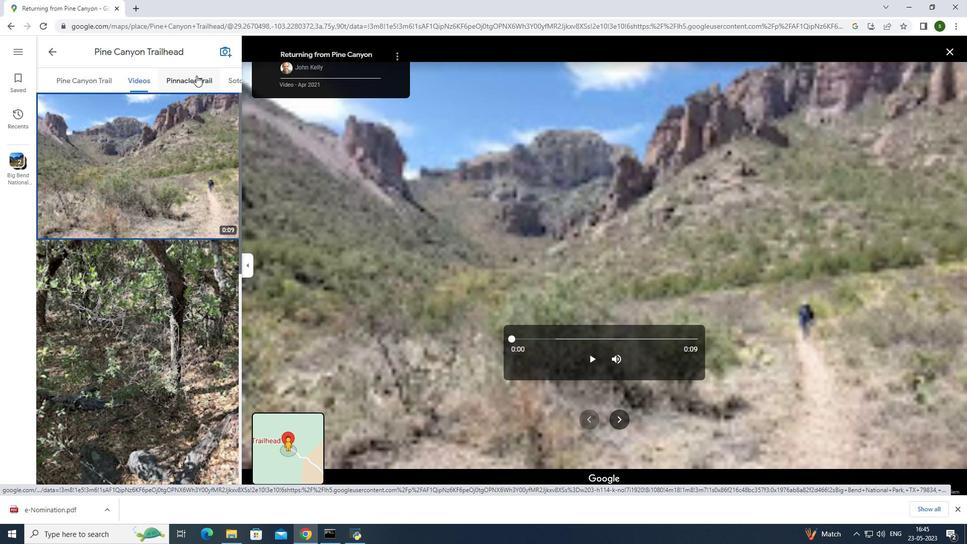 
Action: Mouse moved to (212, 80)
Screenshot: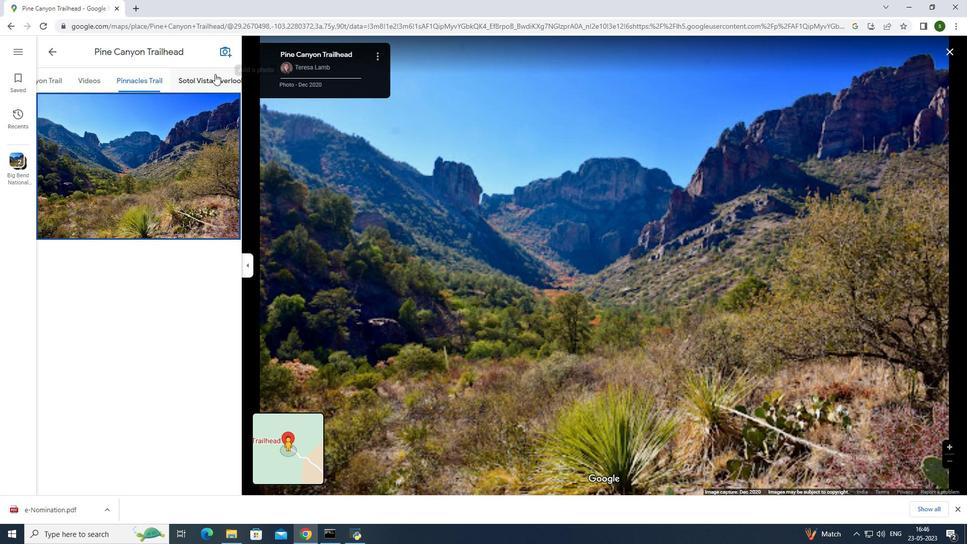 
Action: Mouse pressed left at (212, 80)
Screenshot: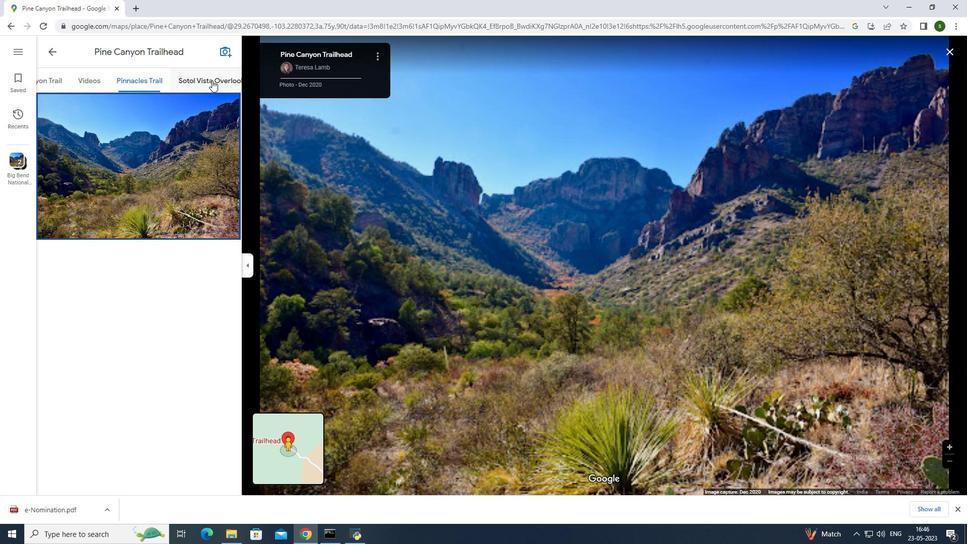 
Action: Mouse moved to (471, 396)
Screenshot: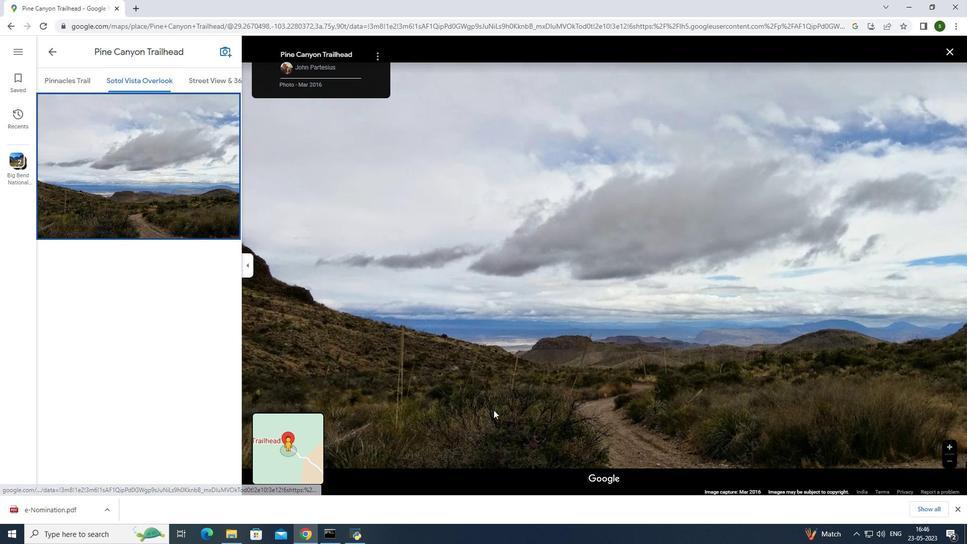 
Action: Mouse pressed left at (471, 396)
Screenshot: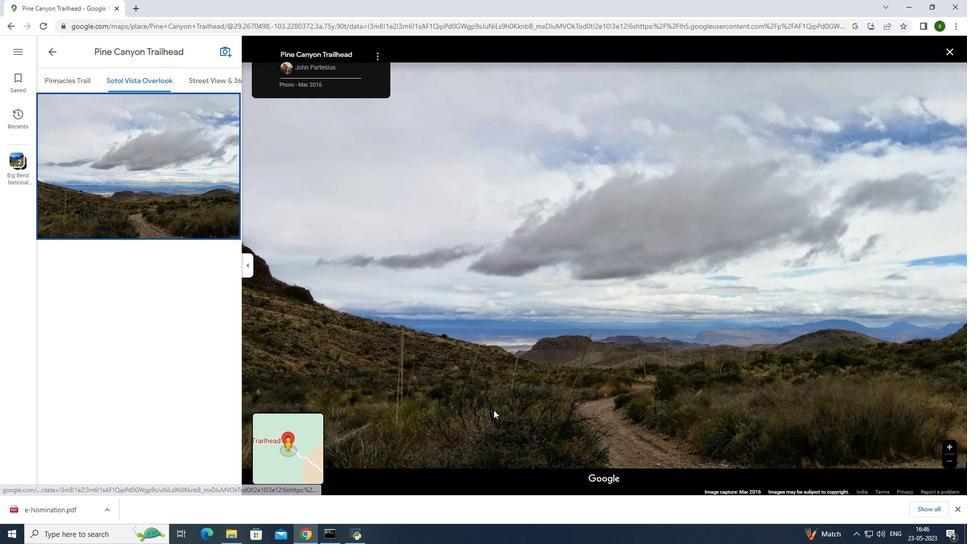 
Action: Mouse moved to (48, 51)
Screenshot: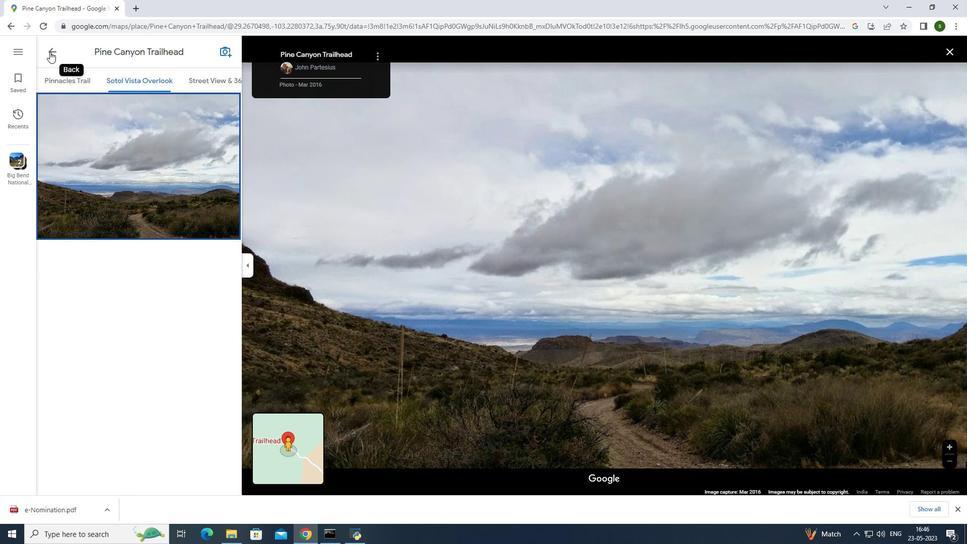 
Action: Mouse pressed left at (48, 51)
Screenshot: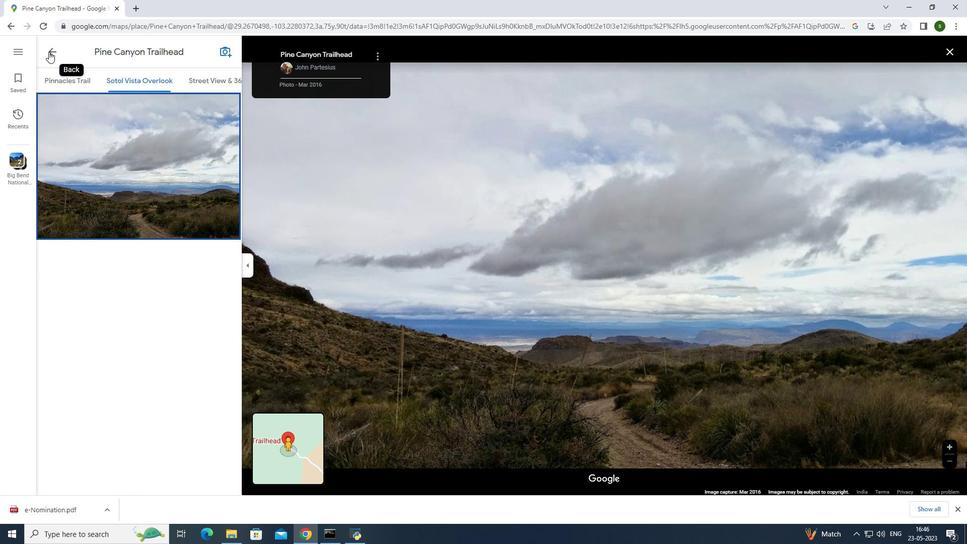 
Action: Mouse moved to (150, 227)
Screenshot: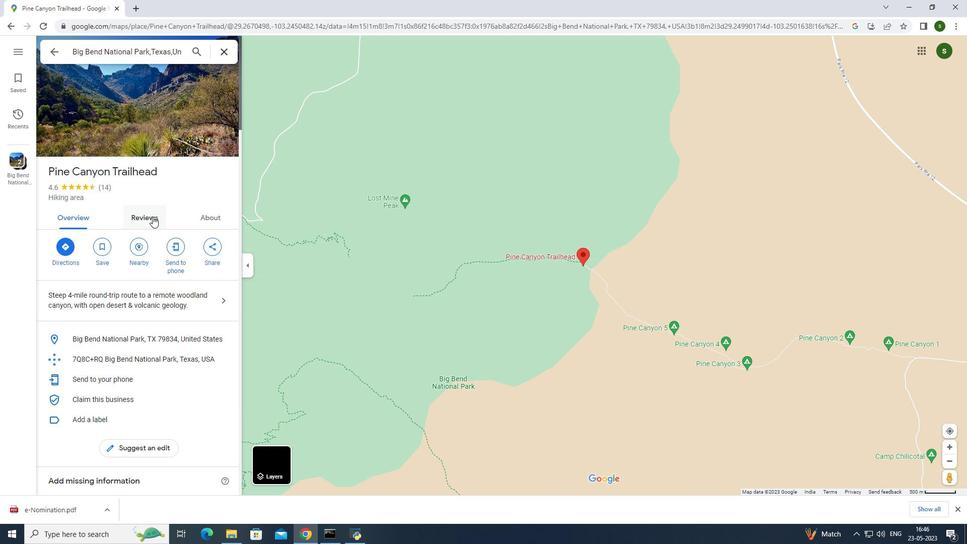 
Action: Mouse pressed left at (150, 227)
Screenshot: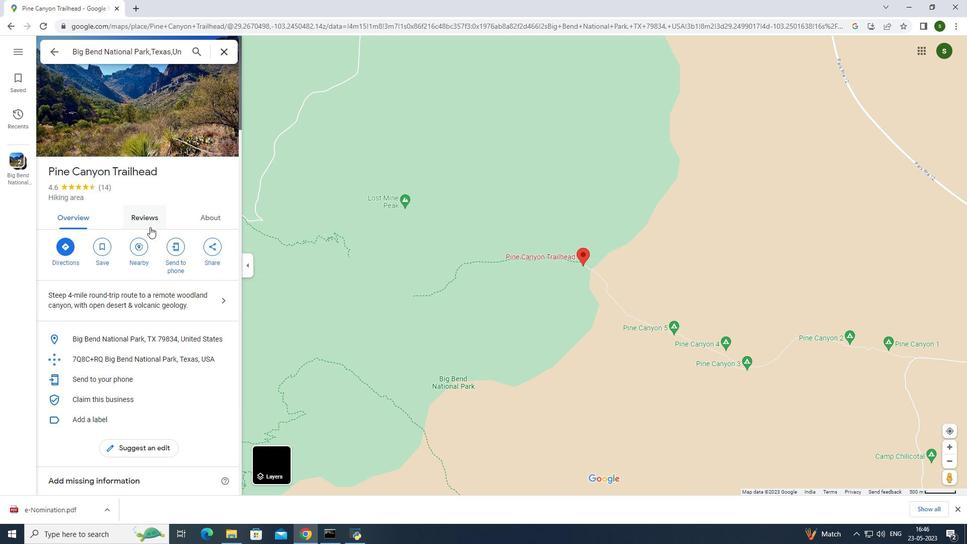 
Action: Mouse moved to (153, 285)
Screenshot: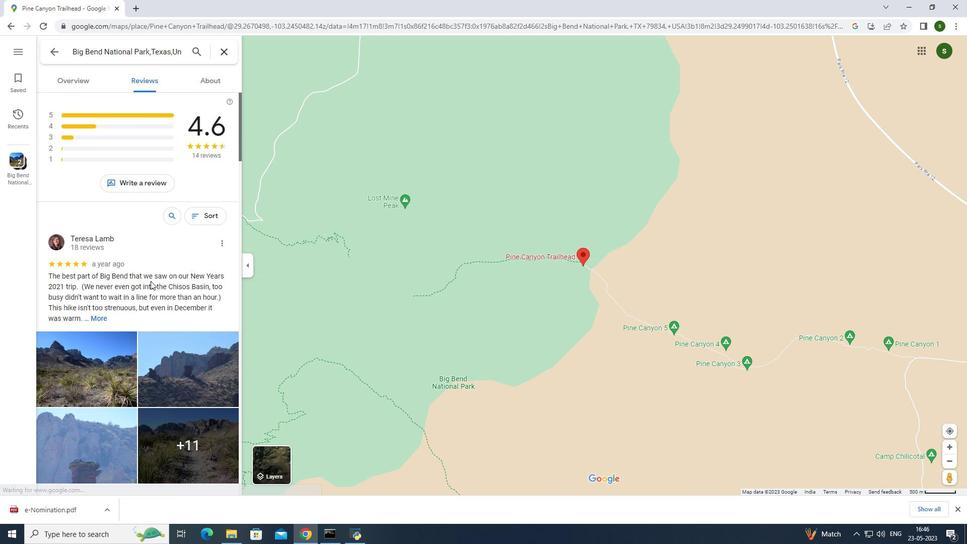 
Action: Mouse scrolled (153, 284) with delta (0, 0)
Screenshot: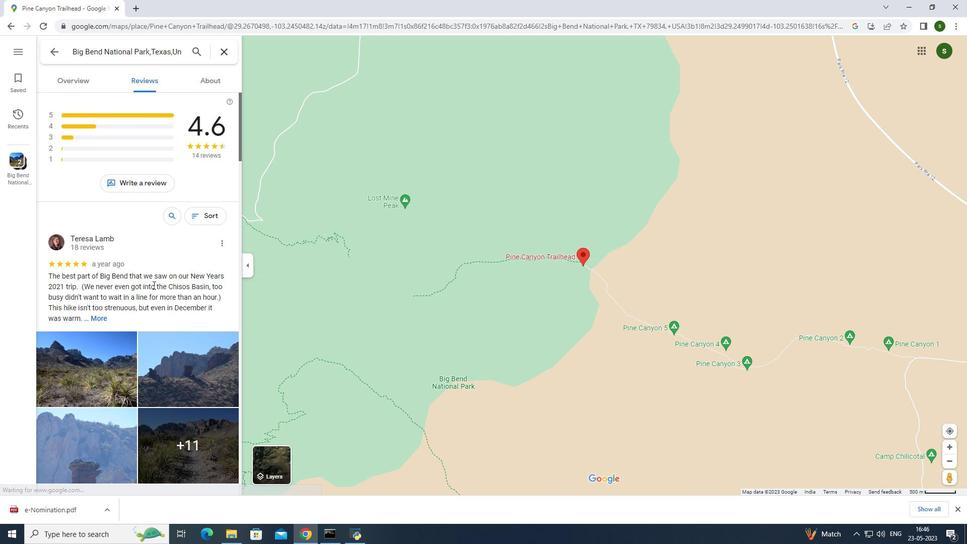 
Action: Mouse scrolled (153, 284) with delta (0, 0)
Screenshot: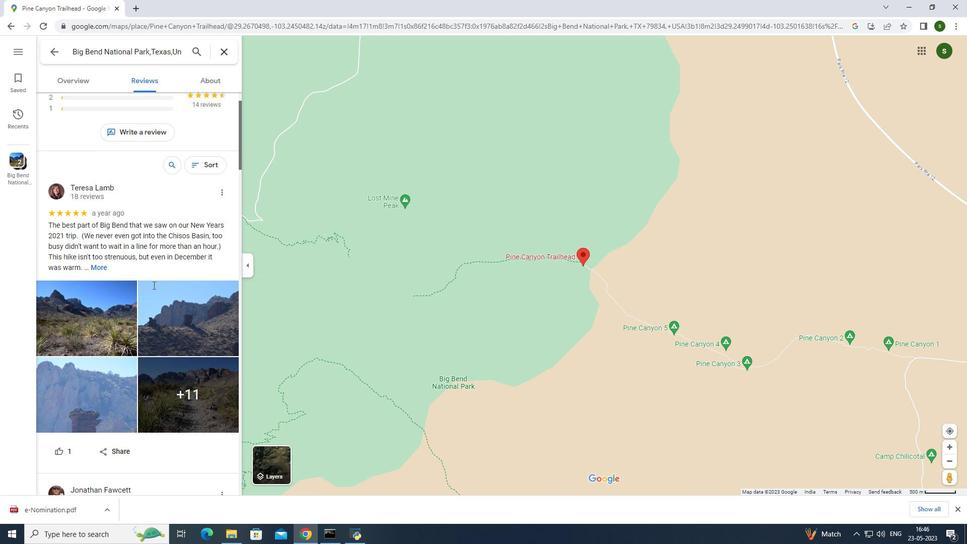 
Action: Mouse moved to (149, 205)
Screenshot: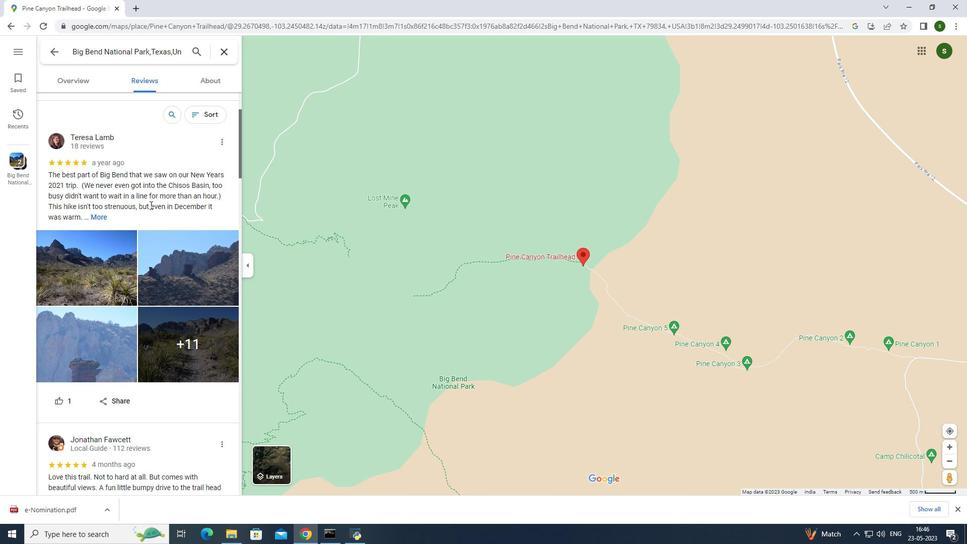 
Action: Mouse scrolled (149, 204) with delta (0, 0)
Screenshot: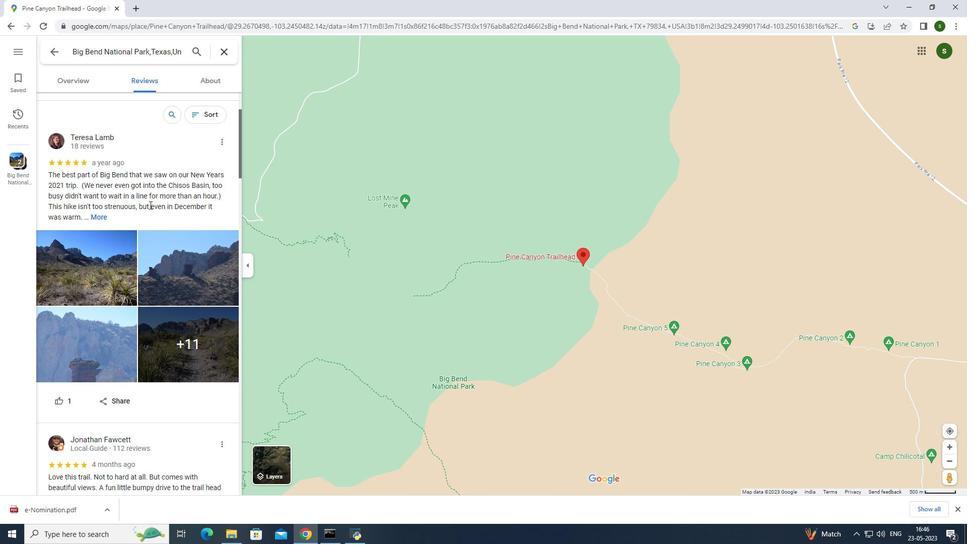 
Action: Mouse scrolled (149, 204) with delta (0, 0)
Screenshot: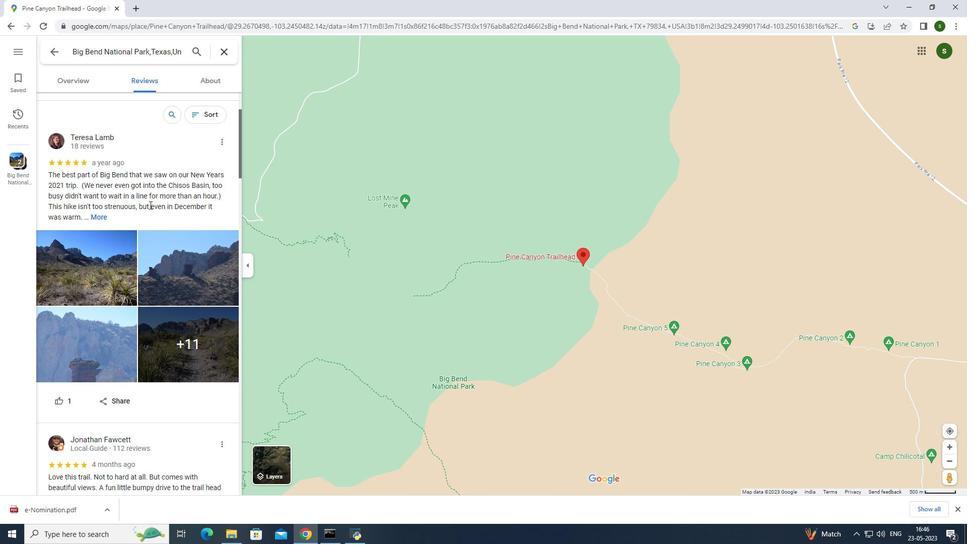 
Action: Mouse scrolled (149, 204) with delta (0, 0)
Screenshot: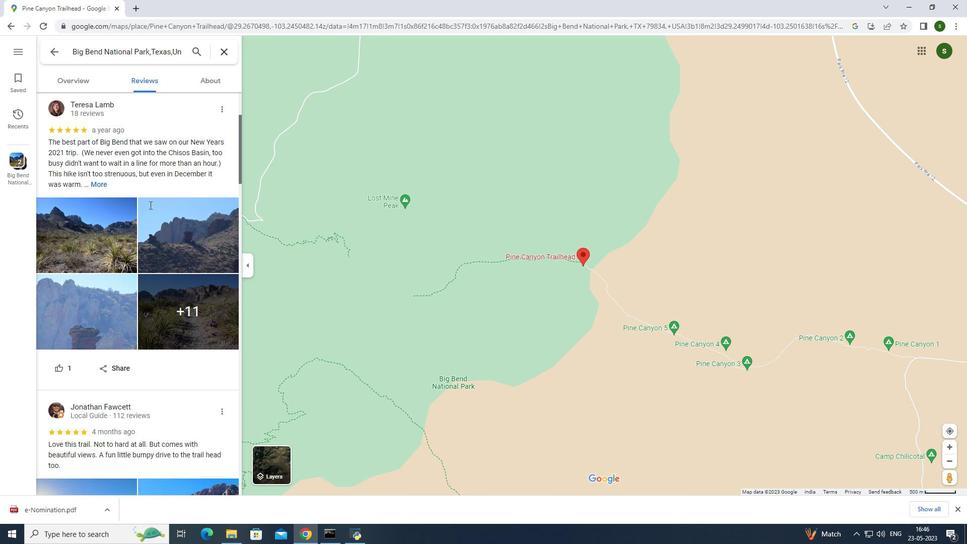 
Action: Mouse scrolled (149, 204) with delta (0, 0)
Screenshot: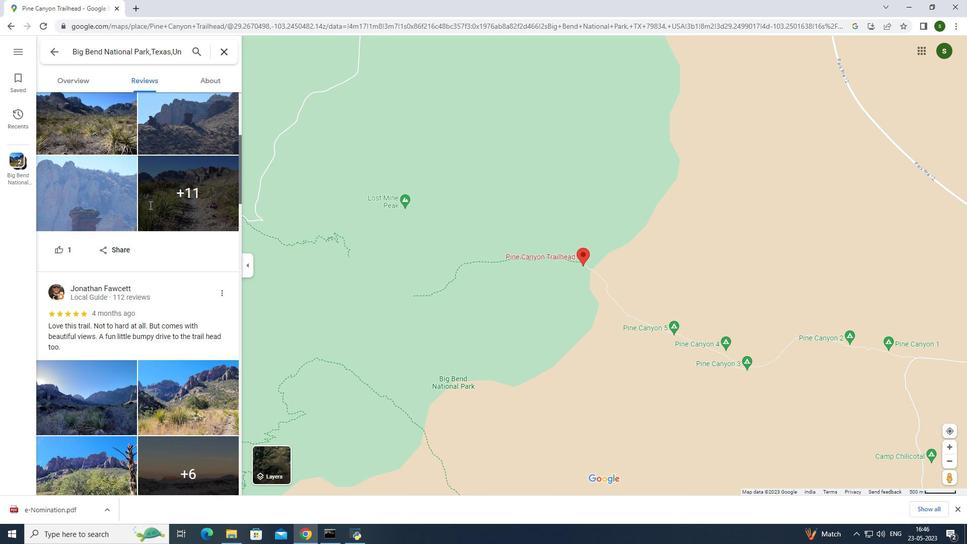 
Action: Mouse scrolled (149, 204) with delta (0, 0)
Screenshot: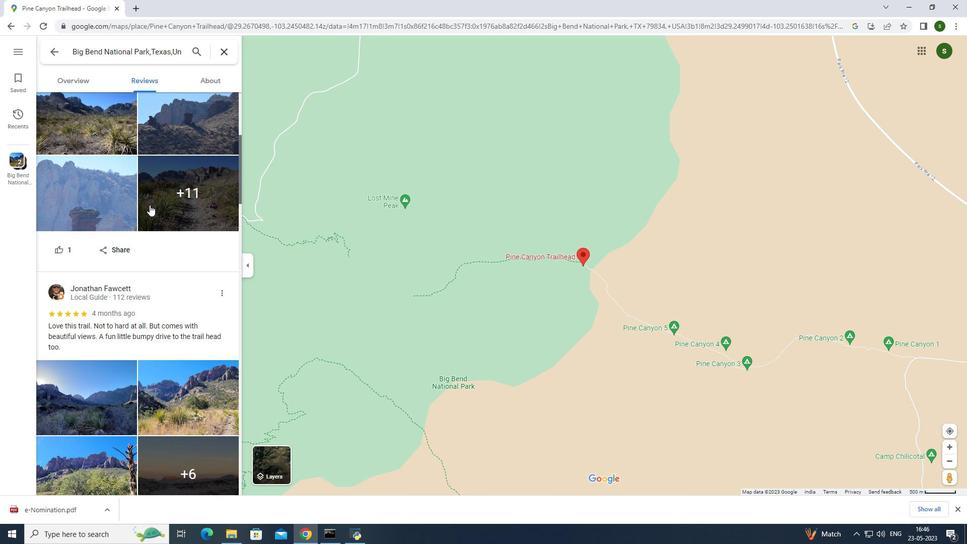 
Action: Mouse scrolled (149, 204) with delta (0, 0)
Screenshot: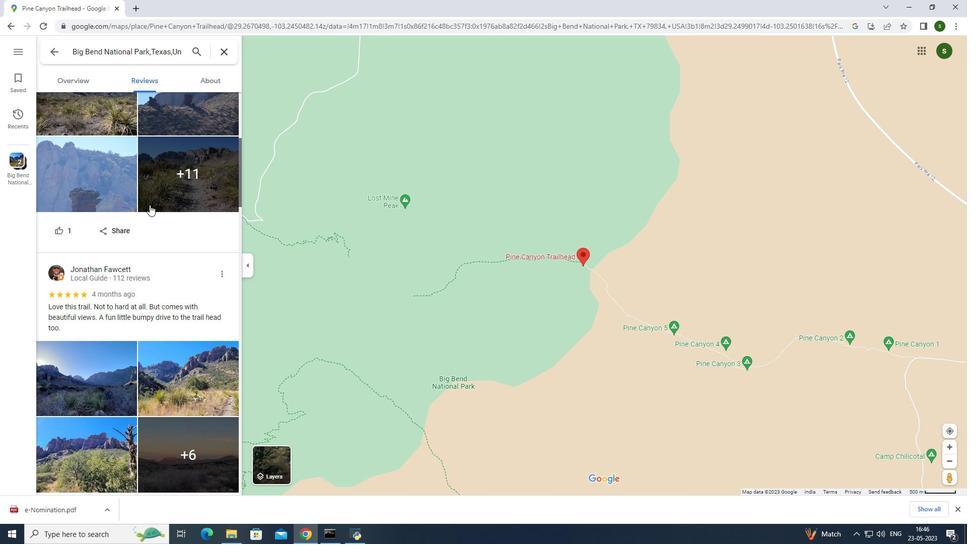 
Action: Mouse scrolled (149, 204) with delta (0, 0)
Screenshot: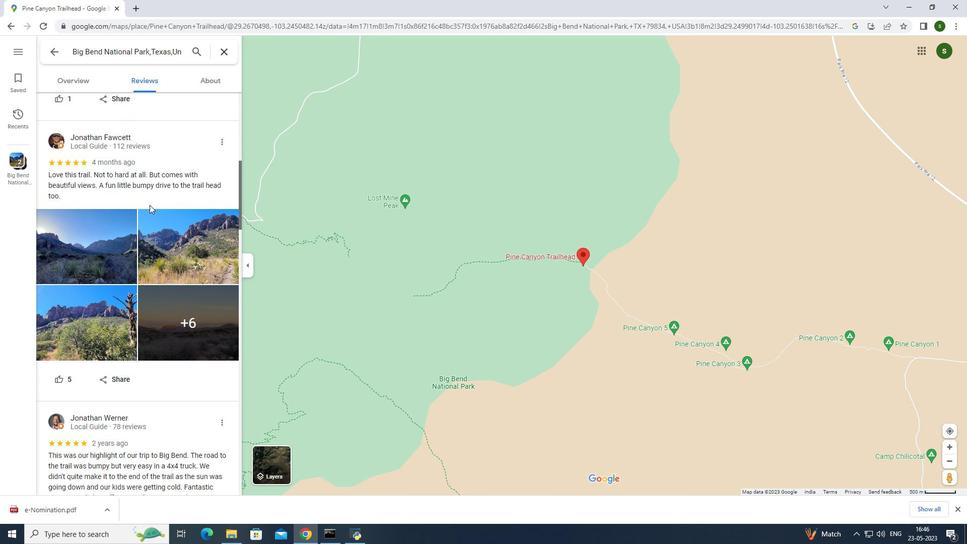 
Action: Mouse scrolled (149, 204) with delta (0, 0)
Screenshot: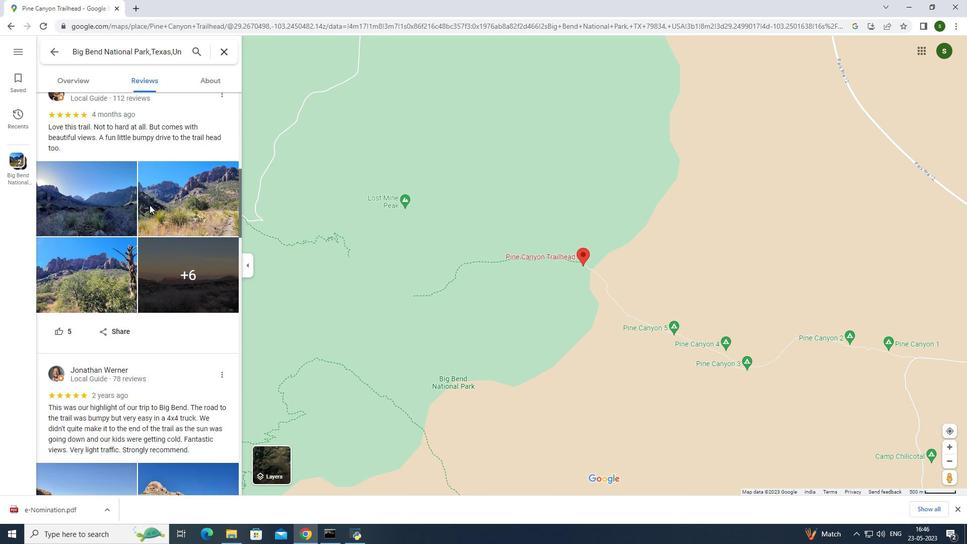 
Action: Mouse scrolled (149, 204) with delta (0, 0)
Screenshot: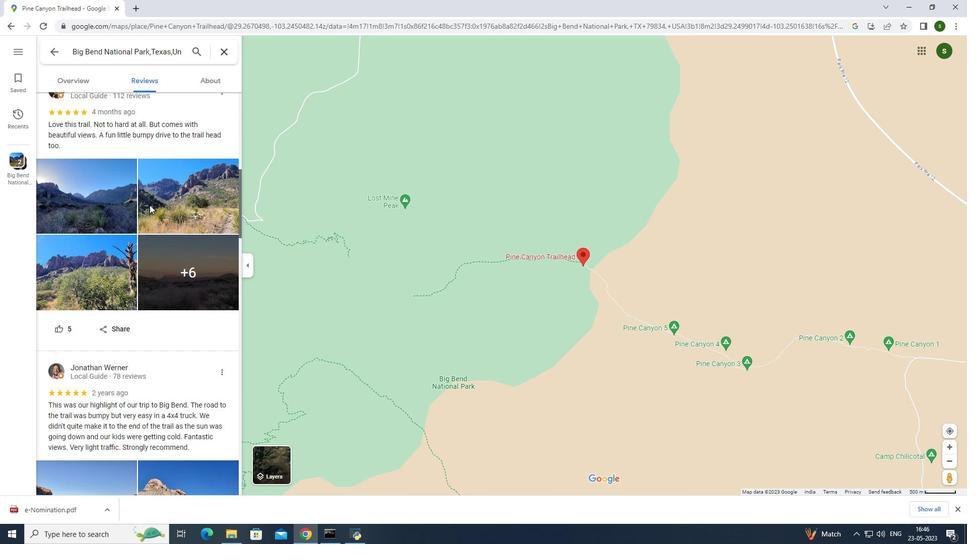 
Action: Mouse scrolled (149, 204) with delta (0, 0)
Screenshot: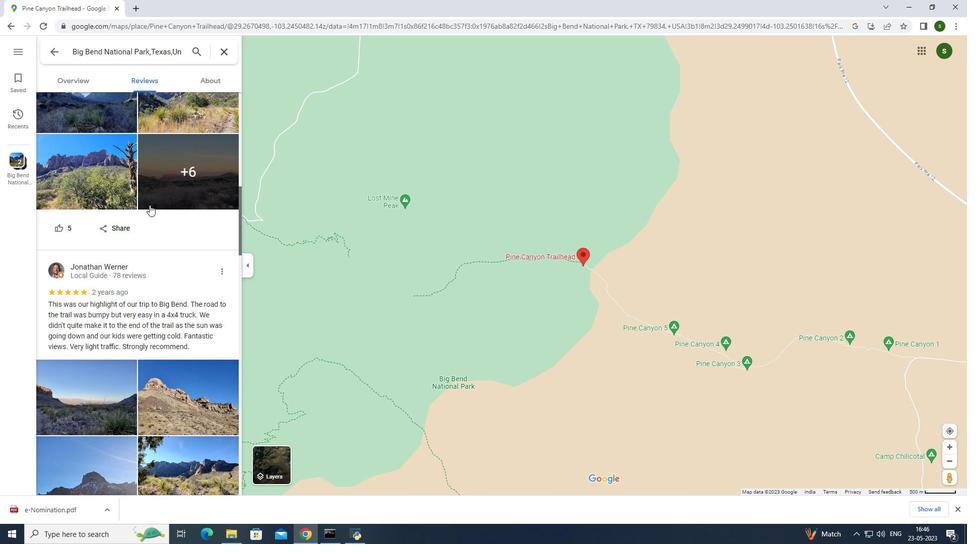 
Action: Mouse scrolled (149, 204) with delta (0, 0)
Screenshot: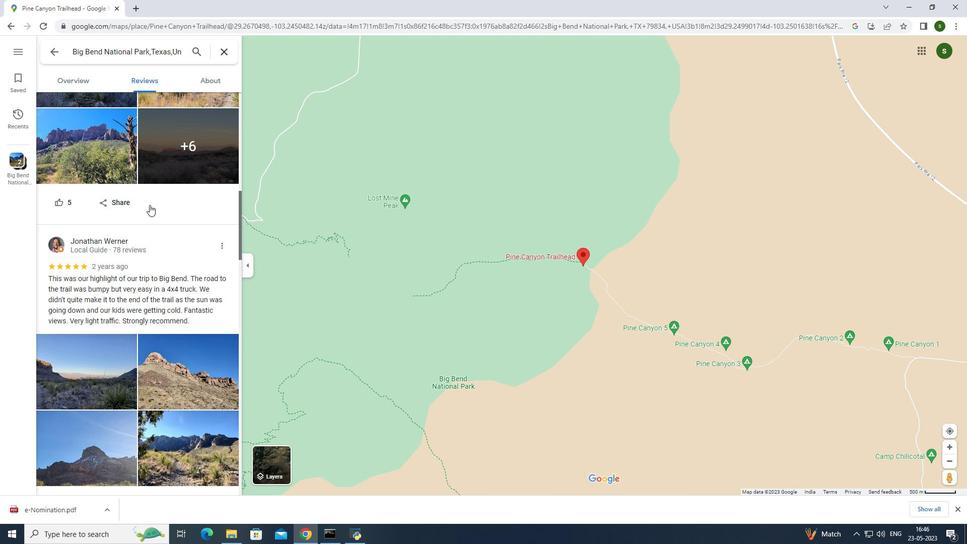 
Action: Mouse scrolled (149, 204) with delta (0, 0)
Screenshot: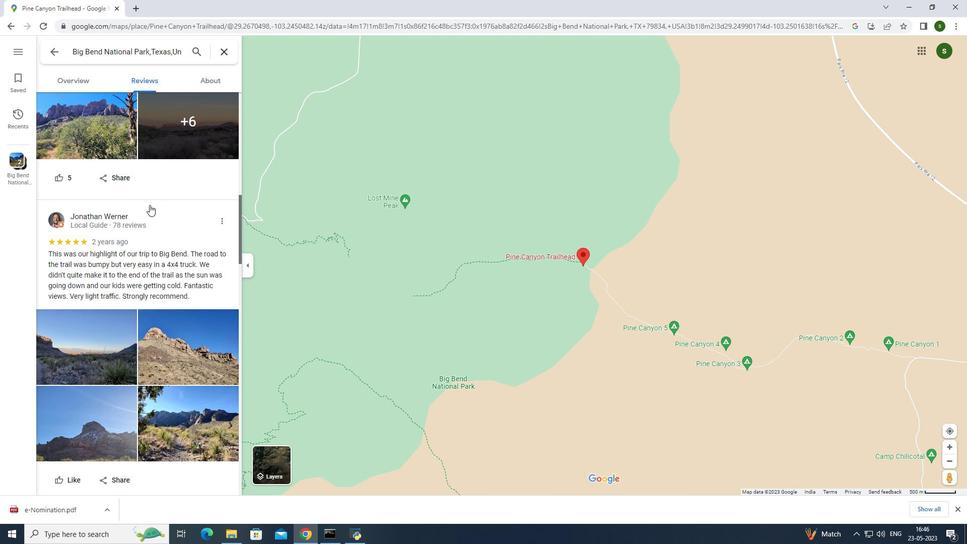 
Action: Mouse scrolled (149, 204) with delta (0, 0)
Screenshot: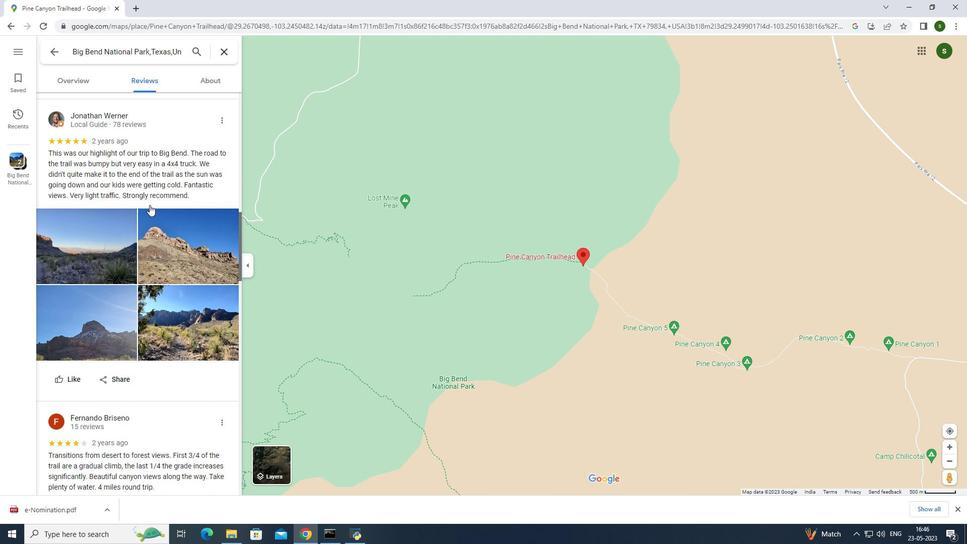 
Action: Mouse scrolled (149, 204) with delta (0, 0)
Screenshot: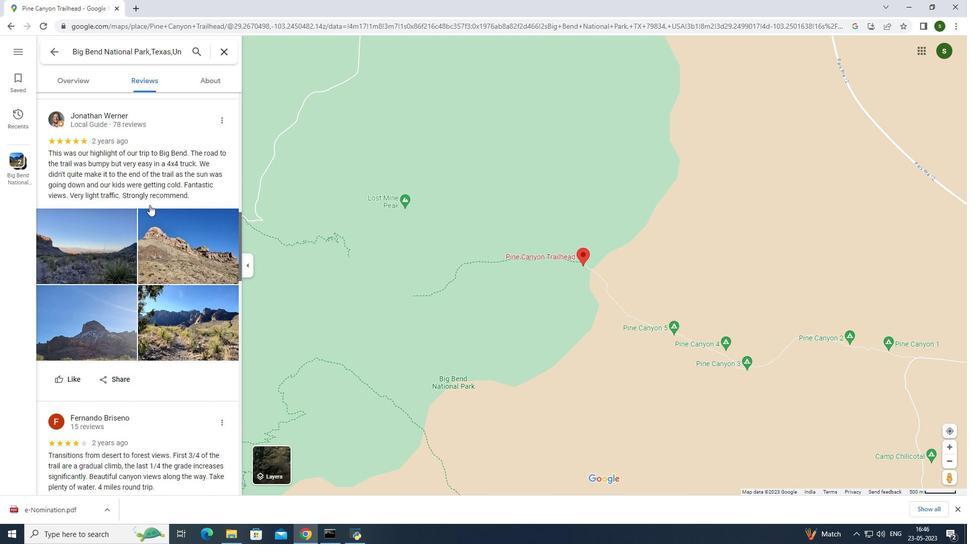 
Action: Mouse scrolled (149, 204) with delta (0, 0)
Screenshot: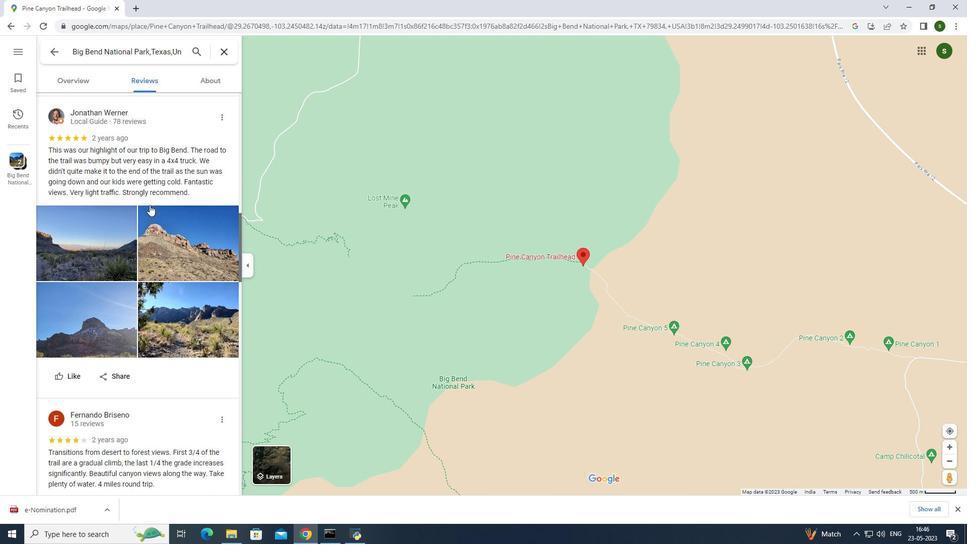 
Action: Mouse scrolled (149, 204) with delta (0, 0)
Screenshot: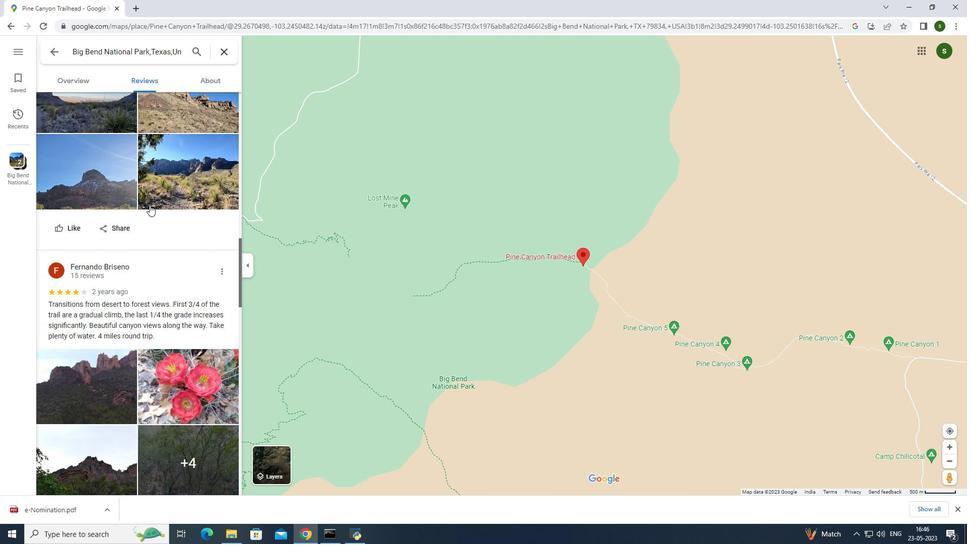 
Action: Mouse scrolled (149, 204) with delta (0, 0)
Screenshot: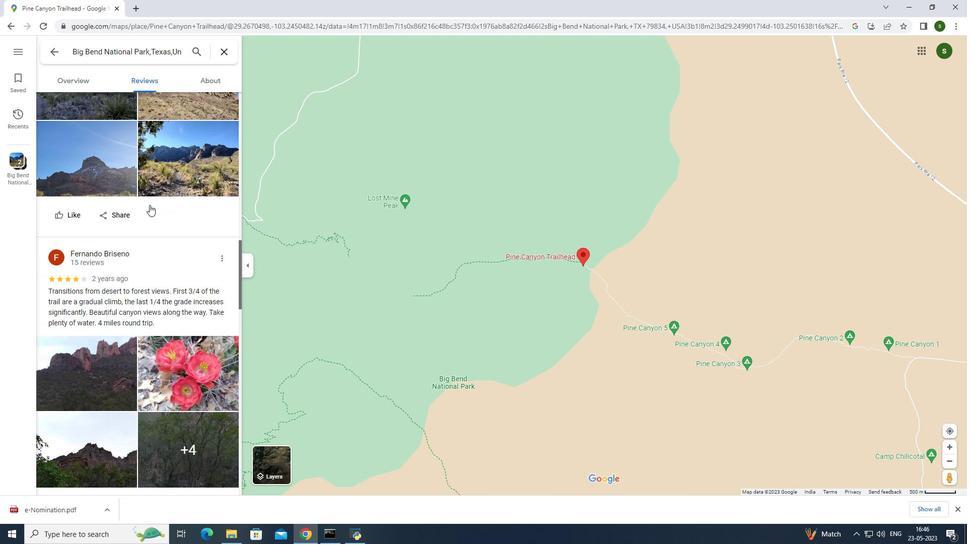 
Action: Mouse scrolled (149, 204) with delta (0, 0)
Screenshot: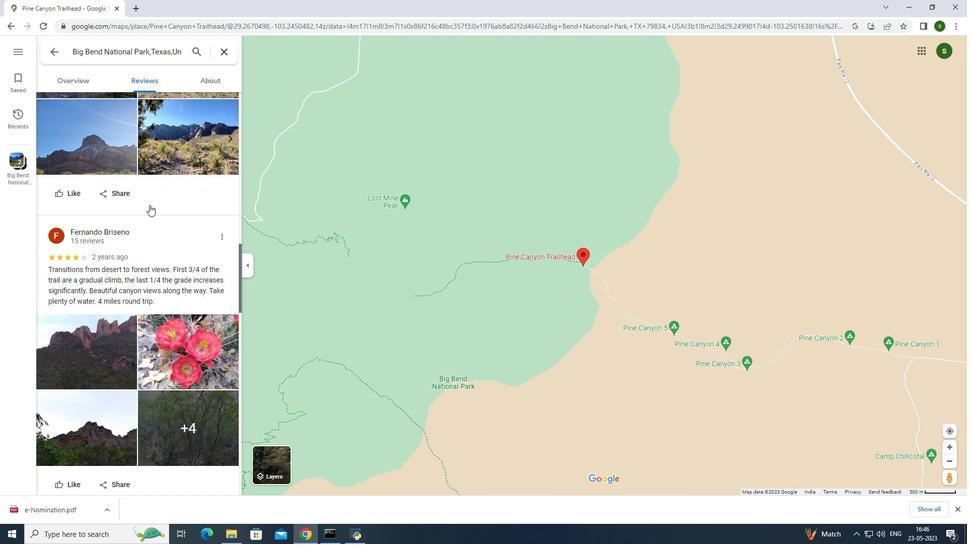
Action: Mouse moved to (145, 208)
Screenshot: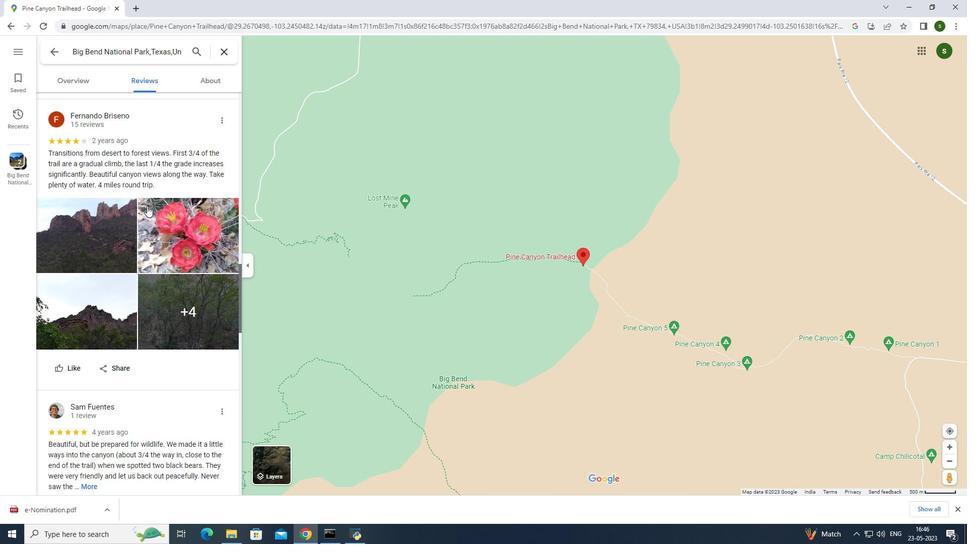 
Action: Mouse scrolled (145, 208) with delta (0, 0)
Screenshot: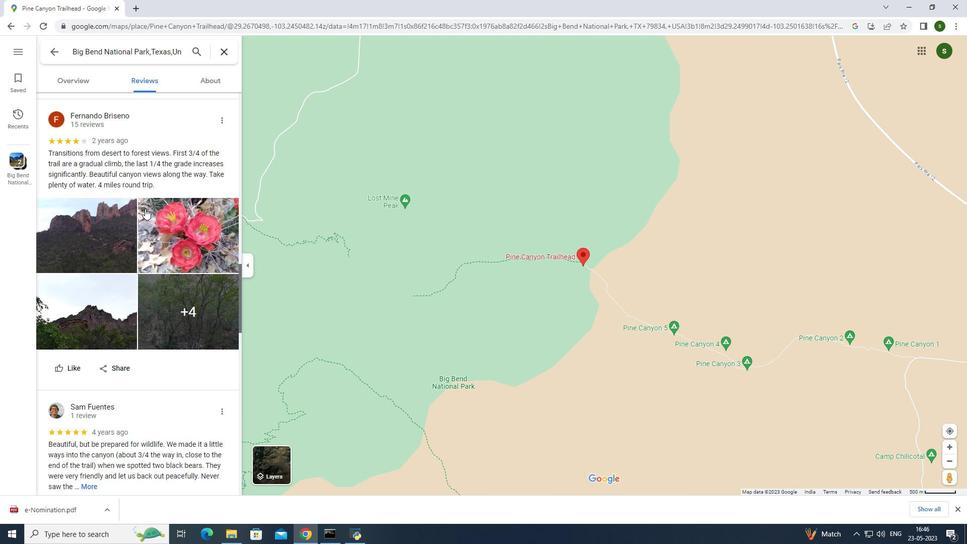 
Action: Mouse scrolled (145, 208) with delta (0, 0)
Screenshot: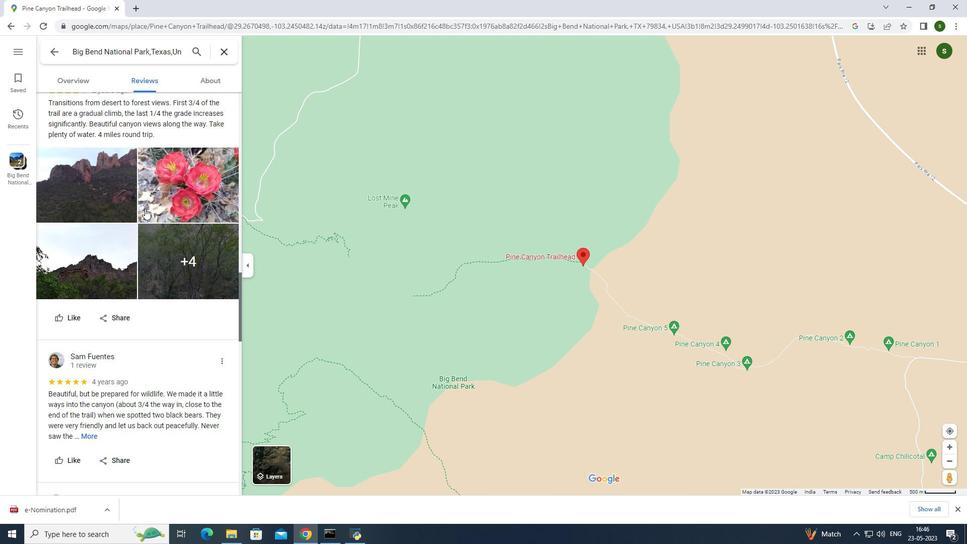 
Action: Mouse scrolled (145, 208) with delta (0, 0)
Screenshot: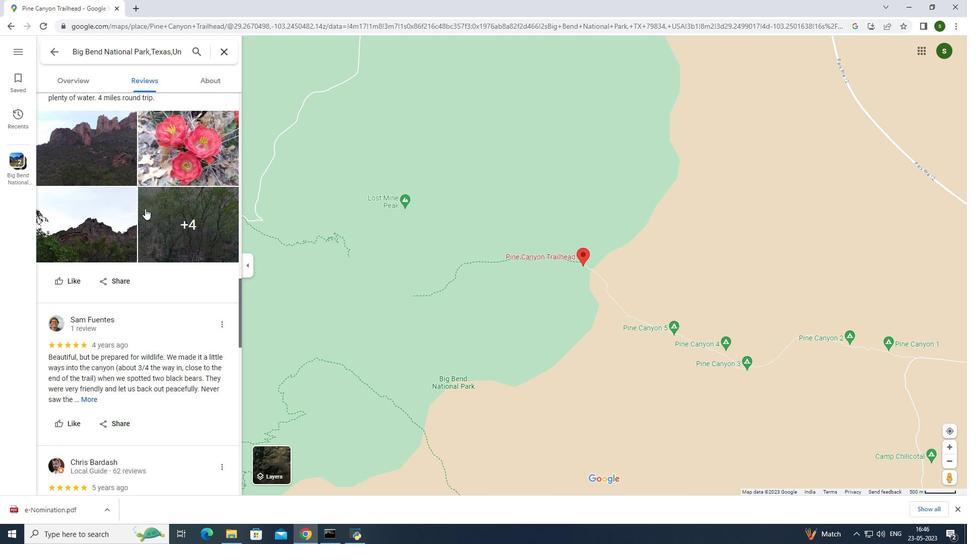 
Action: Mouse scrolled (145, 208) with delta (0, 0)
Screenshot: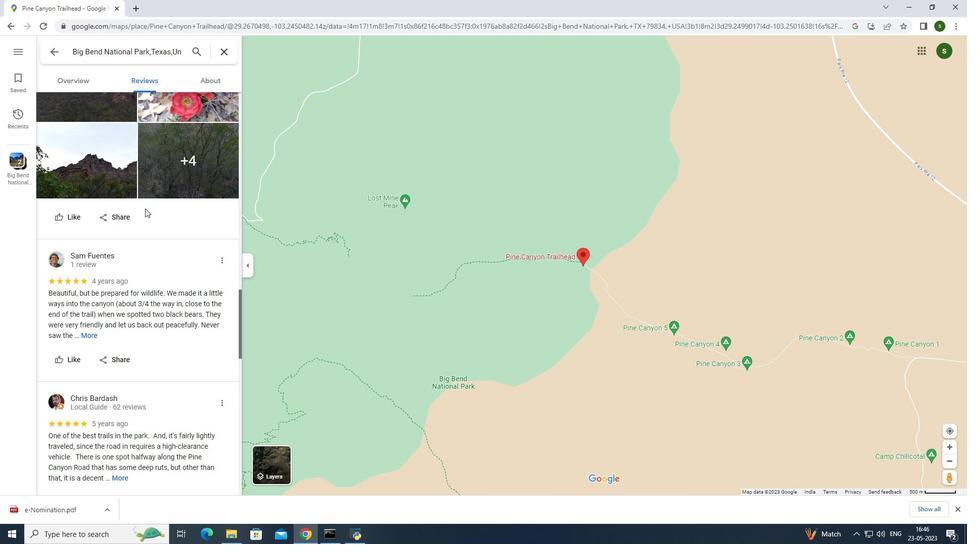 
Action: Mouse scrolled (145, 208) with delta (0, 0)
Screenshot: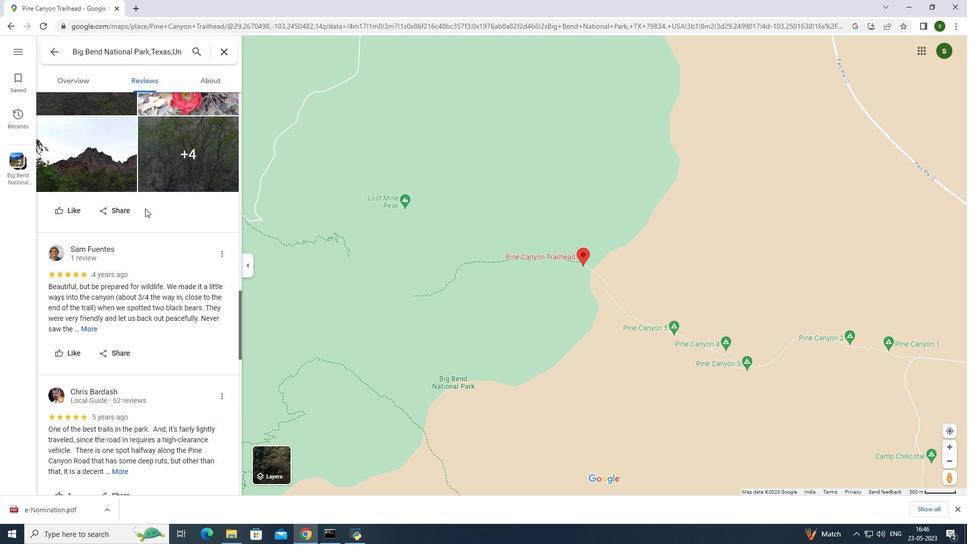 
Action: Mouse moved to (666, 389)
Screenshot: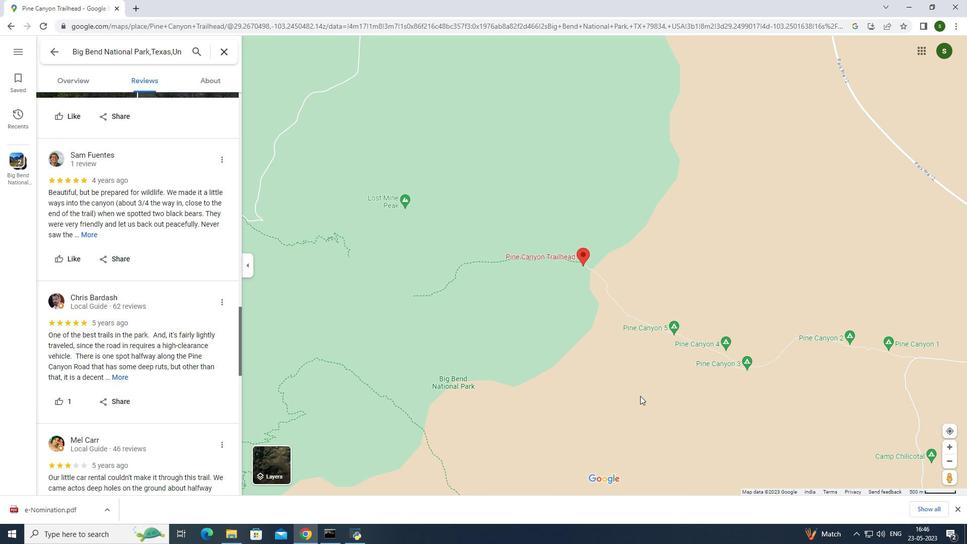 
Action: Mouse pressed left at (666, 389)
Screenshot: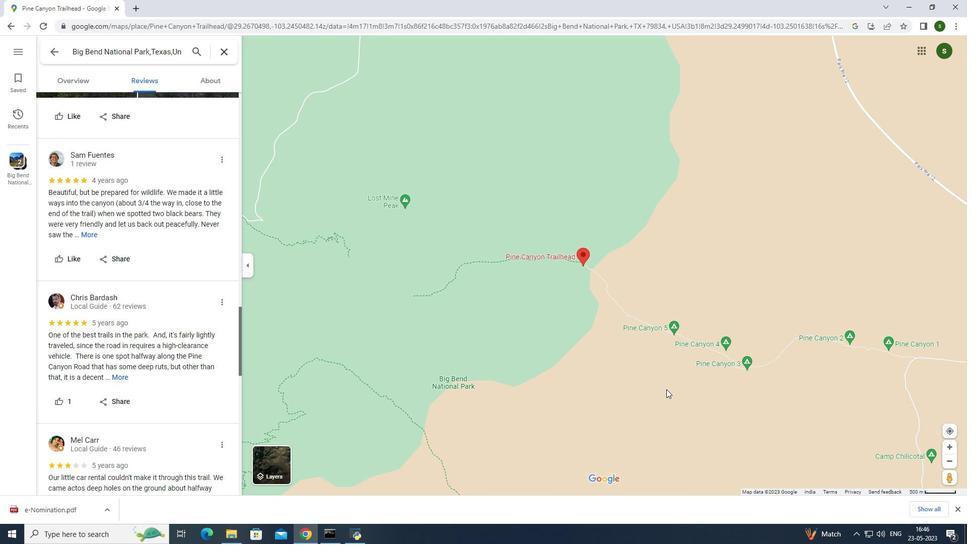 
Action: Mouse moved to (282, 258)
Screenshot: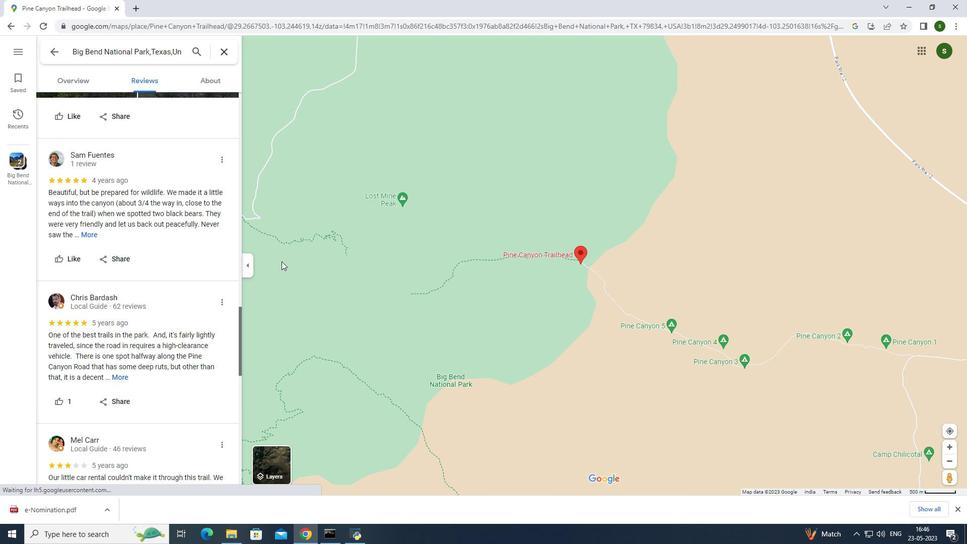 
Action: Mouse scrolled (282, 258) with delta (0, 0)
Screenshot: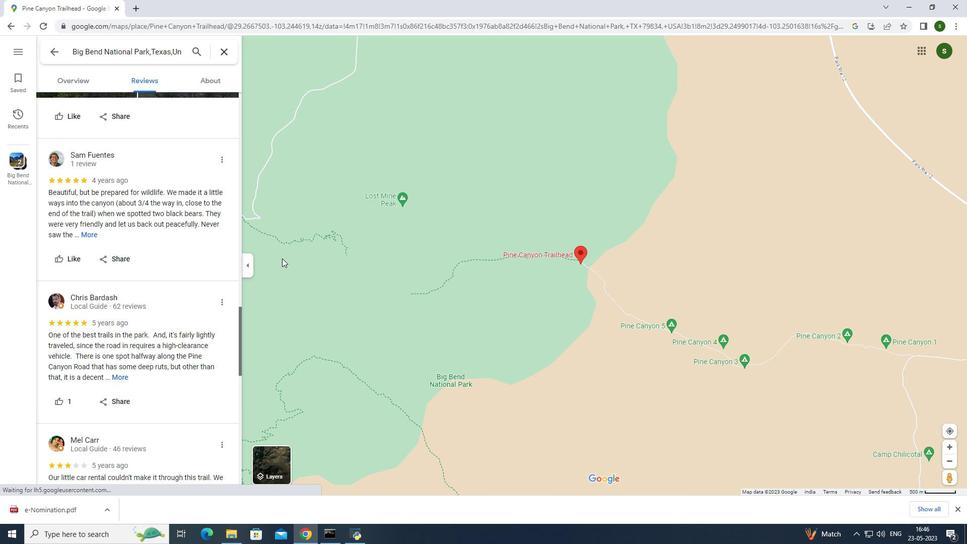 
Action: Mouse scrolled (282, 258) with delta (0, 0)
Screenshot: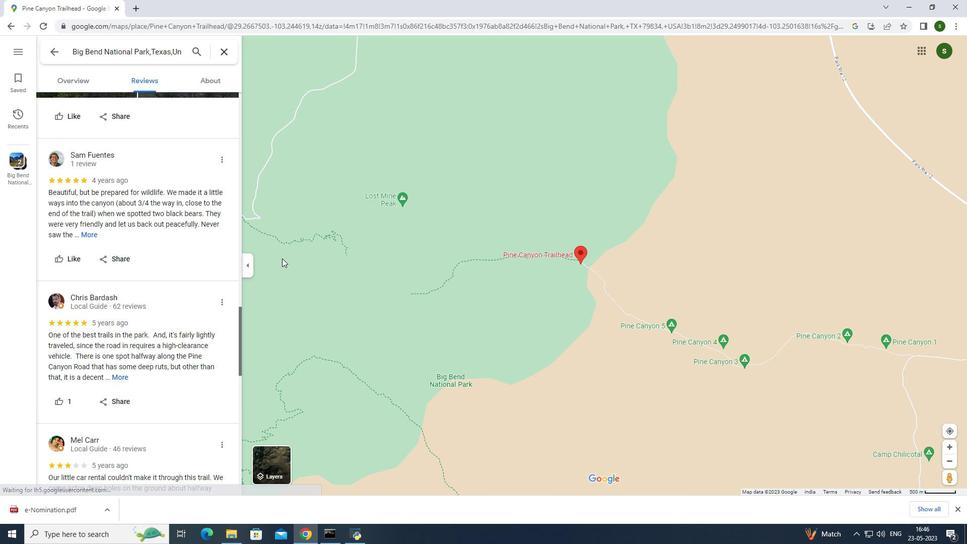 
Action: Mouse scrolled (282, 258) with delta (0, 0)
Screenshot: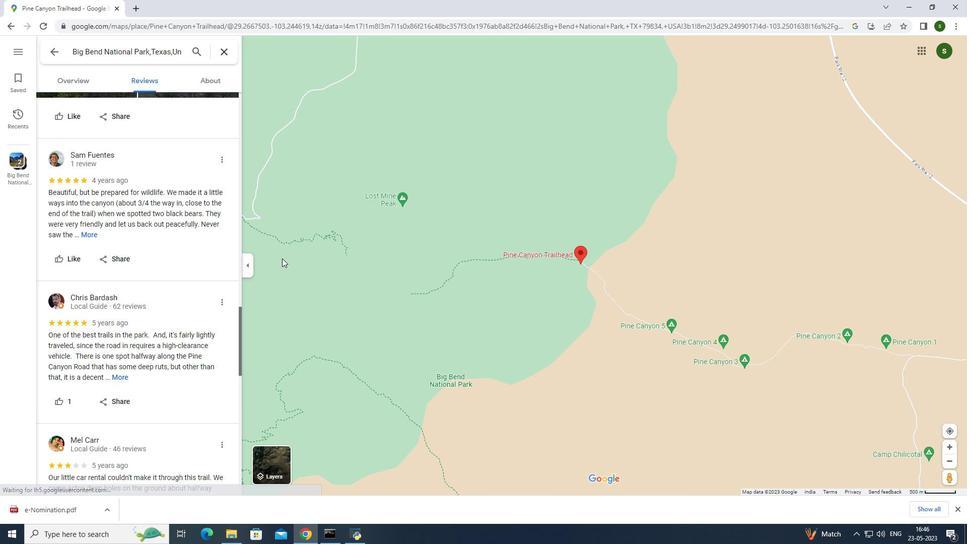 
Action: Mouse scrolled (282, 258) with delta (0, 0)
Screenshot: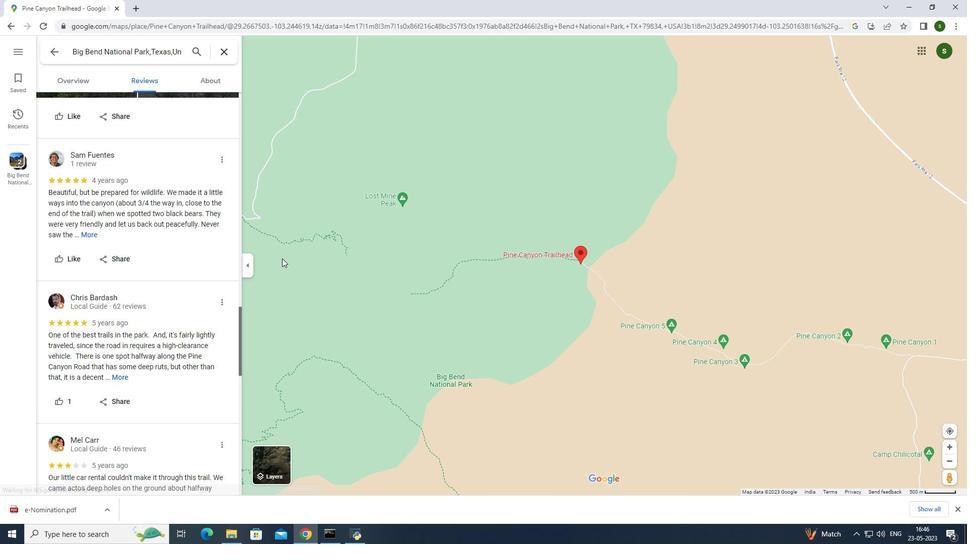 
Action: Mouse scrolled (282, 257) with delta (0, 0)
Screenshot: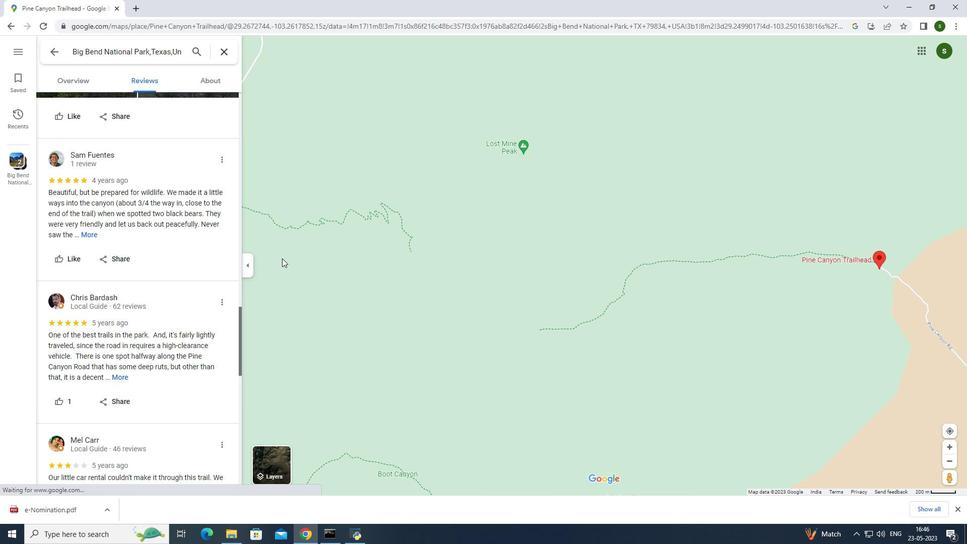 
Action: Mouse scrolled (282, 257) with delta (0, 0)
Screenshot: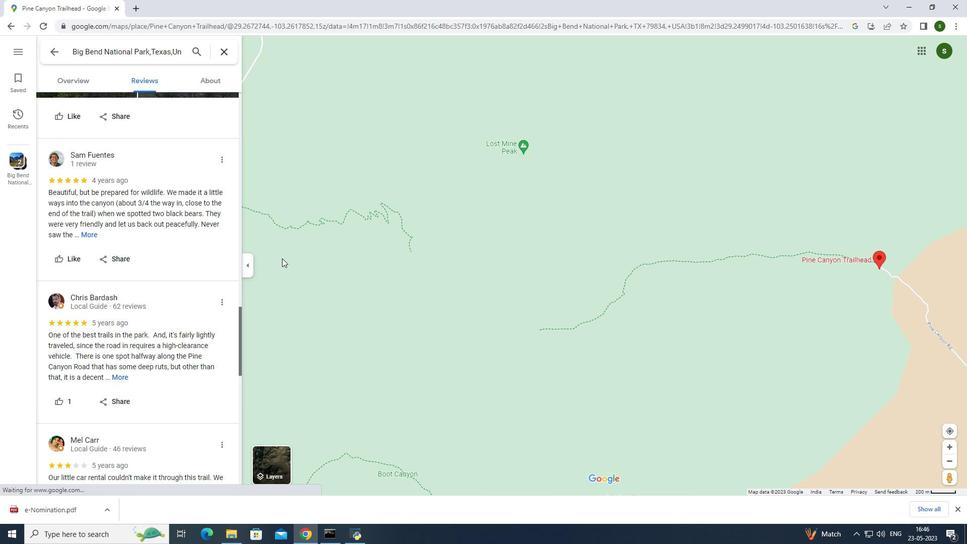 
Action: Mouse scrolled (282, 257) with delta (0, 0)
Screenshot: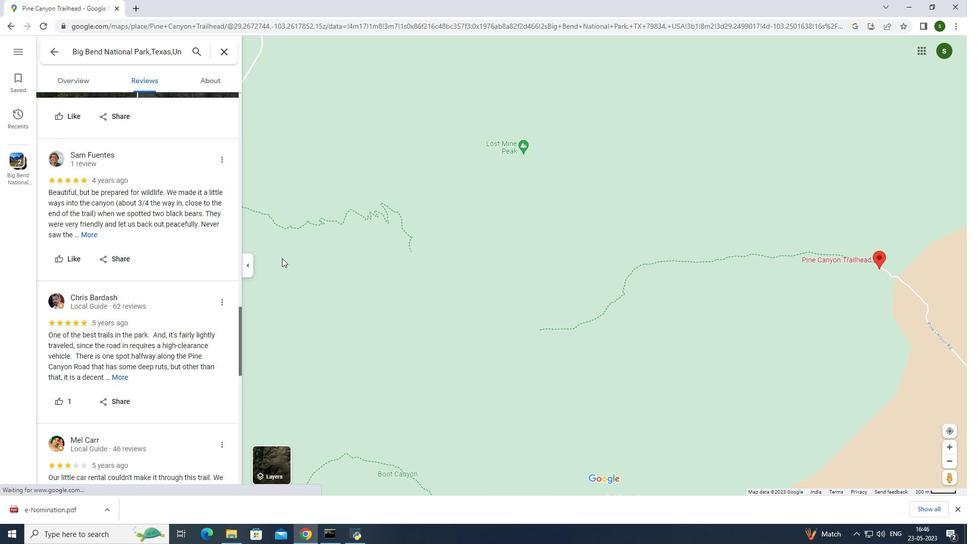 
Action: Mouse moved to (240, 333)
Screenshot: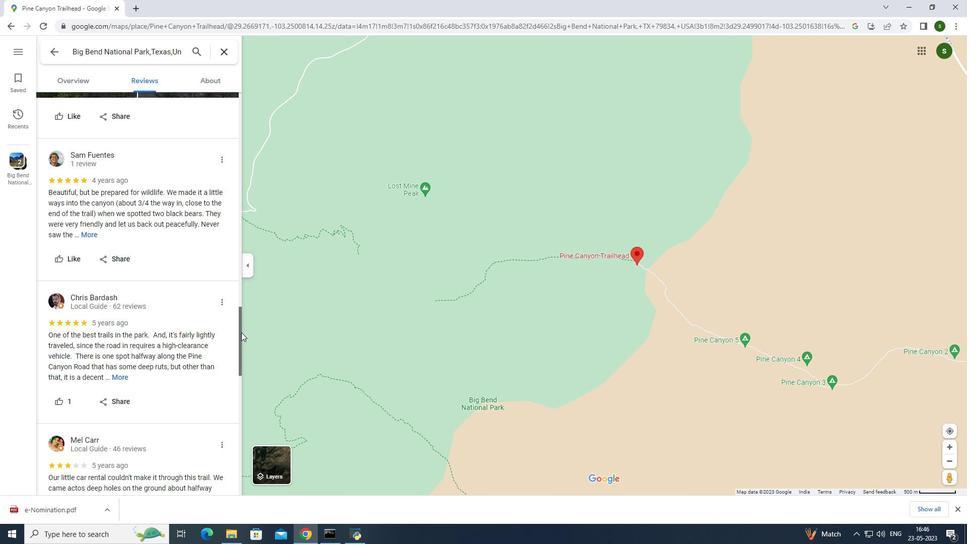 
Action: Mouse pressed left at (240, 333)
Screenshot: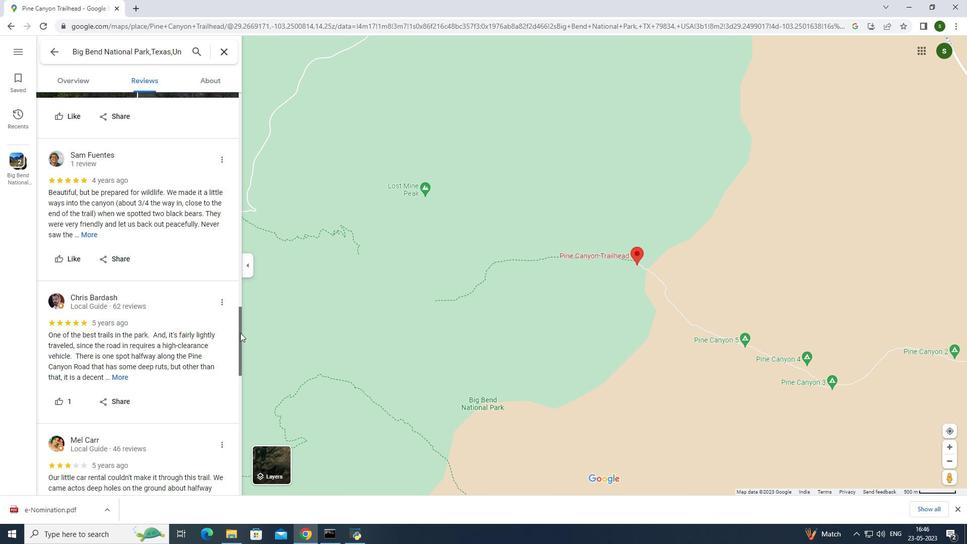 
Action: Mouse moved to (157, 131)
Screenshot: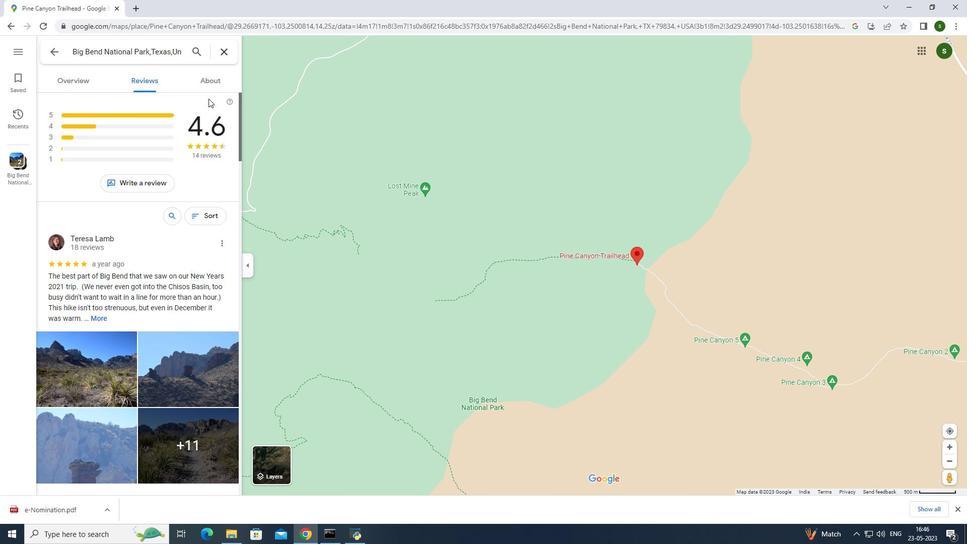
Action: Mouse scrolled (157, 132) with delta (0, 0)
Screenshot: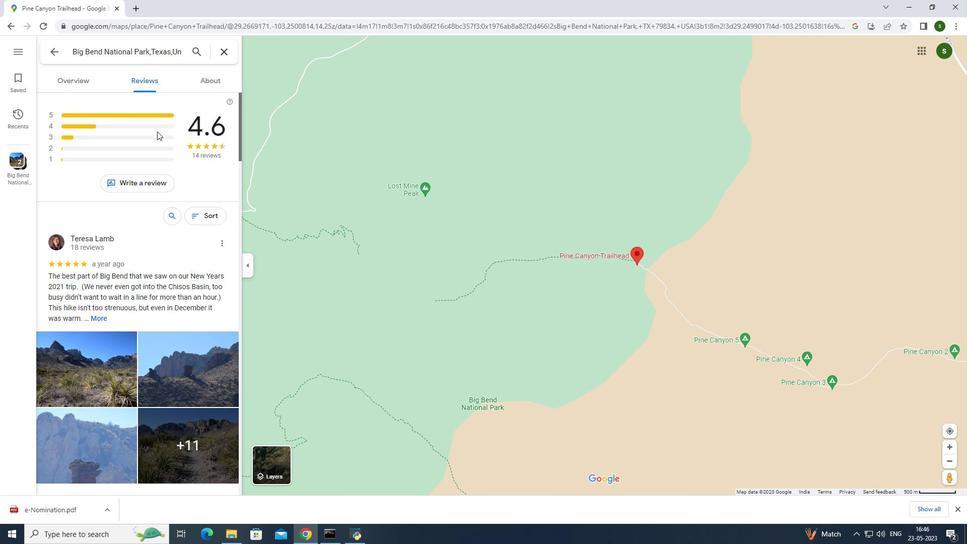 
Action: Mouse scrolled (157, 132) with delta (0, 0)
Screenshot: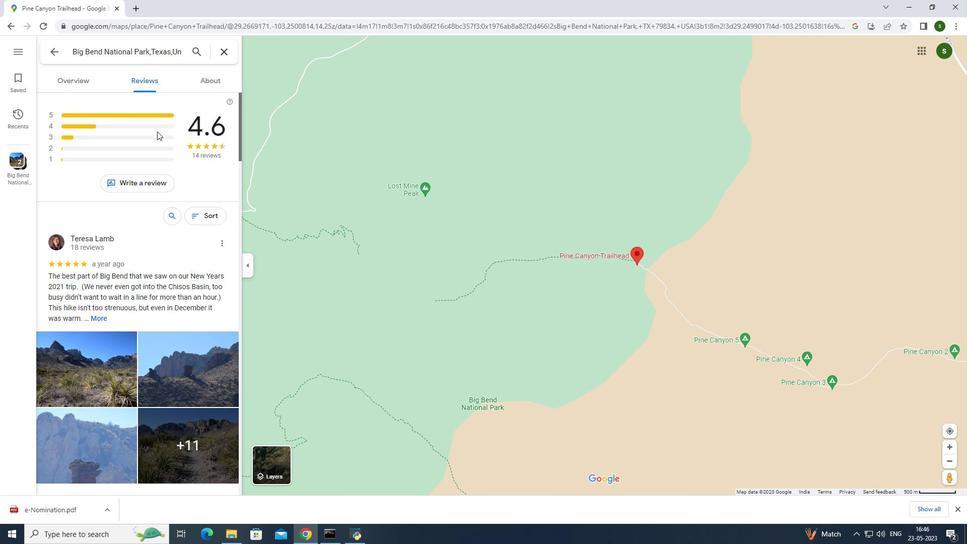 
Action: Mouse scrolled (157, 132) with delta (0, 0)
Screenshot: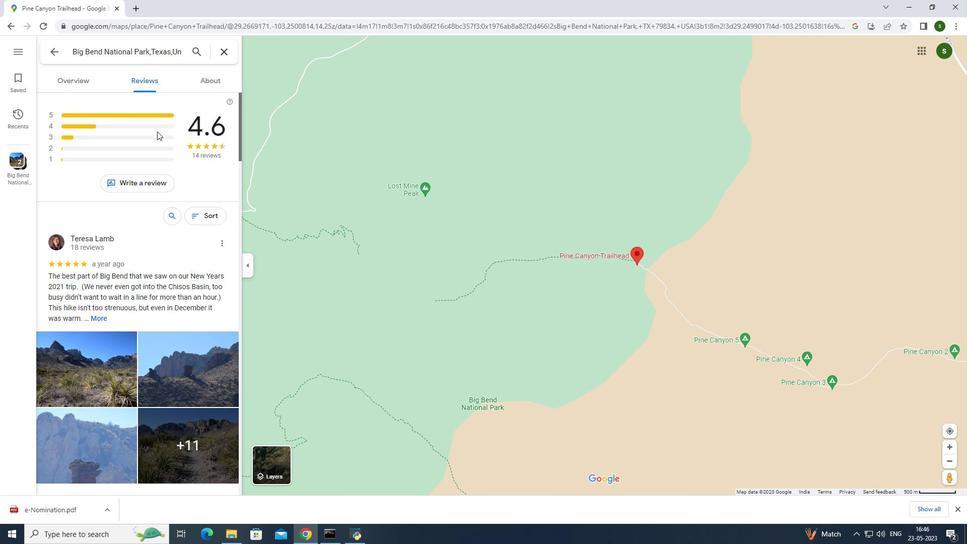 
Action: Mouse moved to (194, 178)
Screenshot: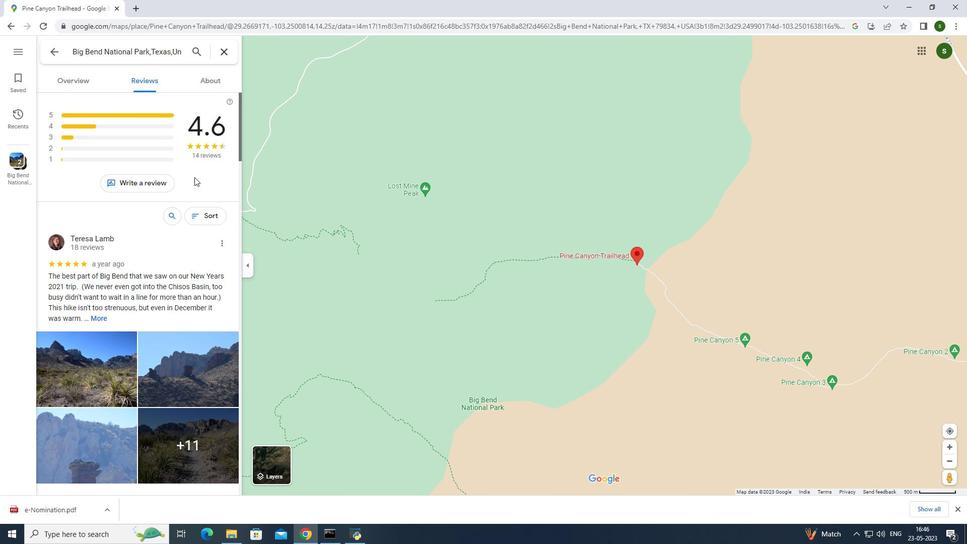 
Action: Mouse pressed left at (194, 177)
Screenshot: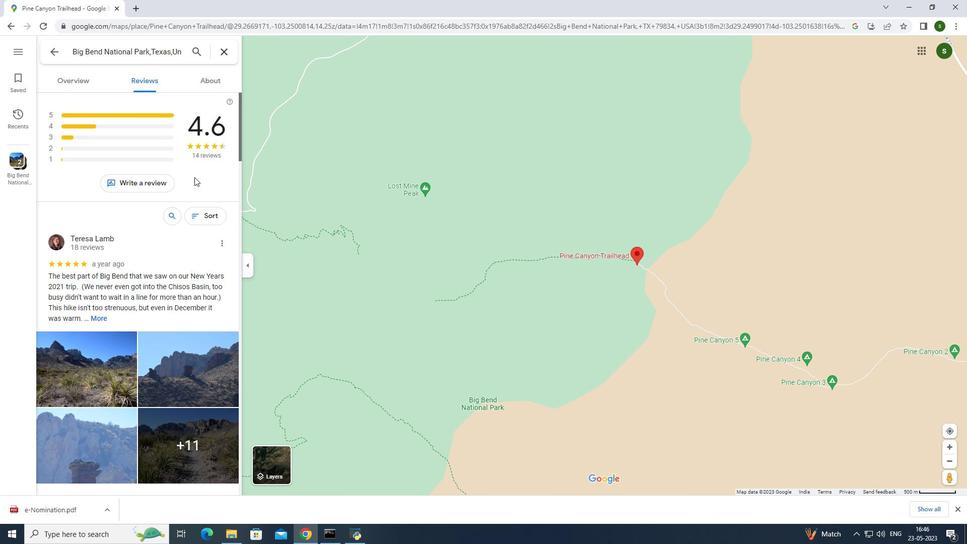 
Action: Mouse moved to (189, 244)
Screenshot: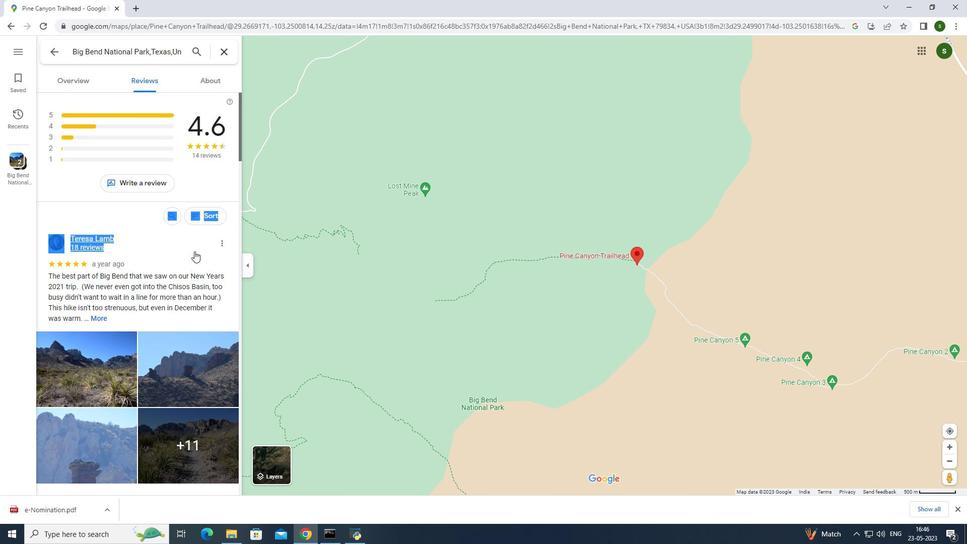 
Action: Mouse pressed left at (189, 244)
Screenshot: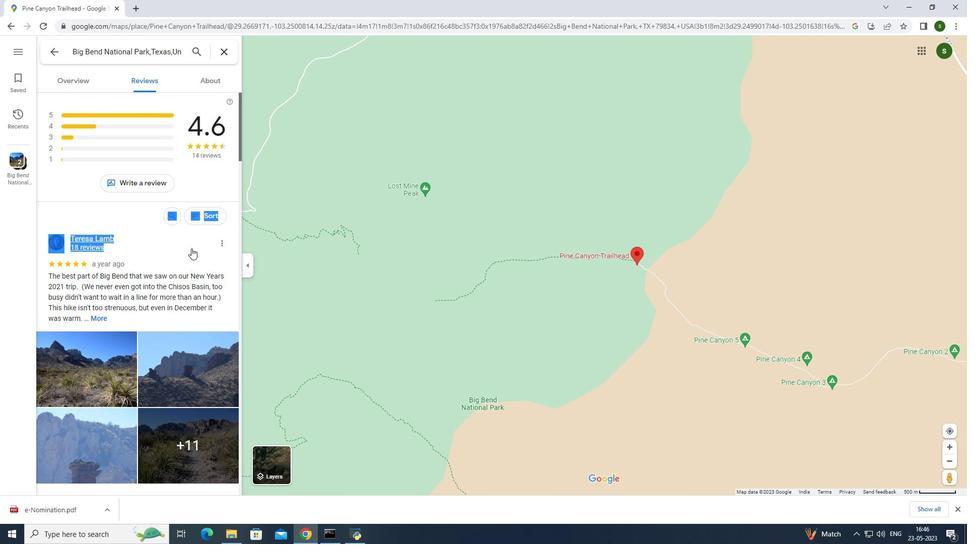 
Action: Mouse moved to (86, 0)
Screenshot: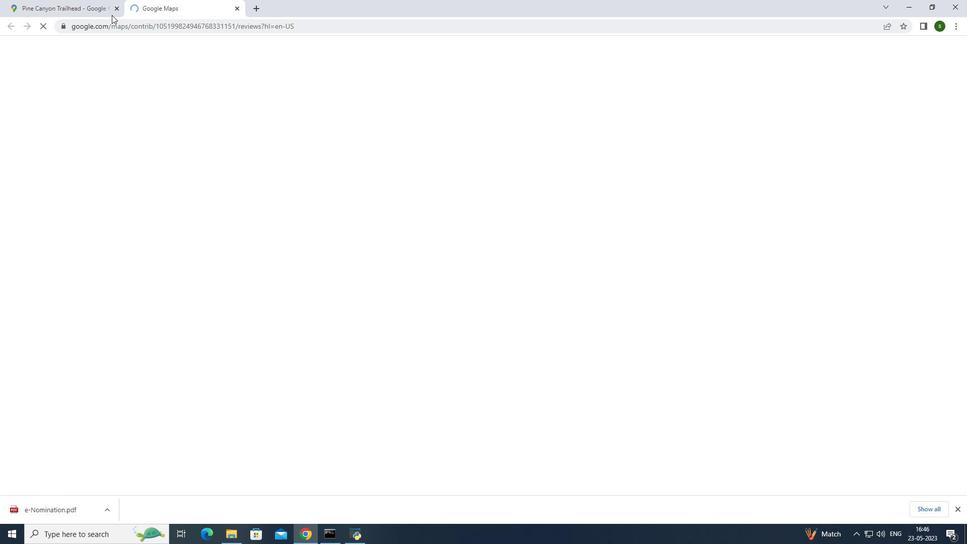 
Action: Mouse pressed left at (86, 0)
Screenshot: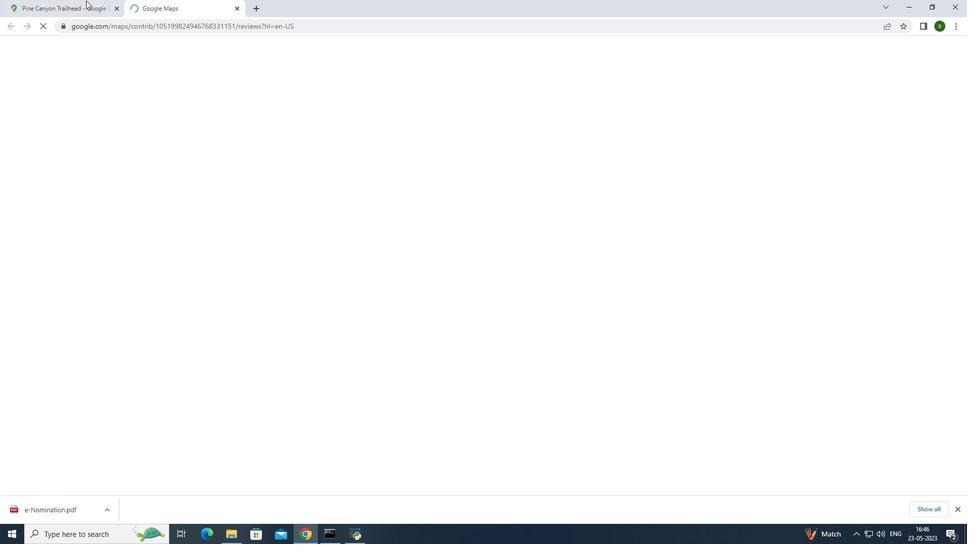 
Action: Mouse moved to (203, 81)
Screenshot: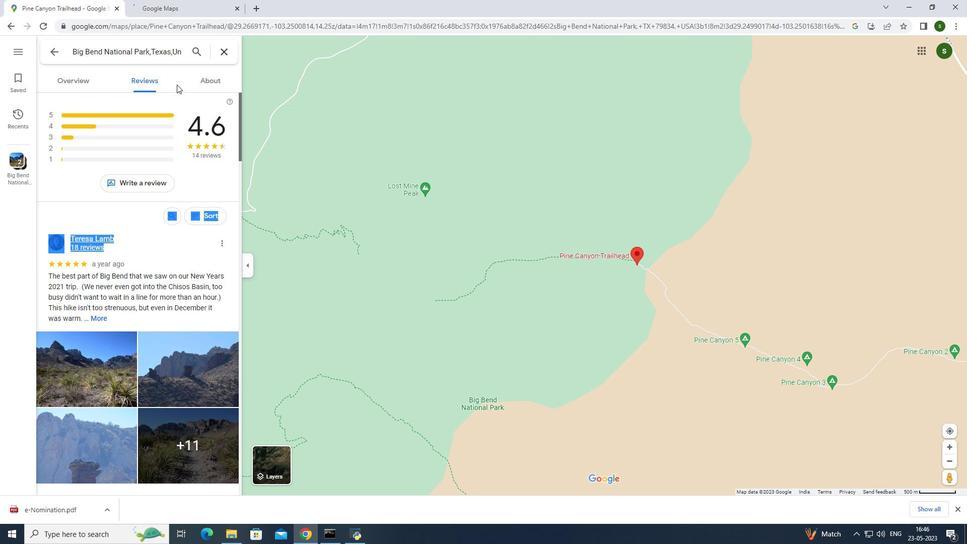 
Action: Mouse pressed left at (203, 81)
Screenshot: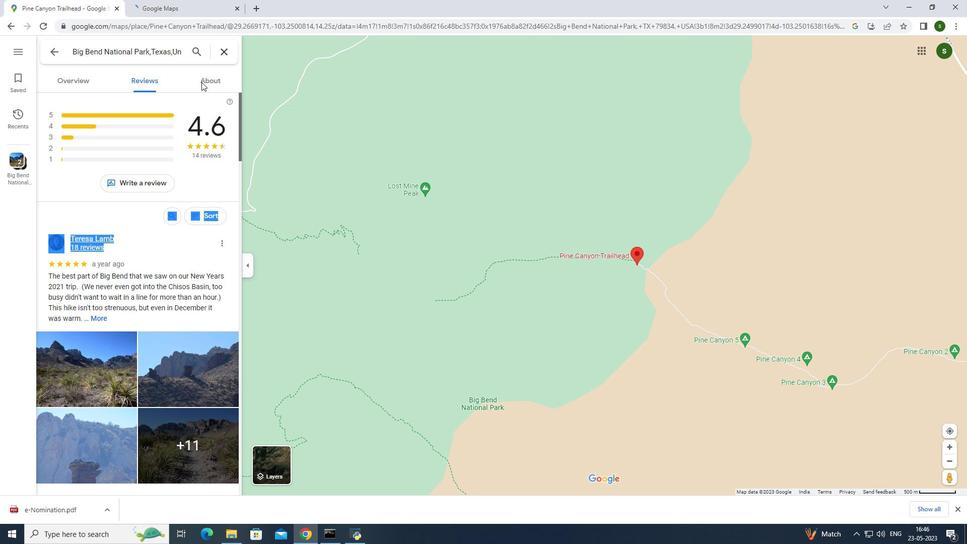 
Action: Mouse moved to (408, 188)
Screenshot: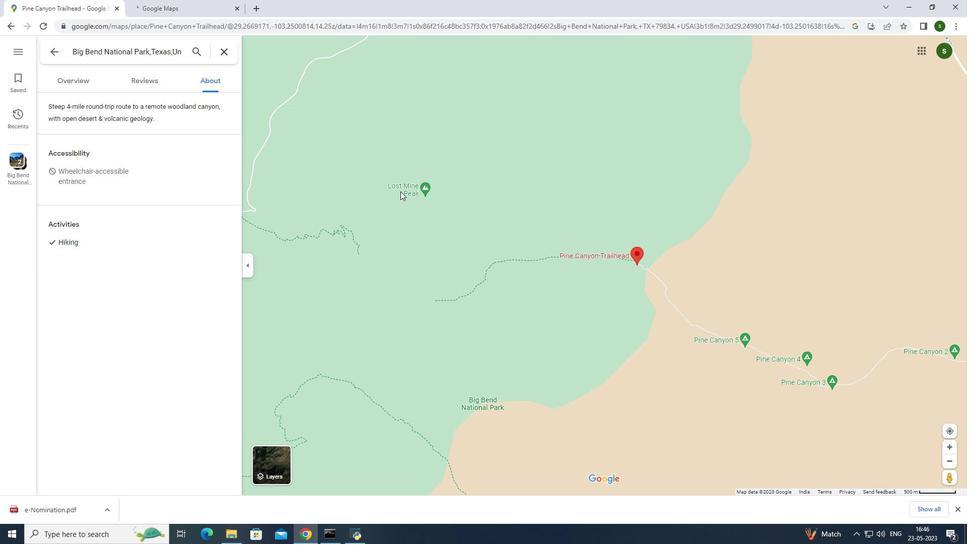
Action: Mouse pressed left at (408, 188)
Screenshot: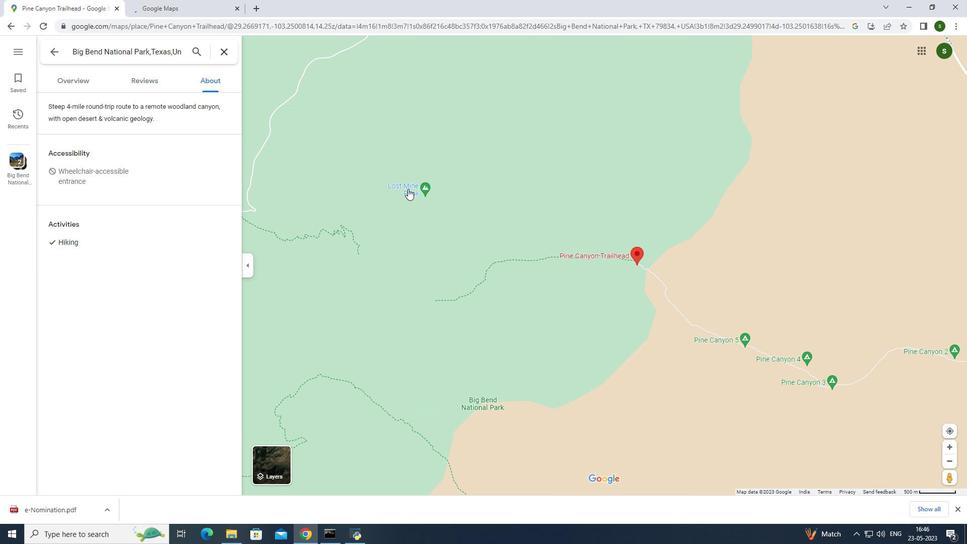 
Action: Mouse moved to (161, 190)
Screenshot: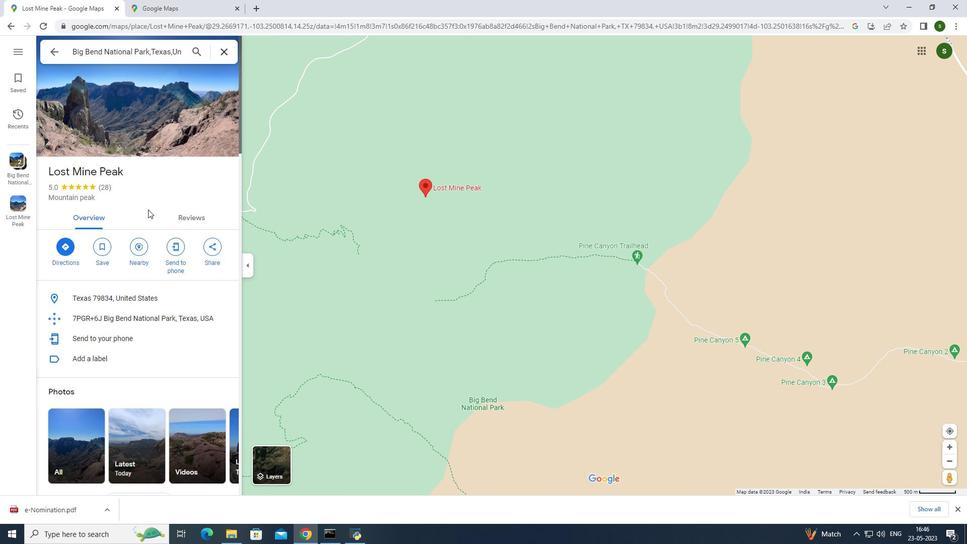 
Action: Mouse scrolled (161, 189) with delta (0, 0)
Screenshot: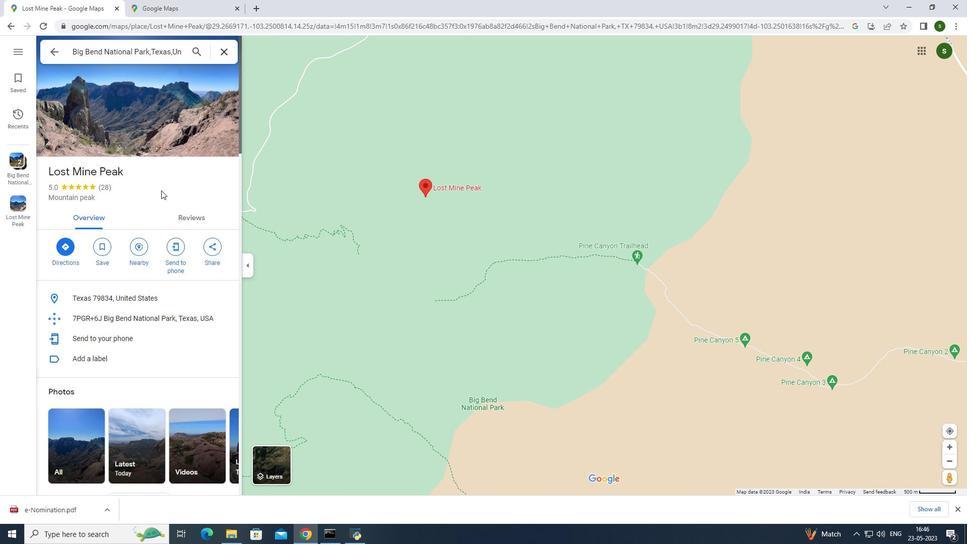 
Action: Mouse scrolled (161, 189) with delta (0, 0)
Screenshot: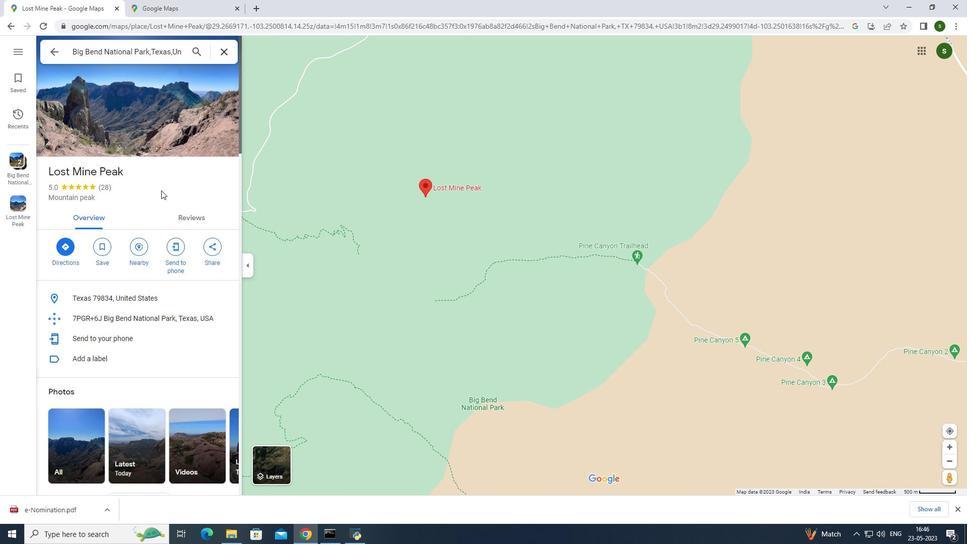 
Action: Mouse scrolled (161, 189) with delta (0, 0)
Screenshot: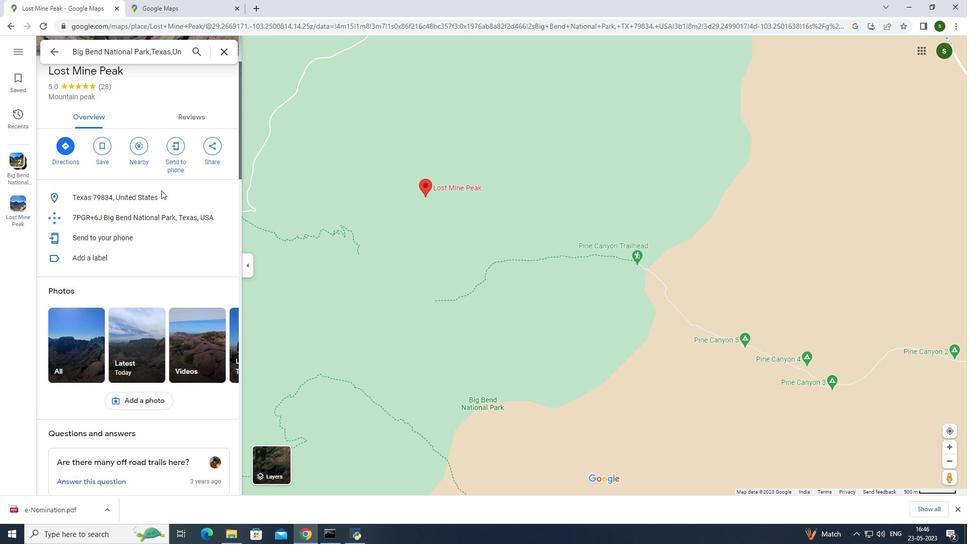 
Action: Mouse moved to (203, 69)
Screenshot: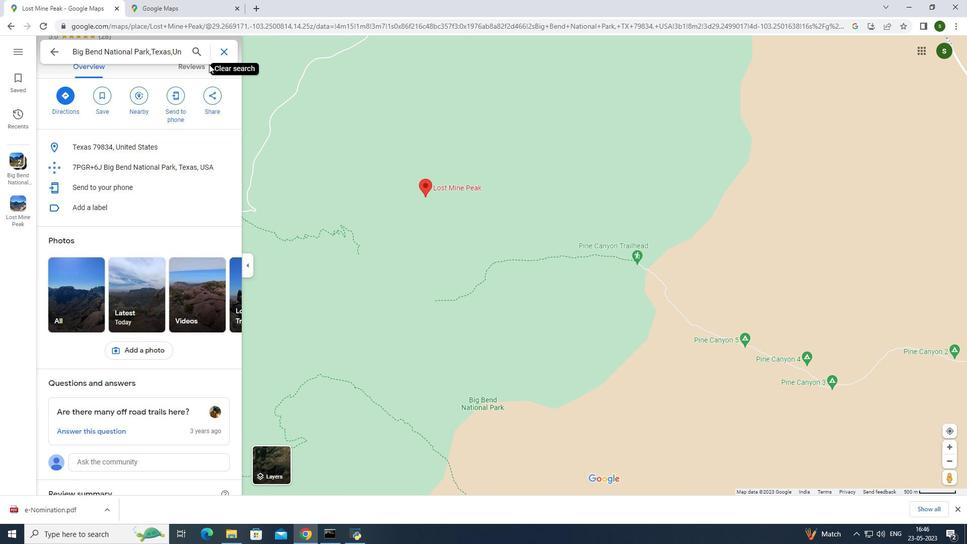 
Action: Mouse pressed left at (203, 69)
Screenshot: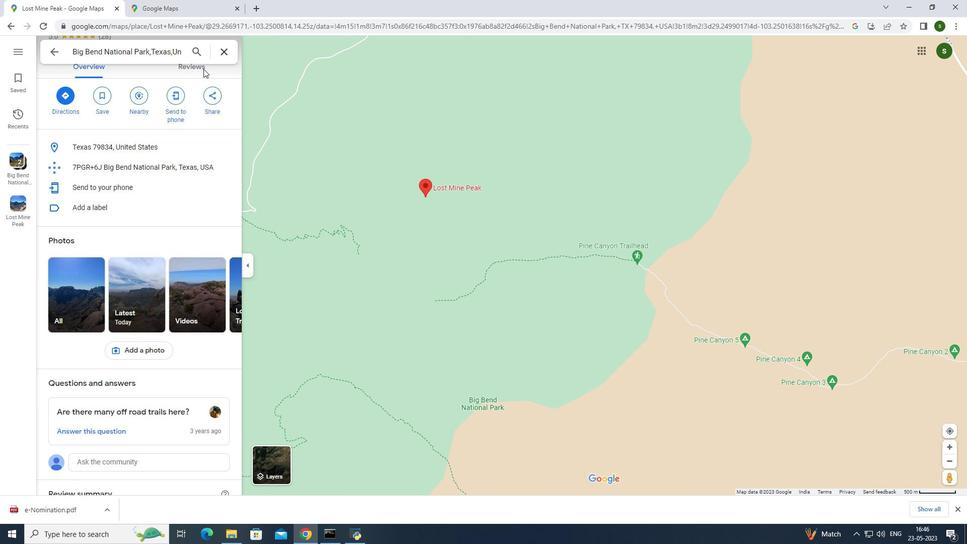 
Action: Mouse moved to (190, 68)
Screenshot: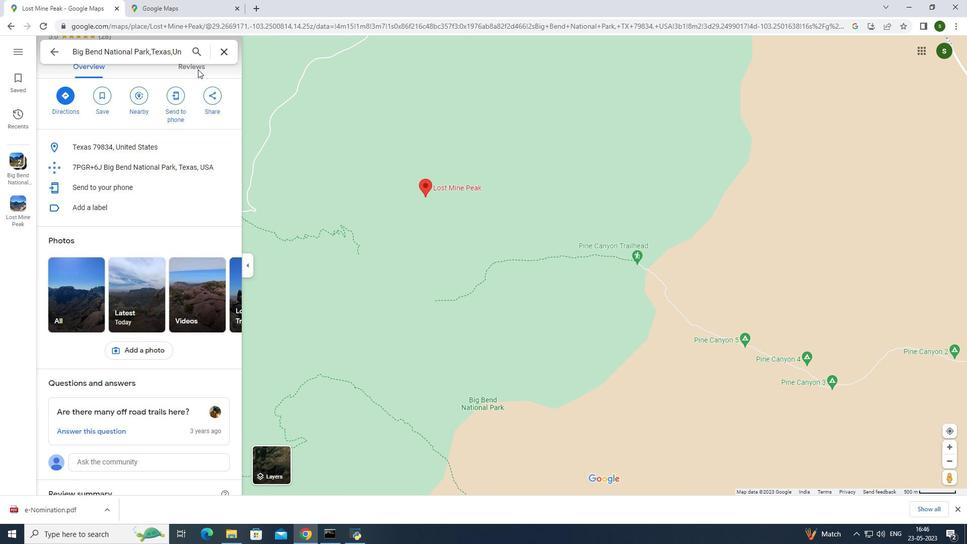 
Action: Mouse pressed left at (190, 68)
Screenshot: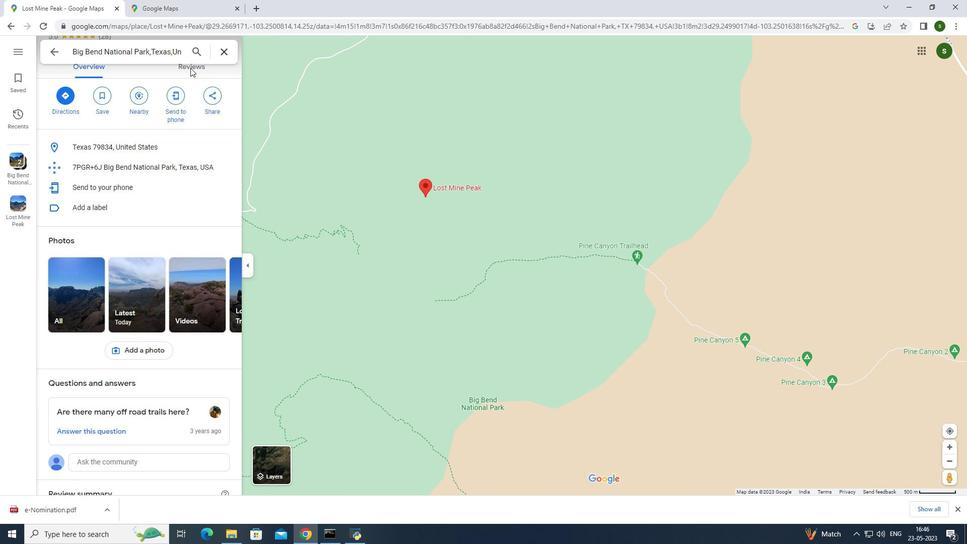 
Action: Mouse moved to (188, 121)
Screenshot: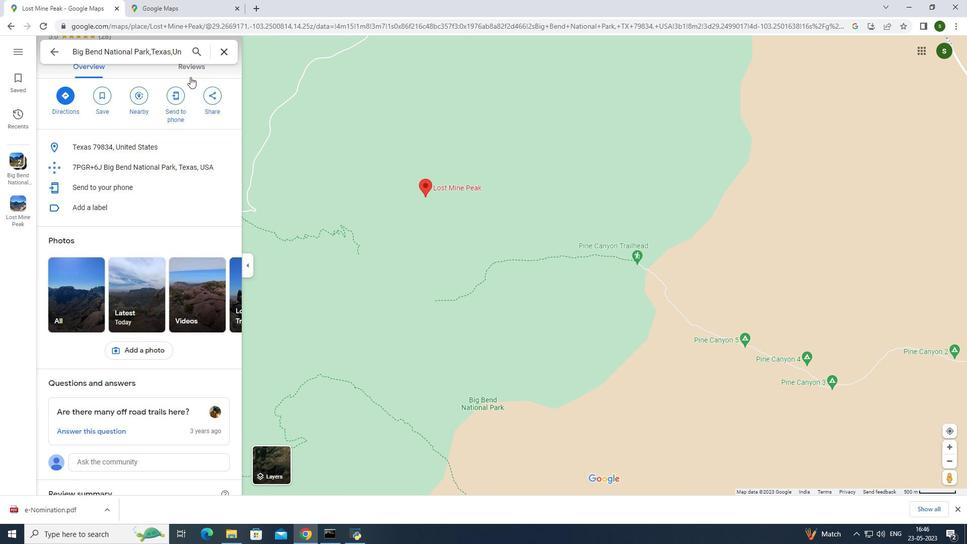 
Action: Mouse scrolled (188, 122) with delta (0, 0)
Screenshot: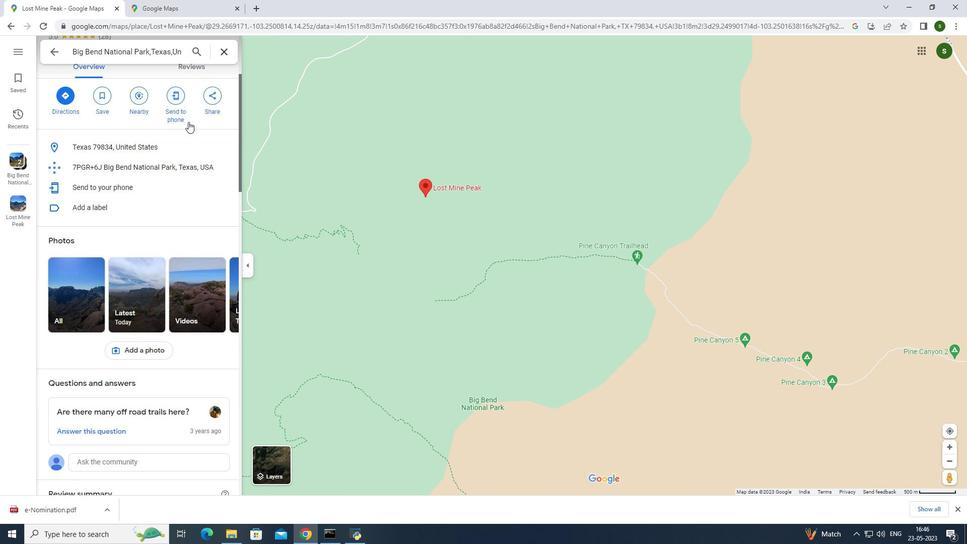 
Action: Mouse moved to (191, 115)
Screenshot: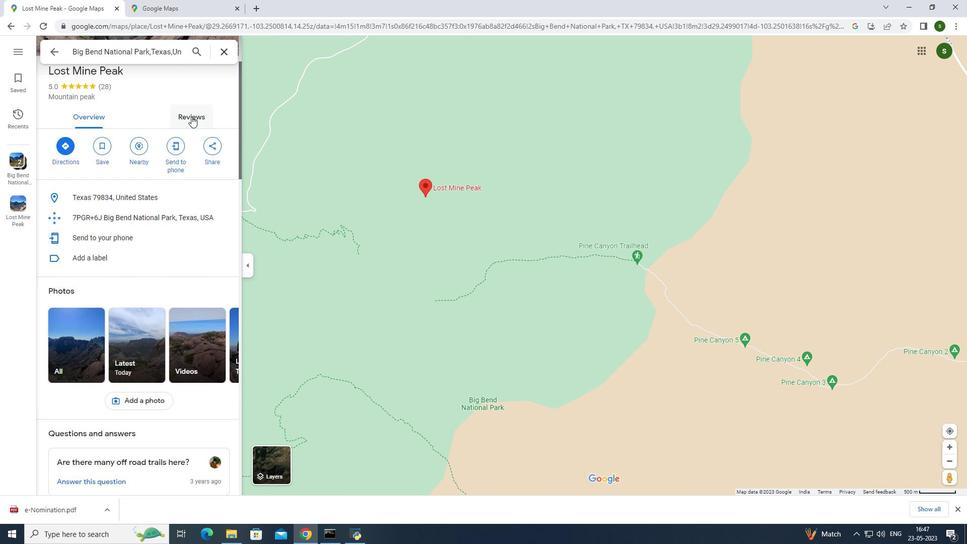 
Action: Mouse pressed left at (191, 115)
Screenshot: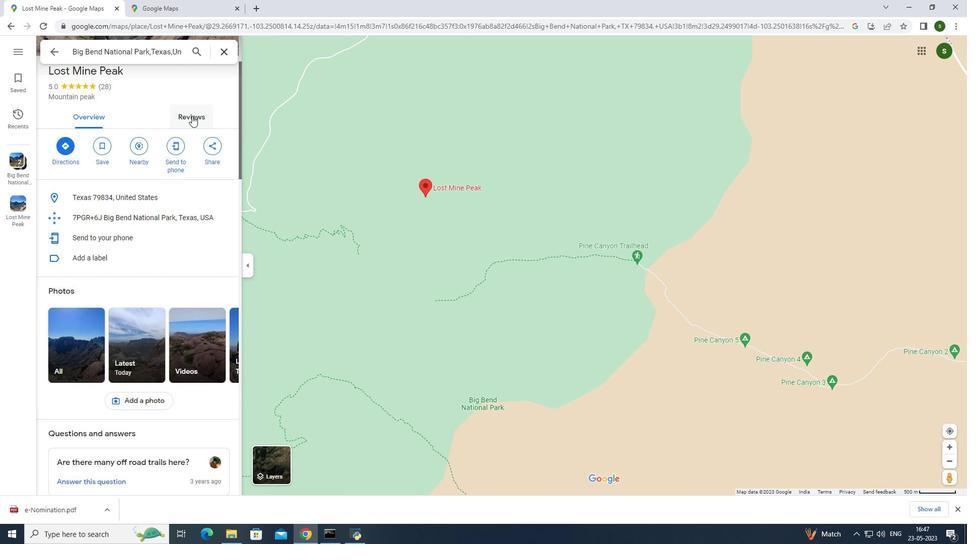 
Action: Mouse moved to (156, 295)
Screenshot: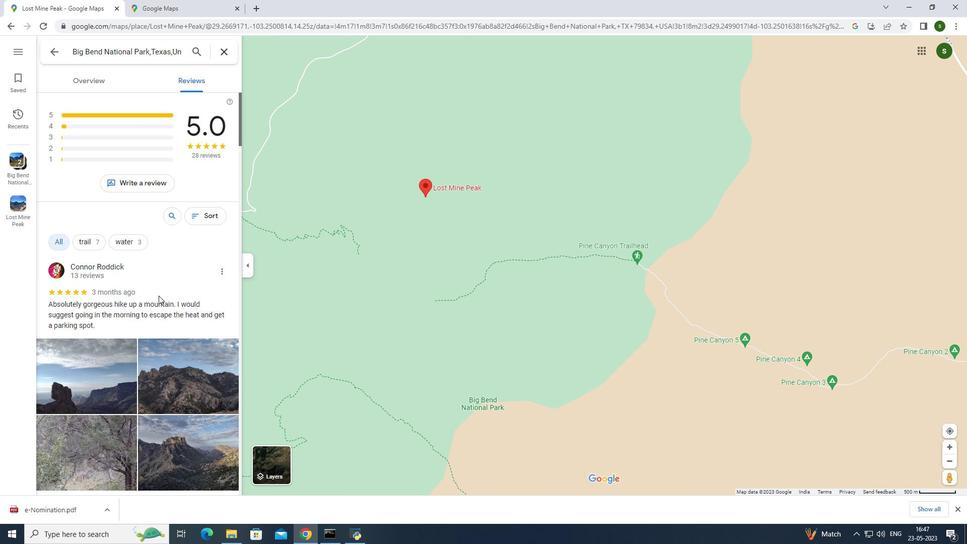 
Action: Mouse scrolled (156, 294) with delta (0, 0)
Screenshot: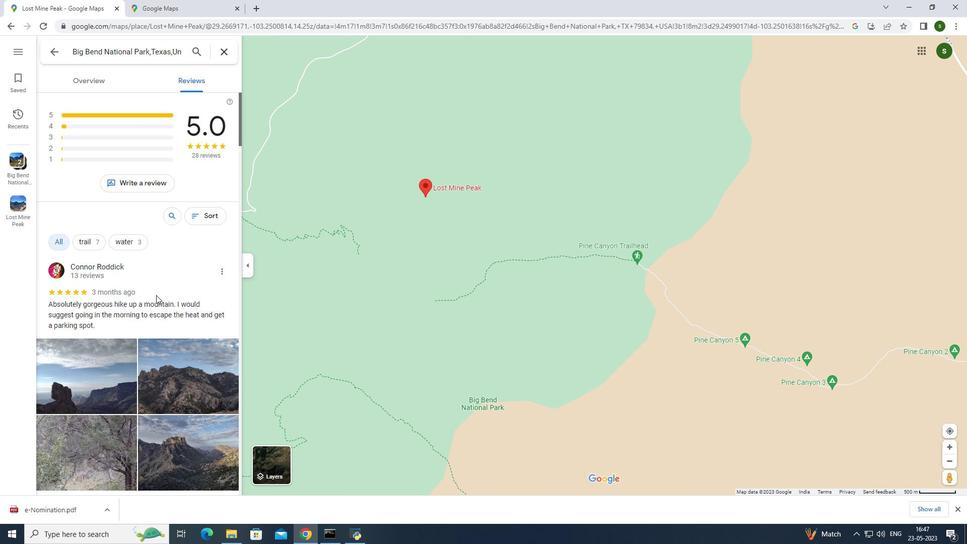 
Action: Mouse scrolled (156, 294) with delta (0, 0)
Screenshot: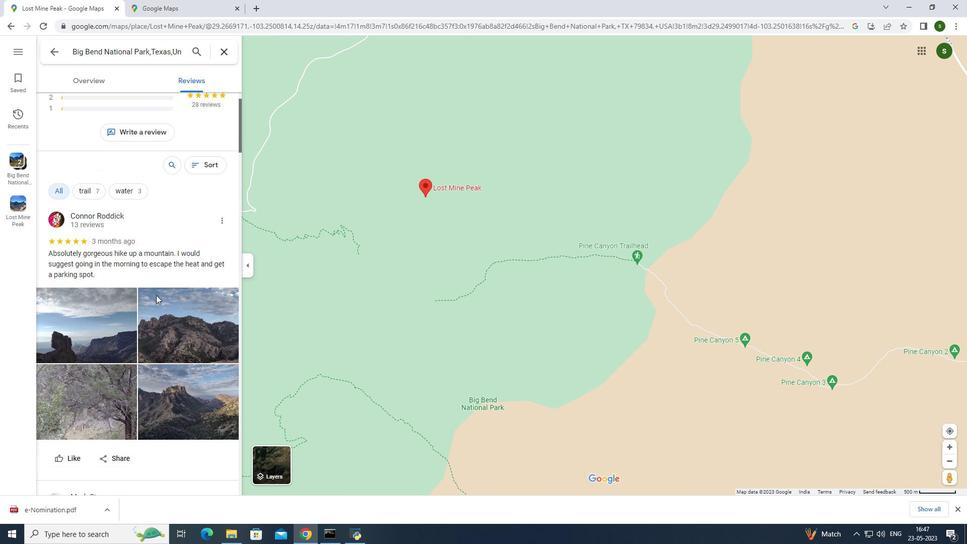
Action: Mouse scrolled (156, 294) with delta (0, 0)
Screenshot: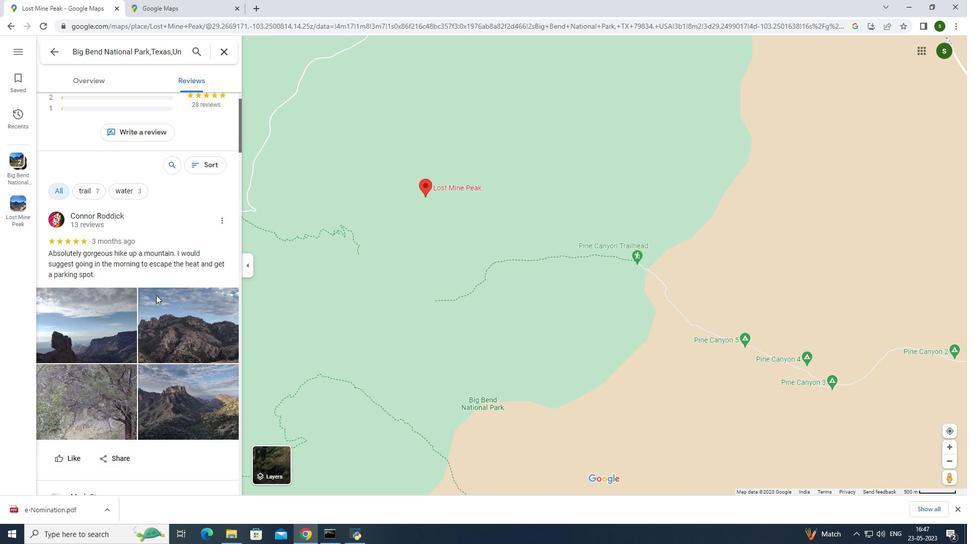 
Action: Mouse scrolled (156, 294) with delta (0, 0)
Screenshot: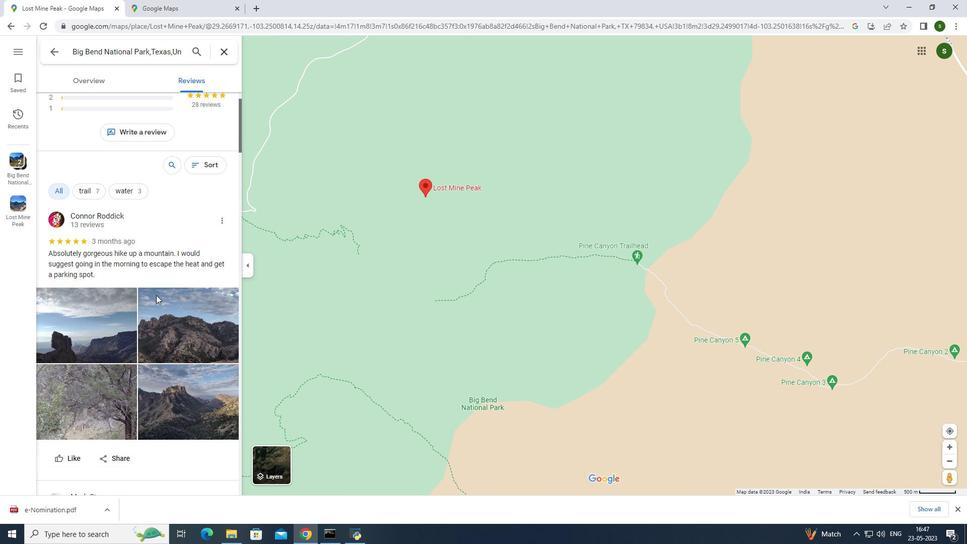 
Action: Mouse moved to (155, 294)
Screenshot: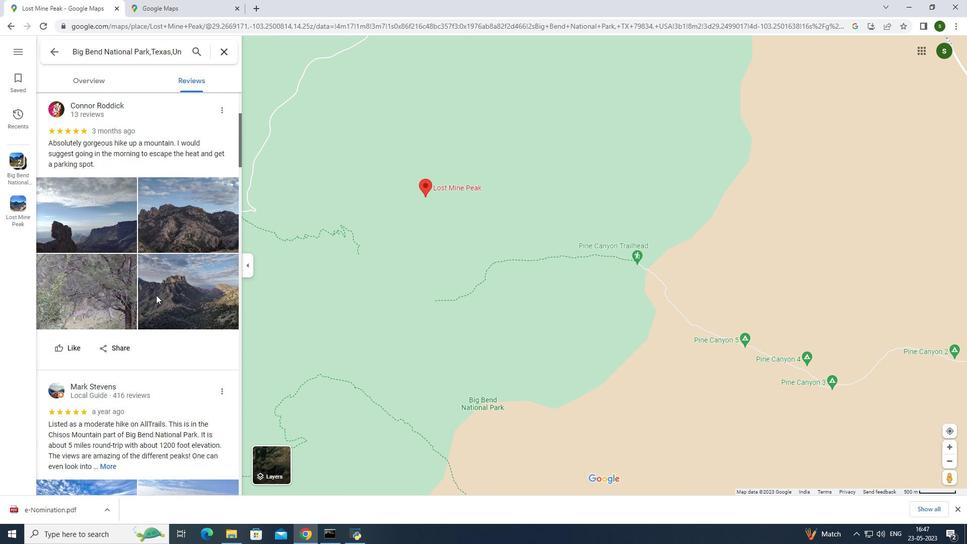 
Action: Mouse scrolled (155, 294) with delta (0, 0)
Screenshot: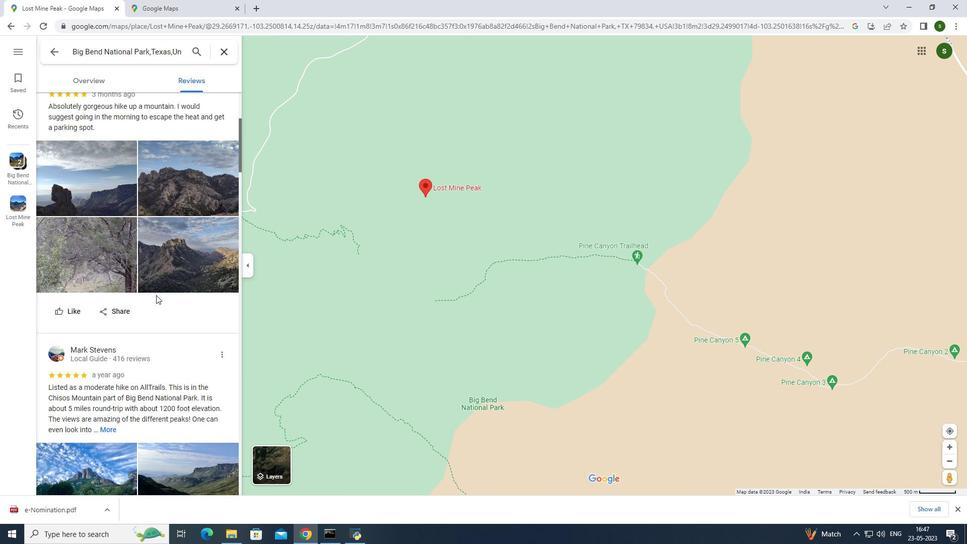 
Action: Mouse scrolled (155, 294) with delta (0, 0)
Screenshot: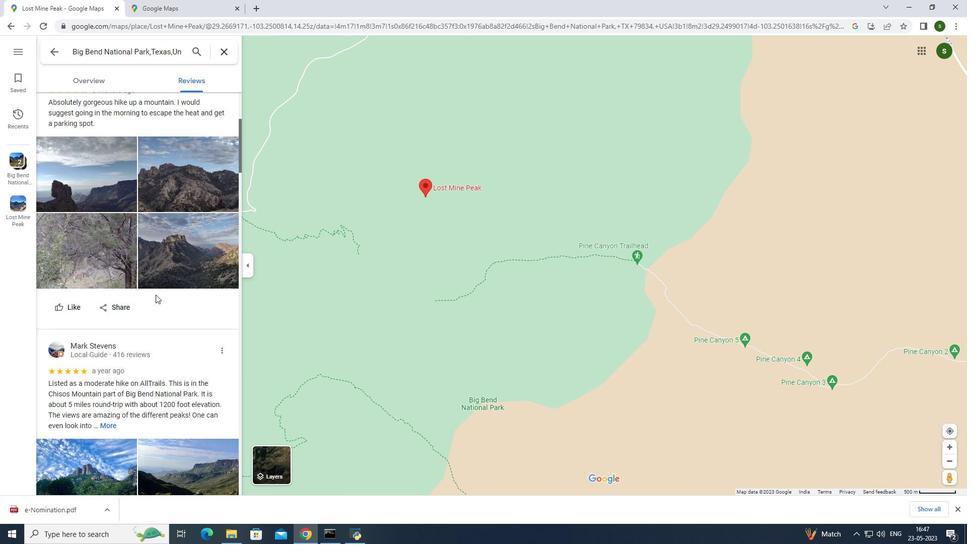 
Action: Mouse scrolled (155, 294) with delta (0, 0)
Screenshot: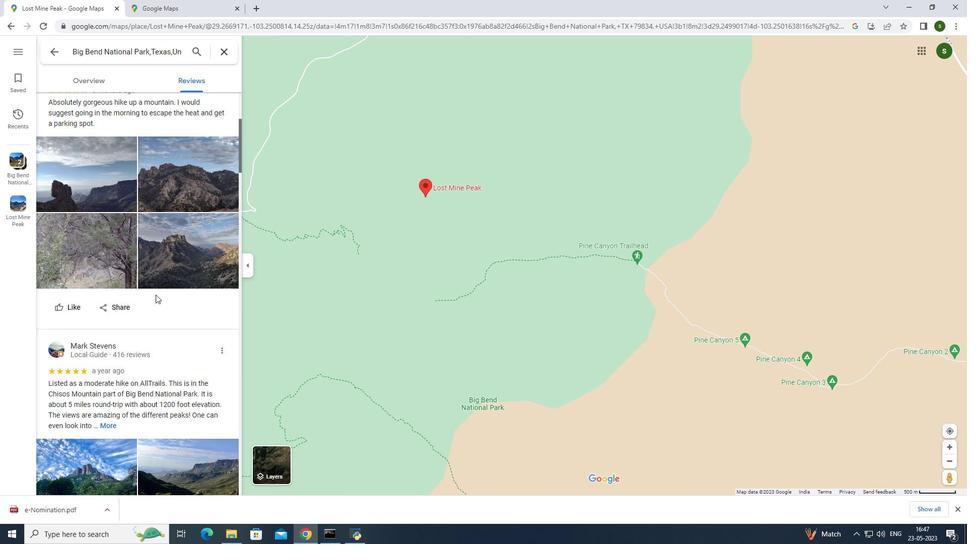 
Action: Mouse scrolled (155, 294) with delta (0, 0)
Screenshot: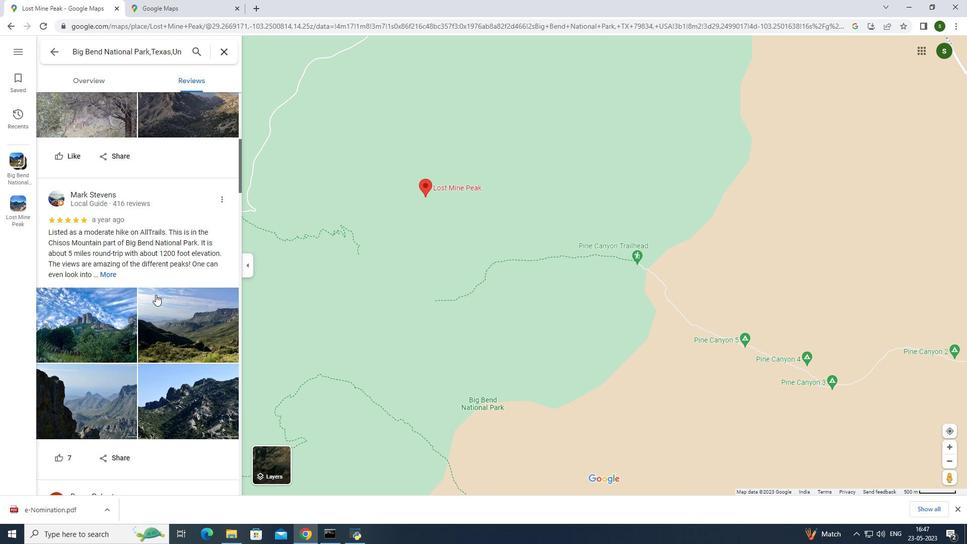 
Action: Mouse scrolled (155, 294) with delta (0, 0)
Screenshot: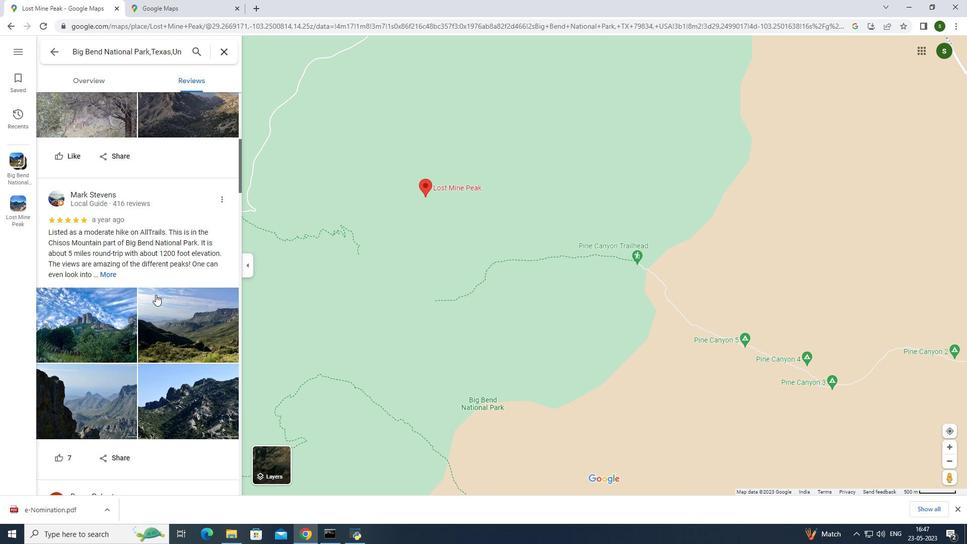 
Action: Mouse scrolled (155, 294) with delta (0, 0)
Screenshot: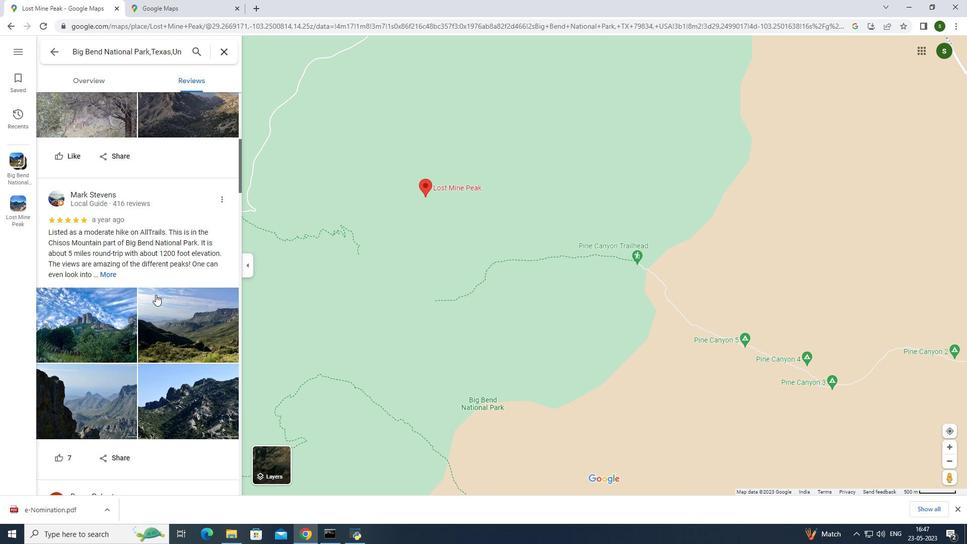 
Action: Mouse scrolled (155, 294) with delta (0, 0)
Screenshot: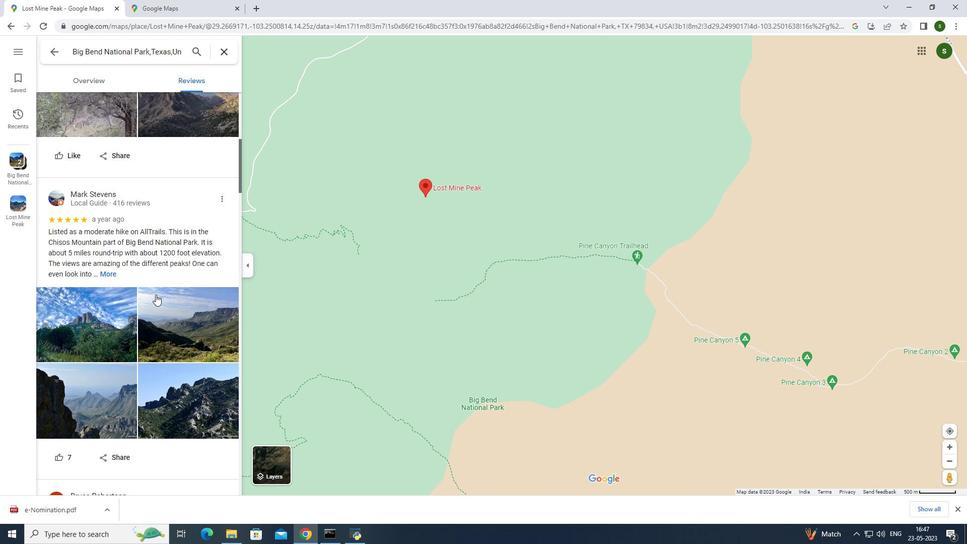 
Action: Mouse scrolled (155, 294) with delta (0, 0)
Screenshot: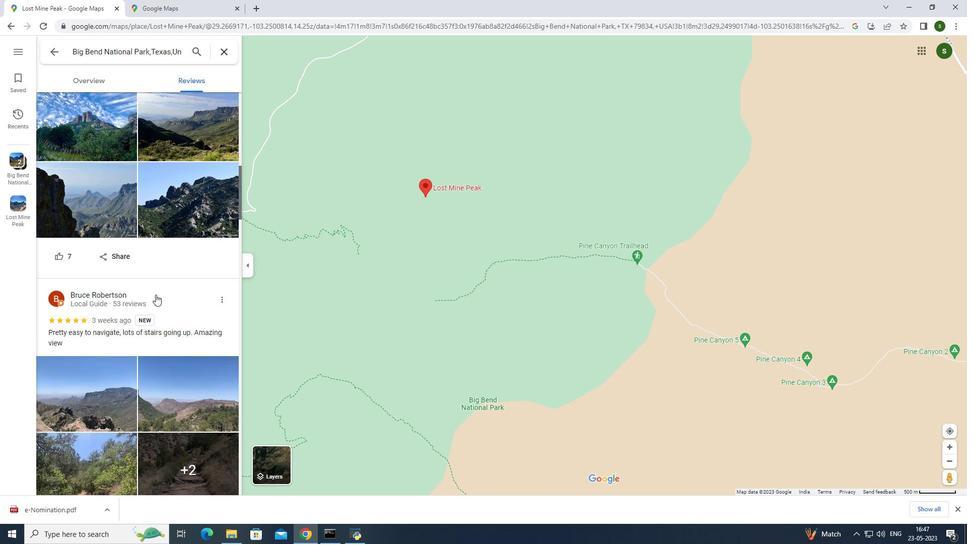 
Action: Mouse scrolled (155, 294) with delta (0, 0)
Screenshot: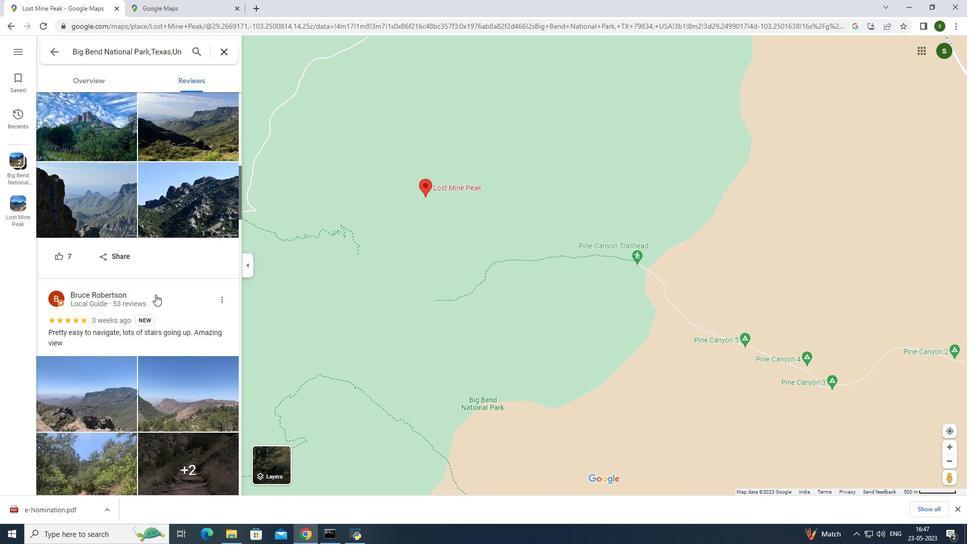 
Action: Mouse scrolled (155, 294) with delta (0, 0)
Screenshot: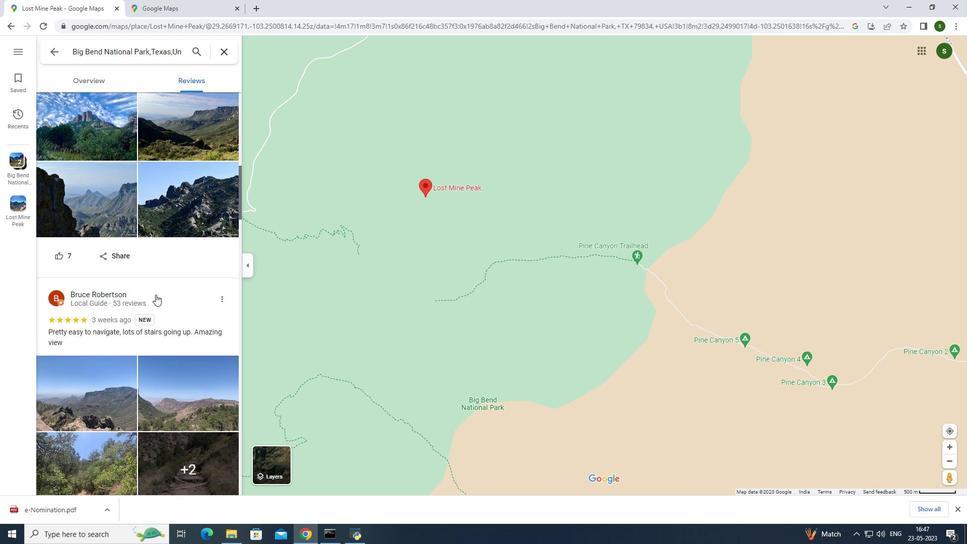 
Action: Mouse scrolled (155, 295) with delta (0, 0)
Screenshot: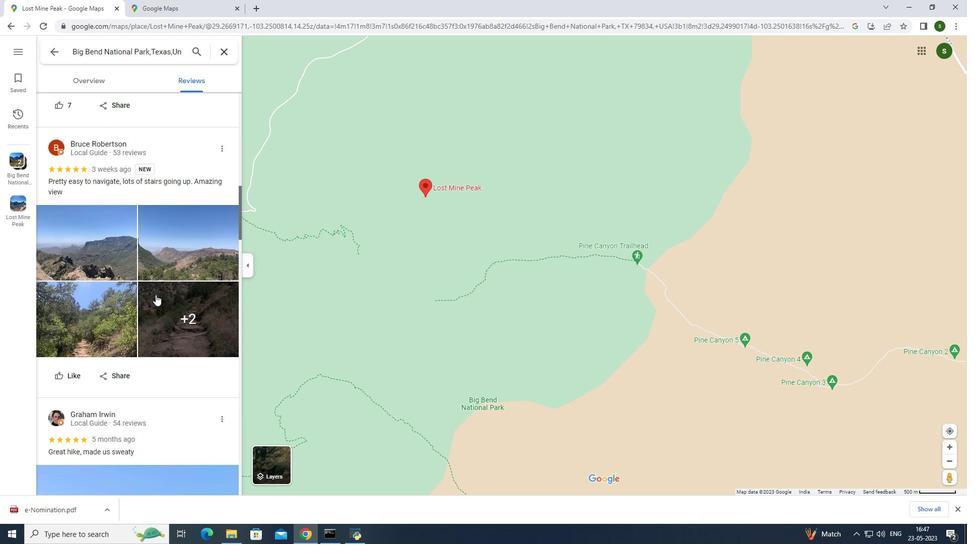 
Action: Mouse scrolled (155, 295) with delta (0, 0)
Screenshot: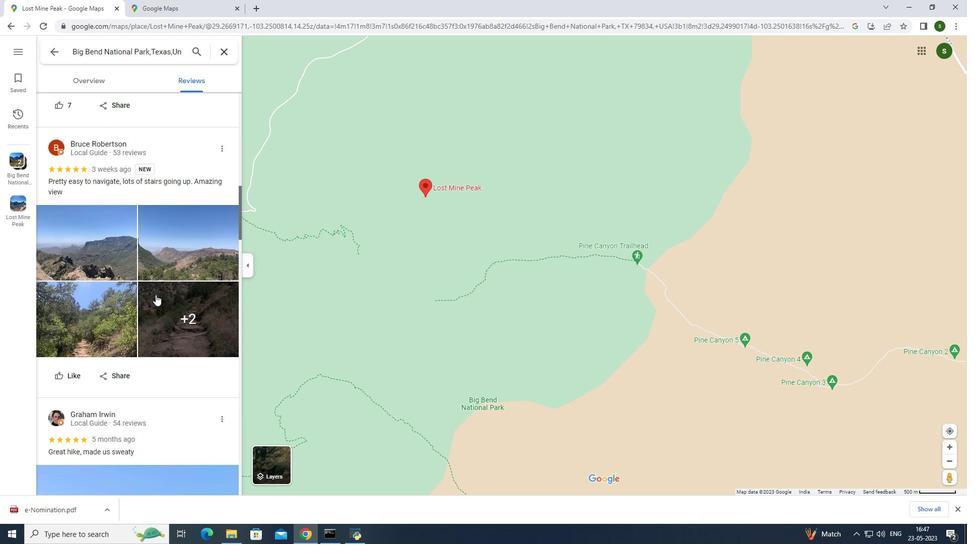 
Action: Mouse scrolled (155, 295) with delta (0, 0)
Screenshot: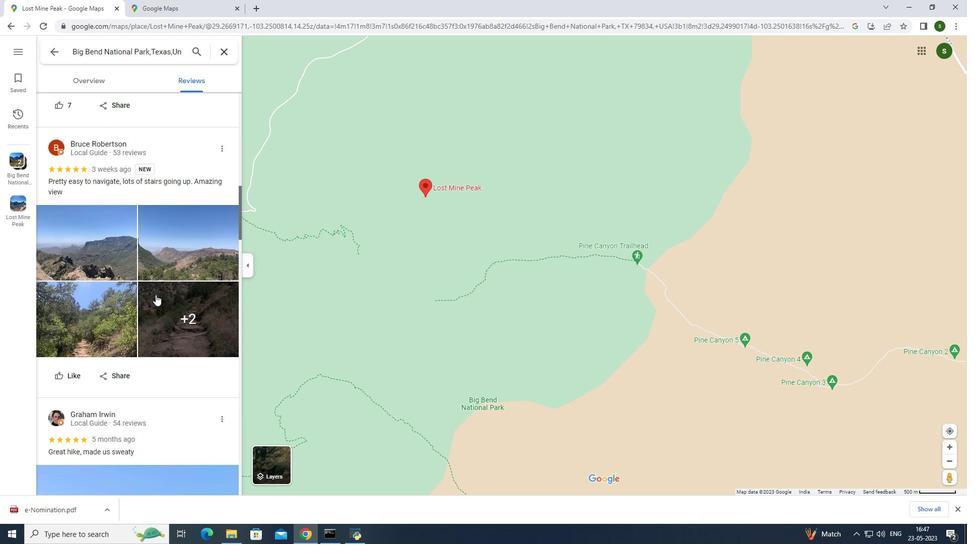 
Action: Mouse scrolled (155, 295) with delta (0, 0)
Screenshot: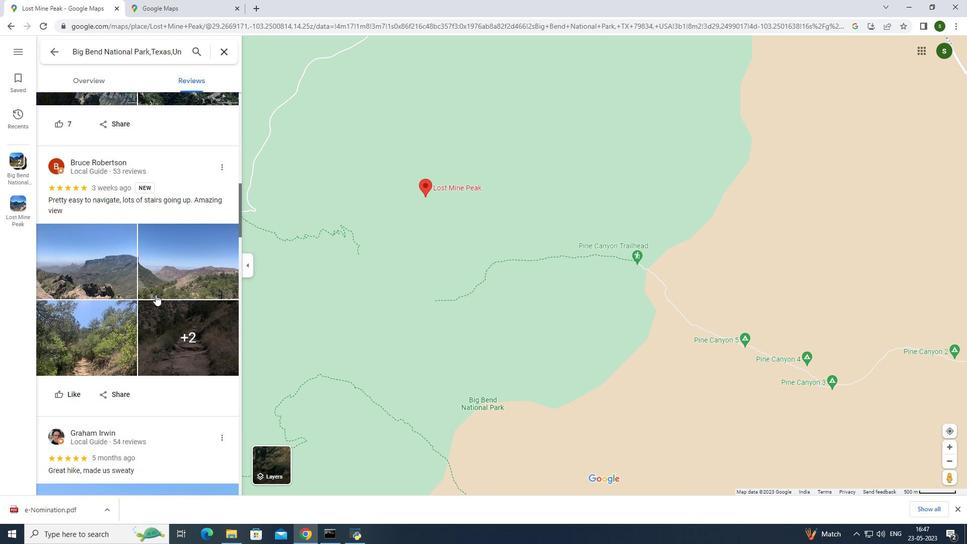 
Action: Mouse scrolled (155, 295) with delta (0, 0)
Screenshot: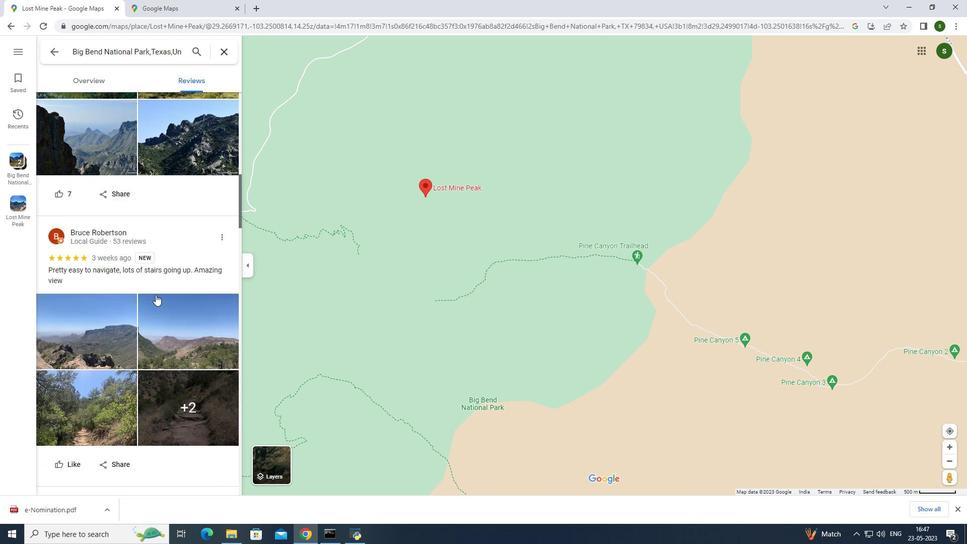 
Action: Mouse scrolled (155, 295) with delta (0, 0)
Screenshot: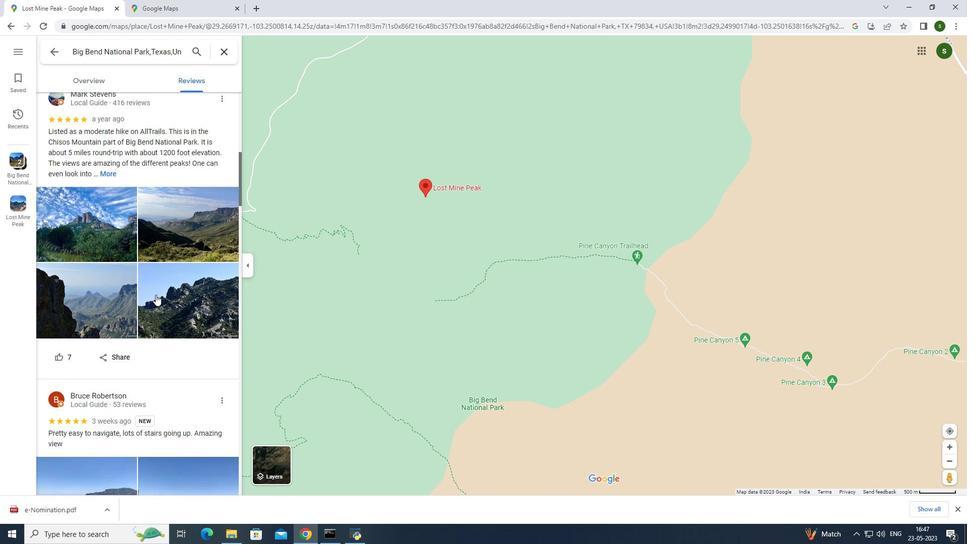 
Action: Mouse scrolled (155, 295) with delta (0, 0)
Screenshot: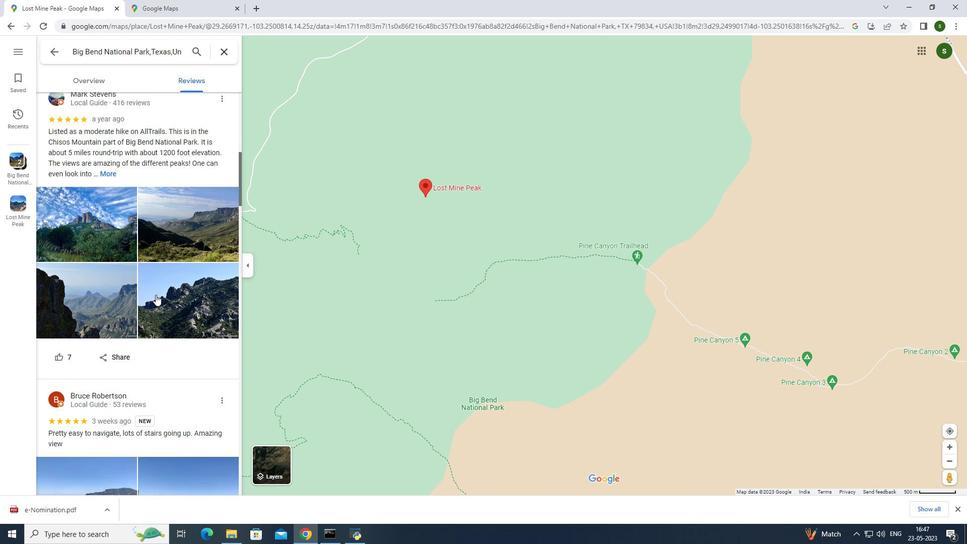 
Action: Mouse scrolled (155, 295) with delta (0, 0)
Screenshot: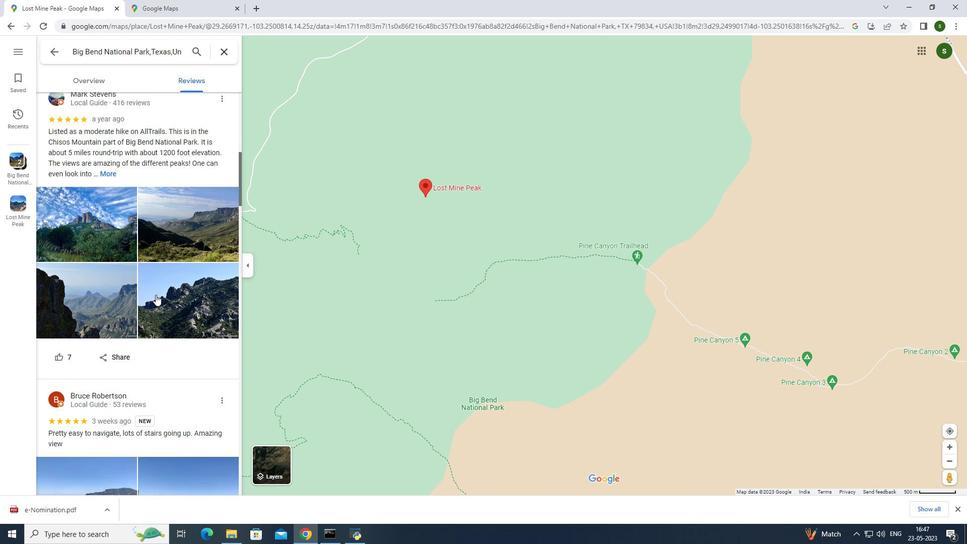 
Action: Mouse scrolled (155, 295) with delta (0, 0)
Screenshot: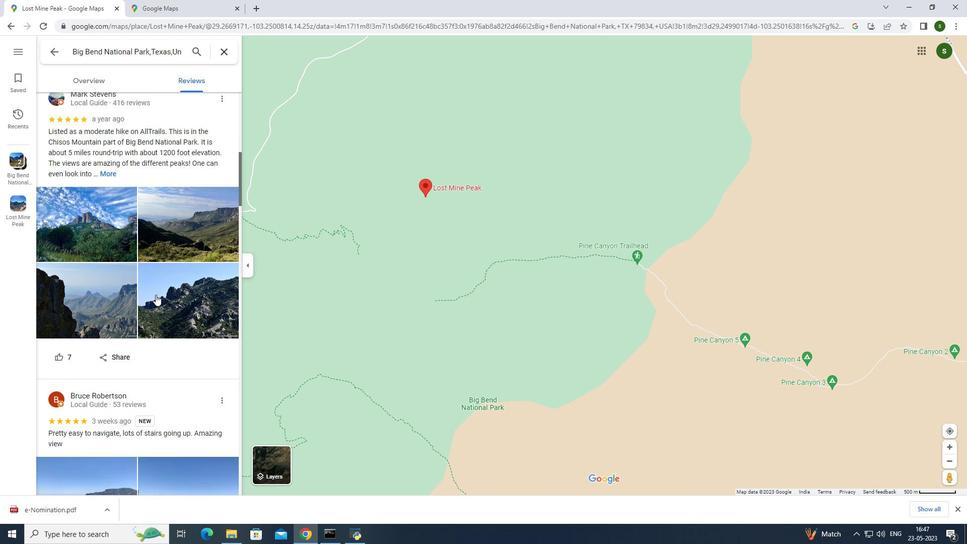 
Action: Mouse scrolled (155, 295) with delta (0, 0)
Screenshot: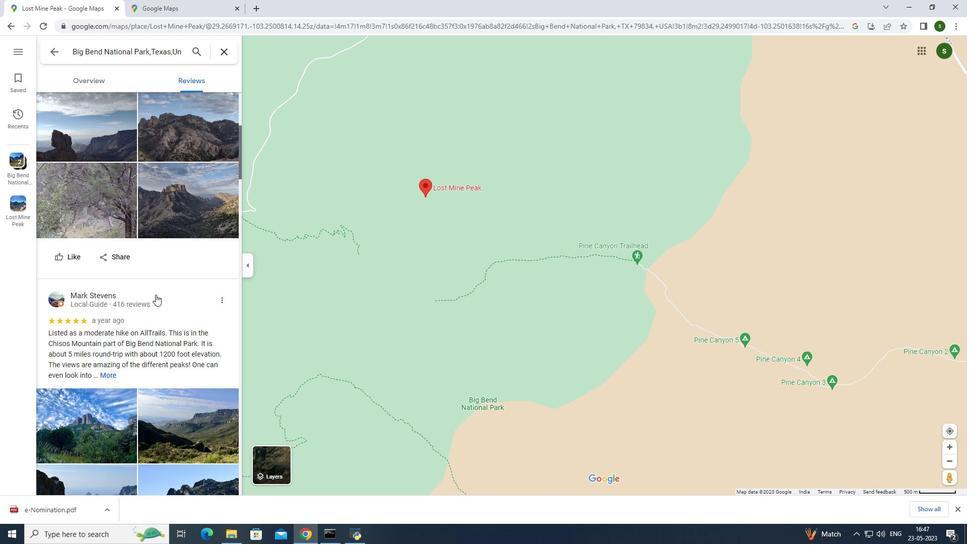 
Action: Mouse scrolled (155, 295) with delta (0, 0)
Screenshot: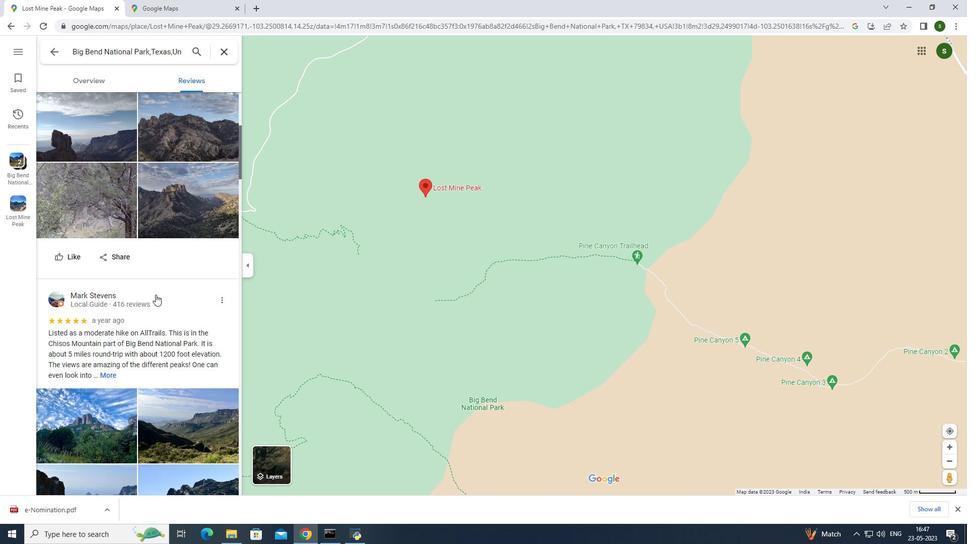 
Action: Mouse scrolled (155, 295) with delta (0, 0)
Screenshot: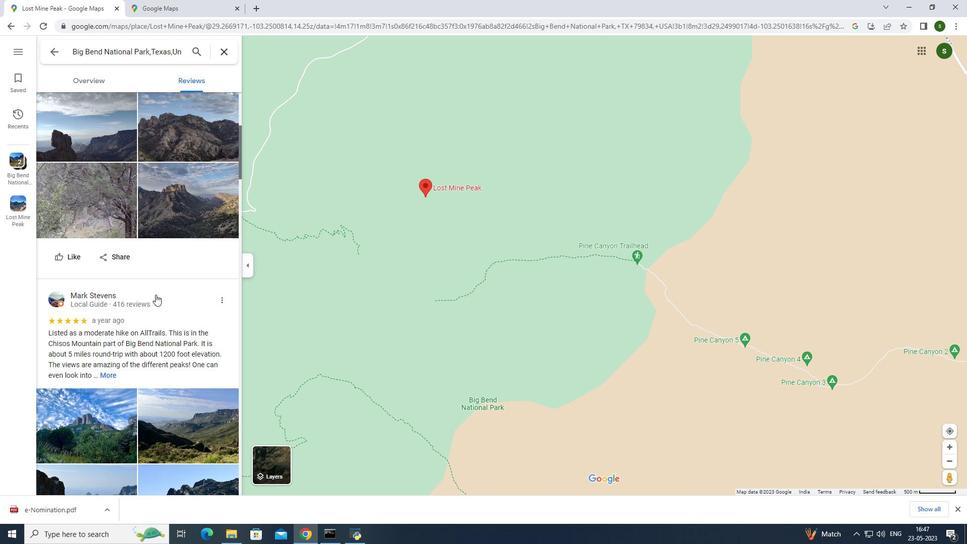 
Action: Mouse scrolled (155, 295) with delta (0, 0)
Screenshot: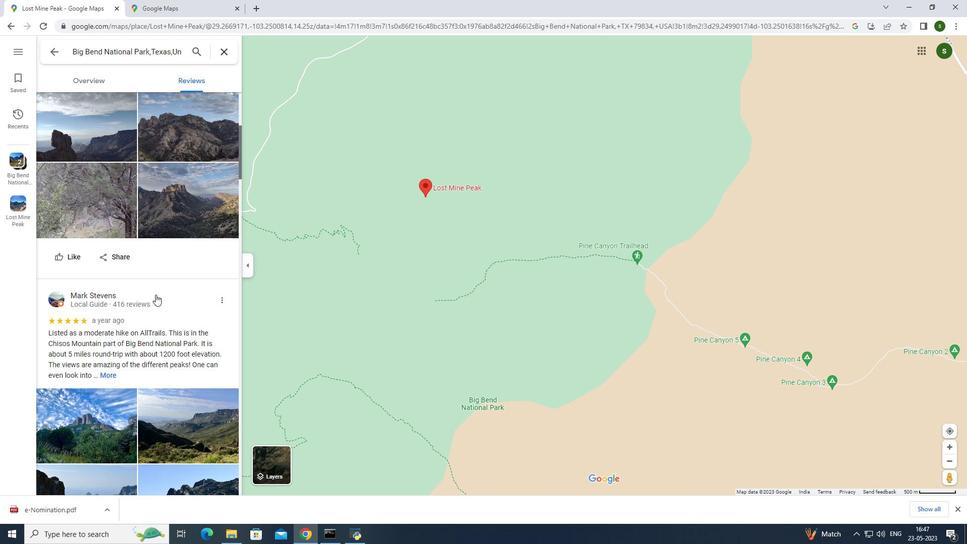 
Action: Mouse scrolled (155, 295) with delta (0, 0)
Screenshot: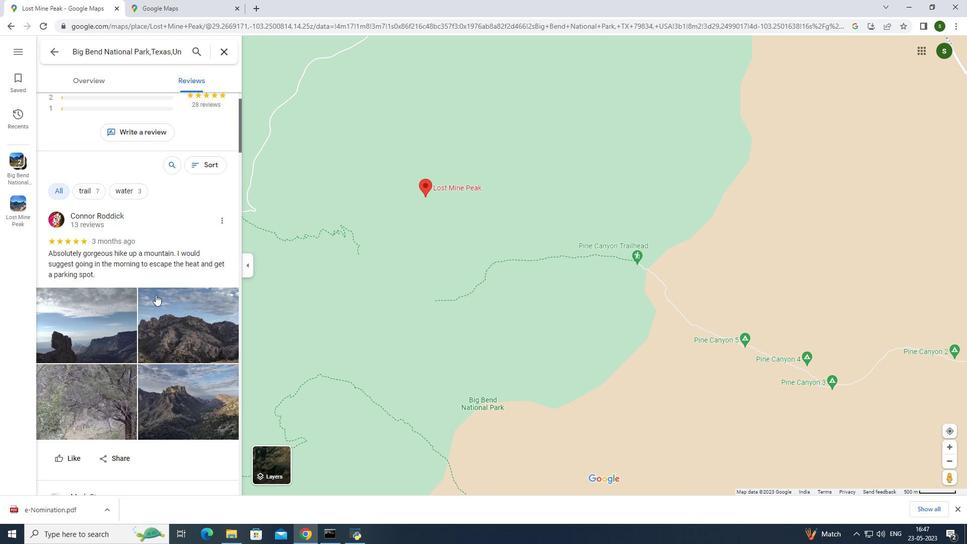 
Action: Mouse scrolled (155, 295) with delta (0, 0)
Screenshot: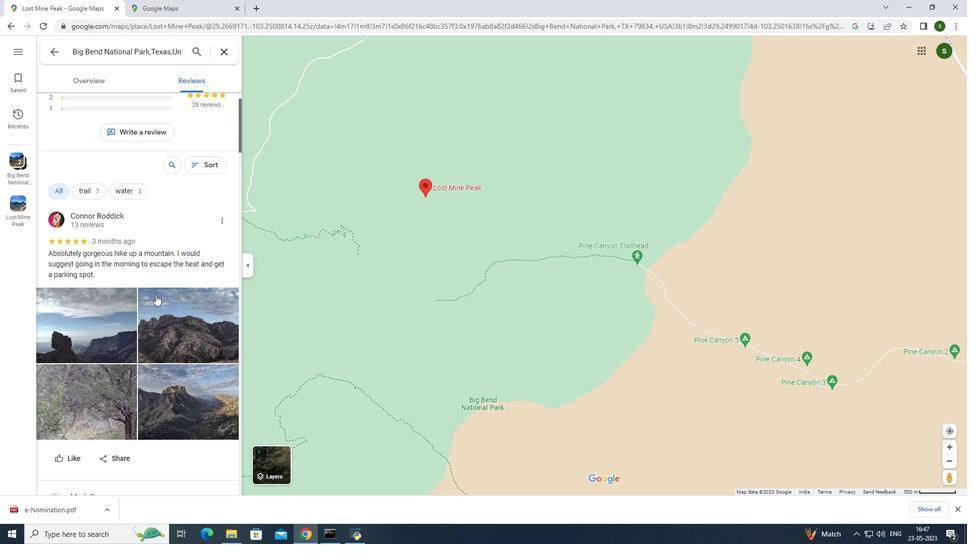 
Action: Mouse scrolled (155, 295) with delta (0, 0)
Screenshot: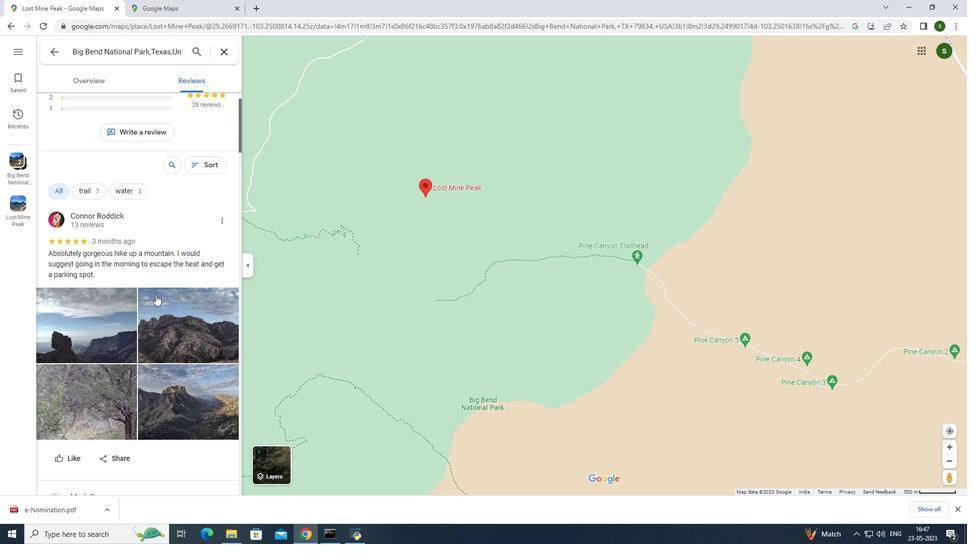 
Action: Mouse scrolled (155, 295) with delta (0, 0)
Screenshot: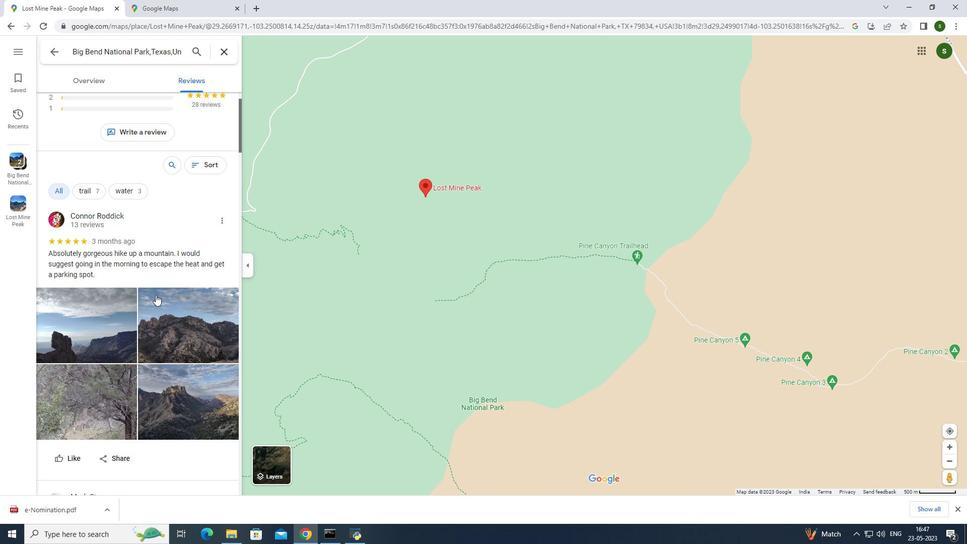 
Action: Mouse moved to (118, 118)
Screenshot: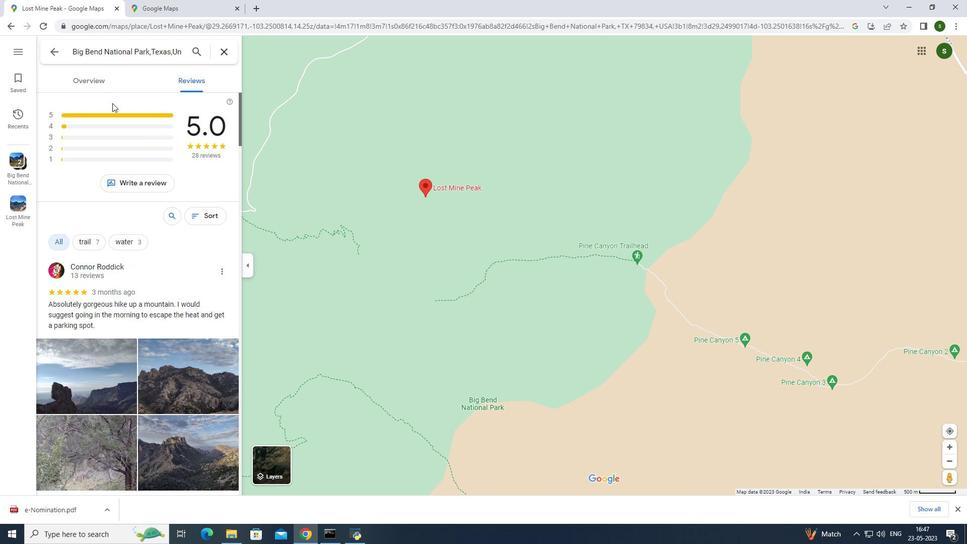 
Action: Mouse scrolled (118, 118) with delta (0, 0)
Screenshot: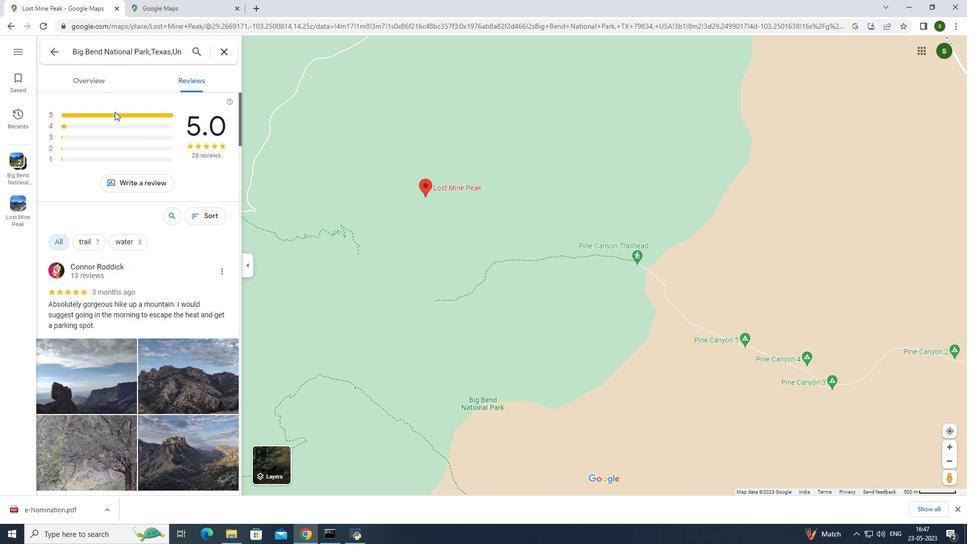 
Action: Mouse moved to (118, 118)
Screenshot: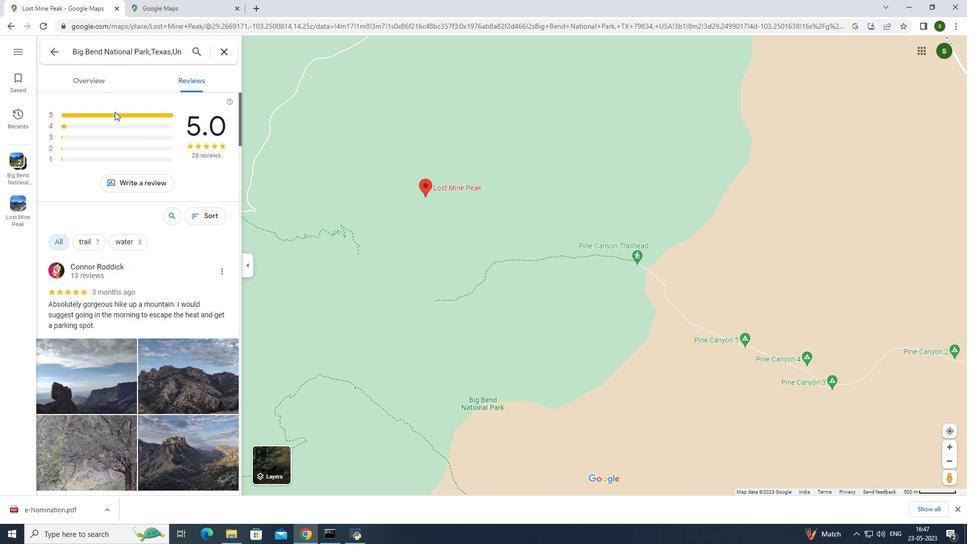 
Action: Mouse scrolled (118, 119) with delta (0, 0)
Screenshot: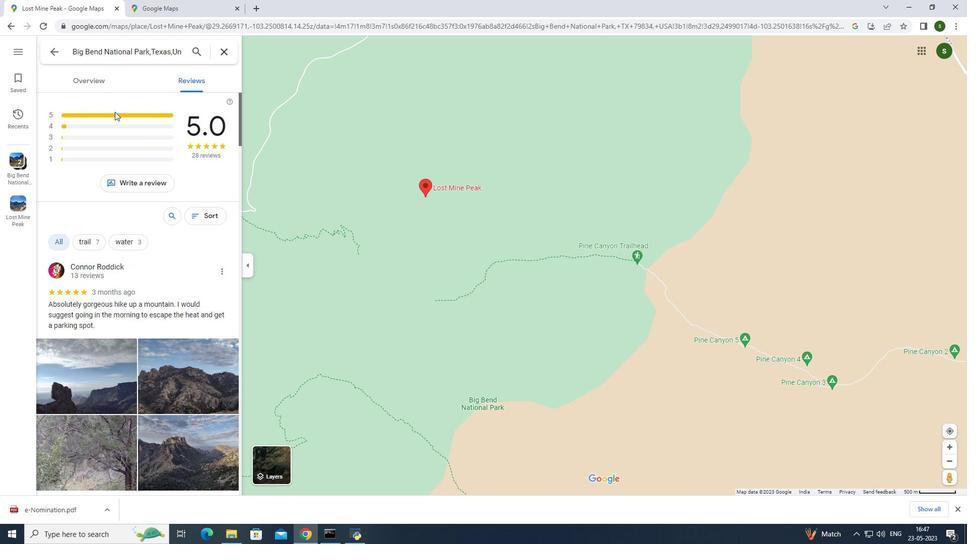 
Action: Mouse scrolled (118, 119) with delta (0, 0)
Screenshot: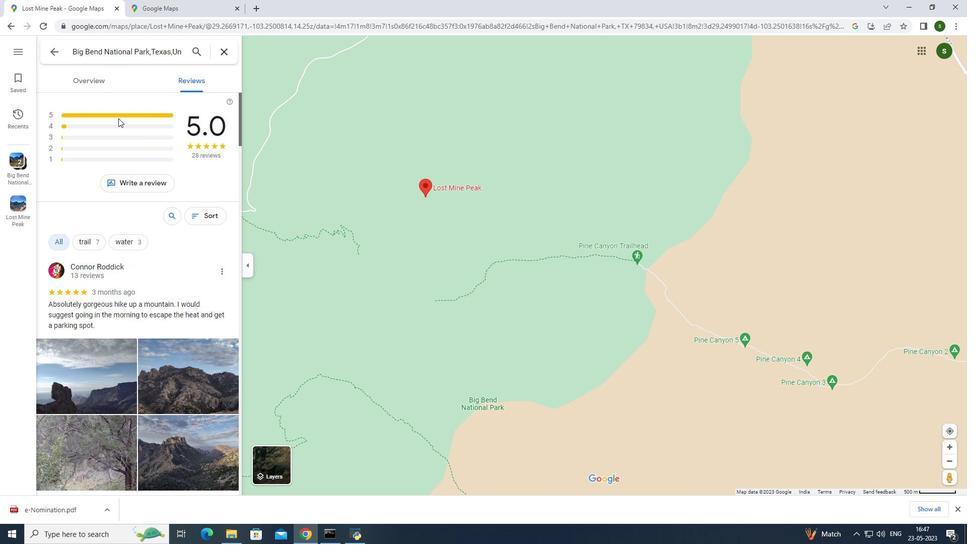 
Action: Mouse scrolled (118, 119) with delta (0, 0)
Screenshot: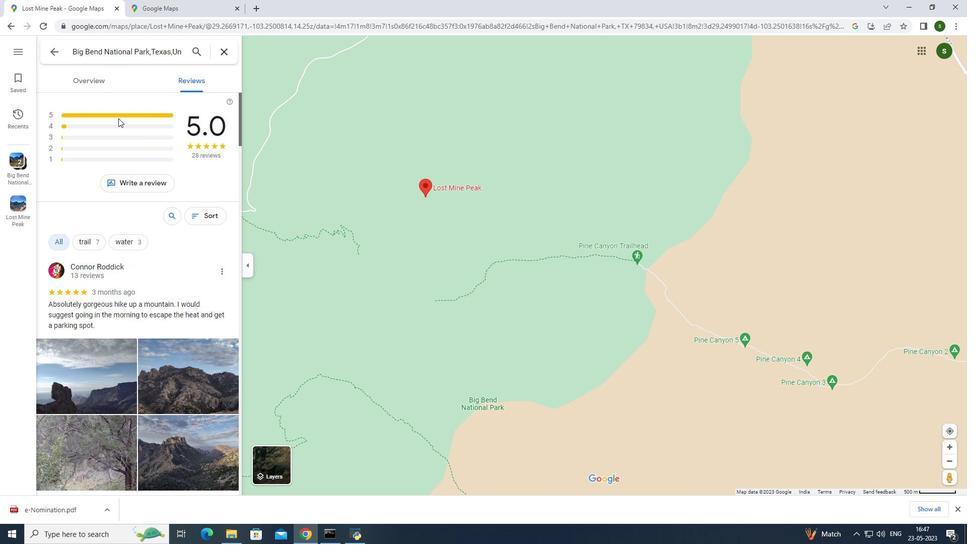 
Action: Mouse moved to (85, 81)
Screenshot: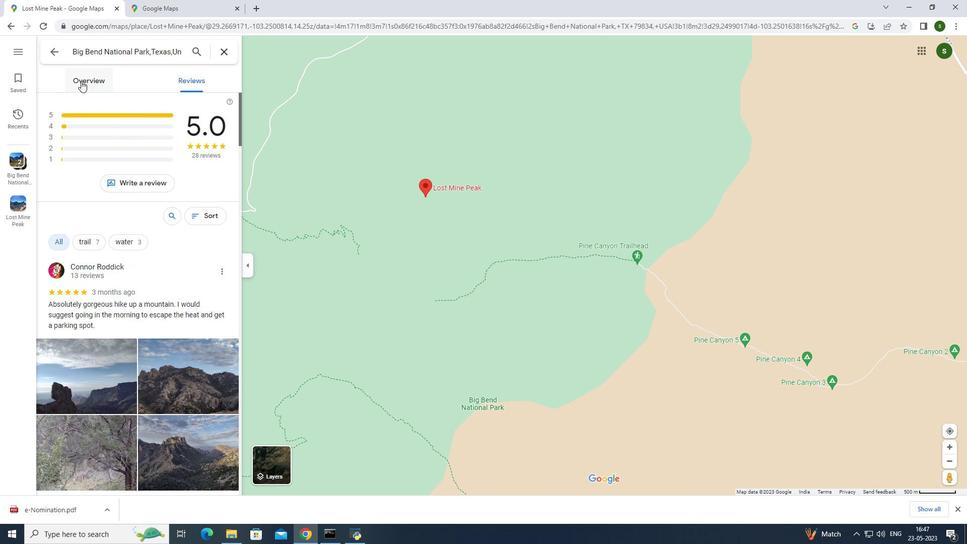 
Action: Mouse pressed left at (85, 81)
Screenshot: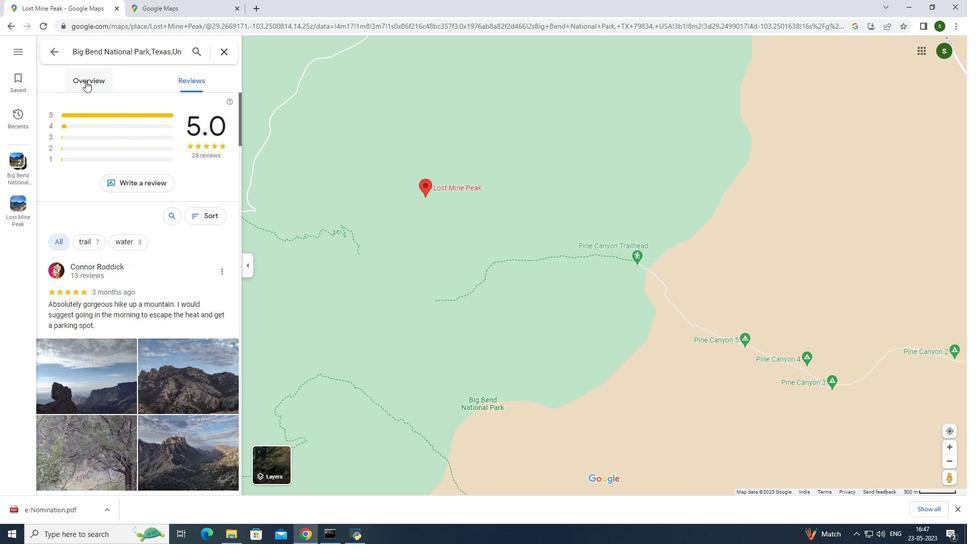 
Action: Mouse moved to (70, 435)
Screenshot: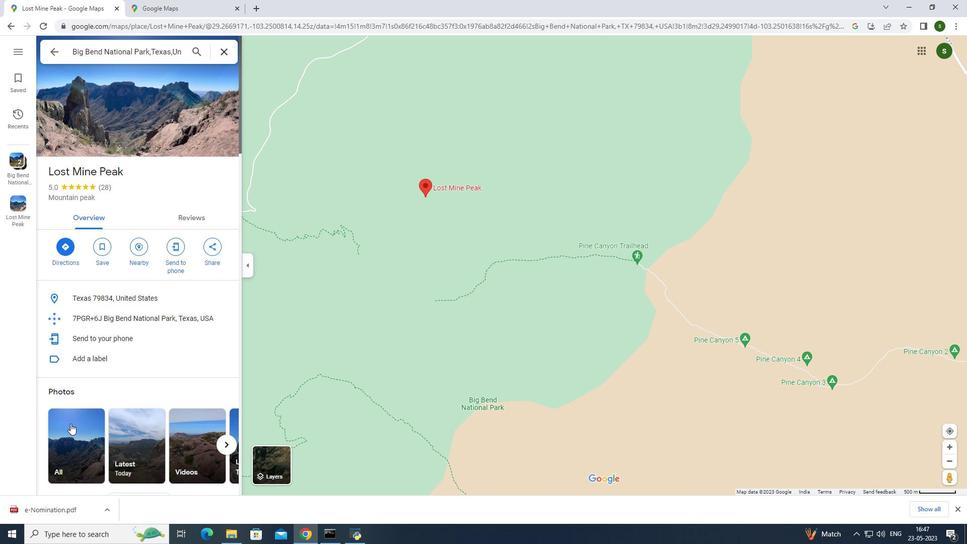 
Action: Mouse pressed left at (70, 435)
Screenshot: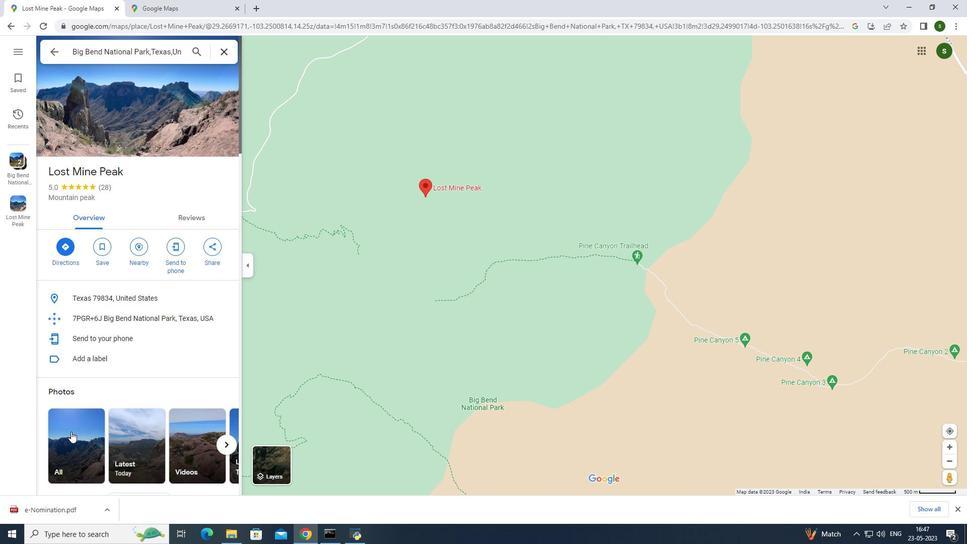 
Action: Mouse moved to (121, 297)
Screenshot: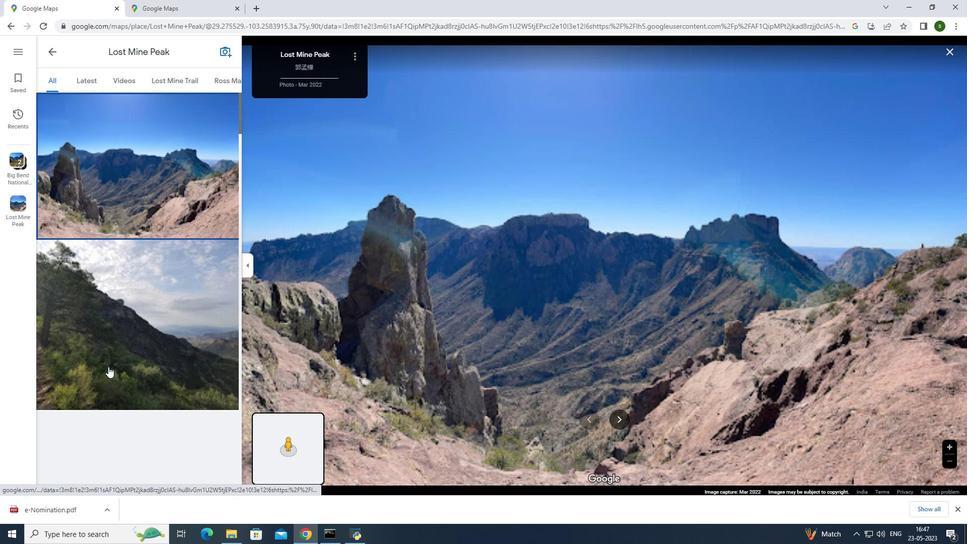 
Action: Mouse scrolled (121, 296) with delta (0, 0)
Screenshot: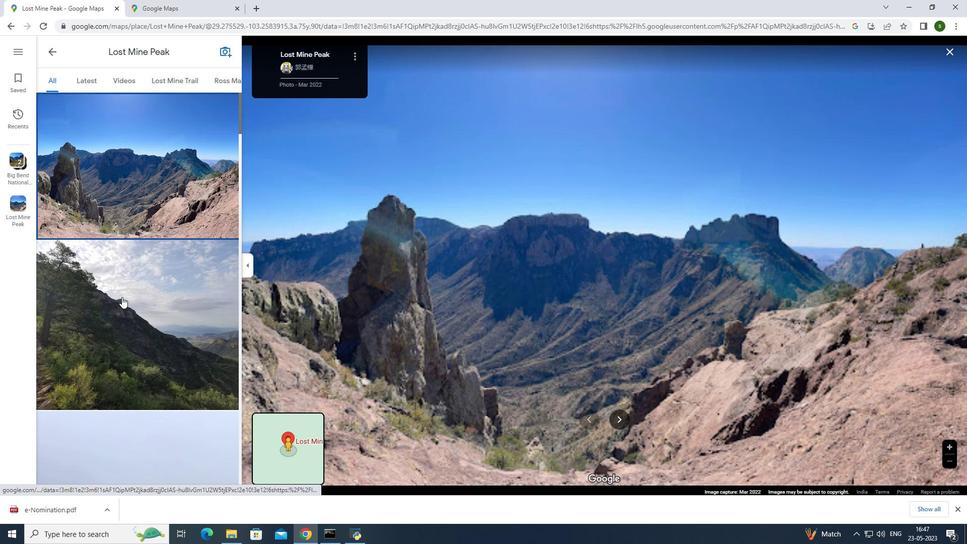 
Action: Mouse scrolled (121, 296) with delta (0, 0)
Screenshot: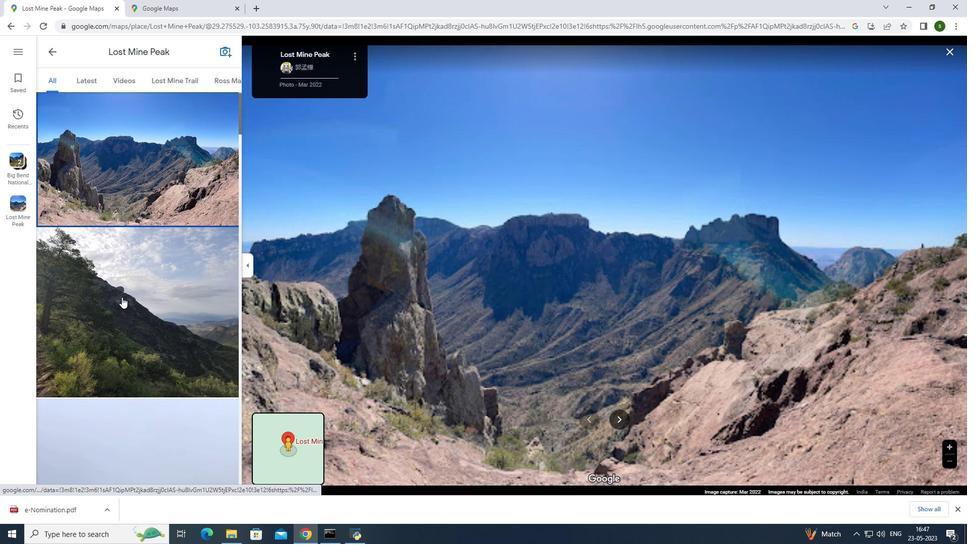 
Action: Mouse scrolled (121, 296) with delta (0, 0)
Screenshot: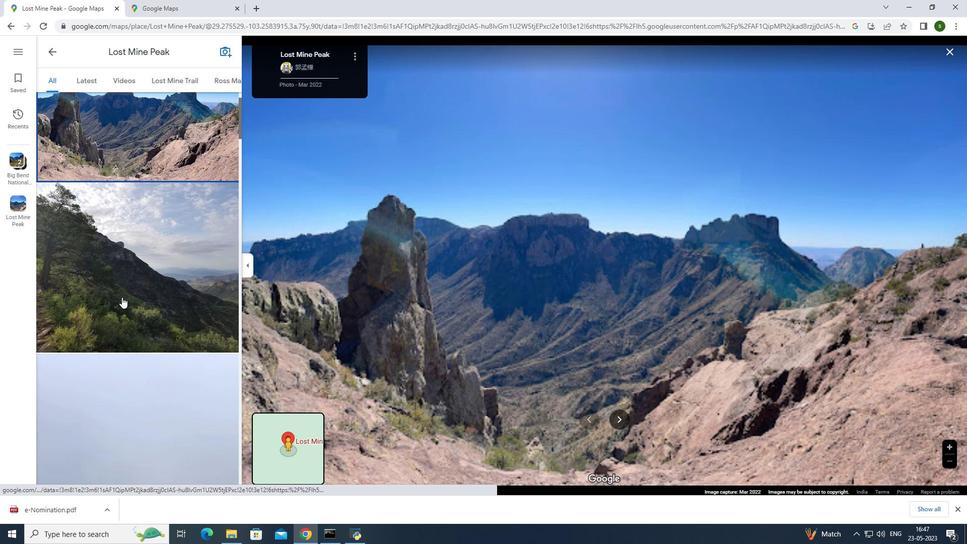 
Action: Mouse scrolled (121, 296) with delta (0, 0)
